 Task: Search one way flight ticket for 3 adults, 3 children in premium economy from Washington, D.c./dulles/chantilly: Washington Dulles International Airport to Rockford: Chicago Rockford International Airport(was Northwest Chicagoland Regional Airport At Rockford) on 5-1-2023. Choice of flights is Sun country airlines. Outbound departure time preference is 4:15.
Action: Mouse moved to (258, 373)
Screenshot: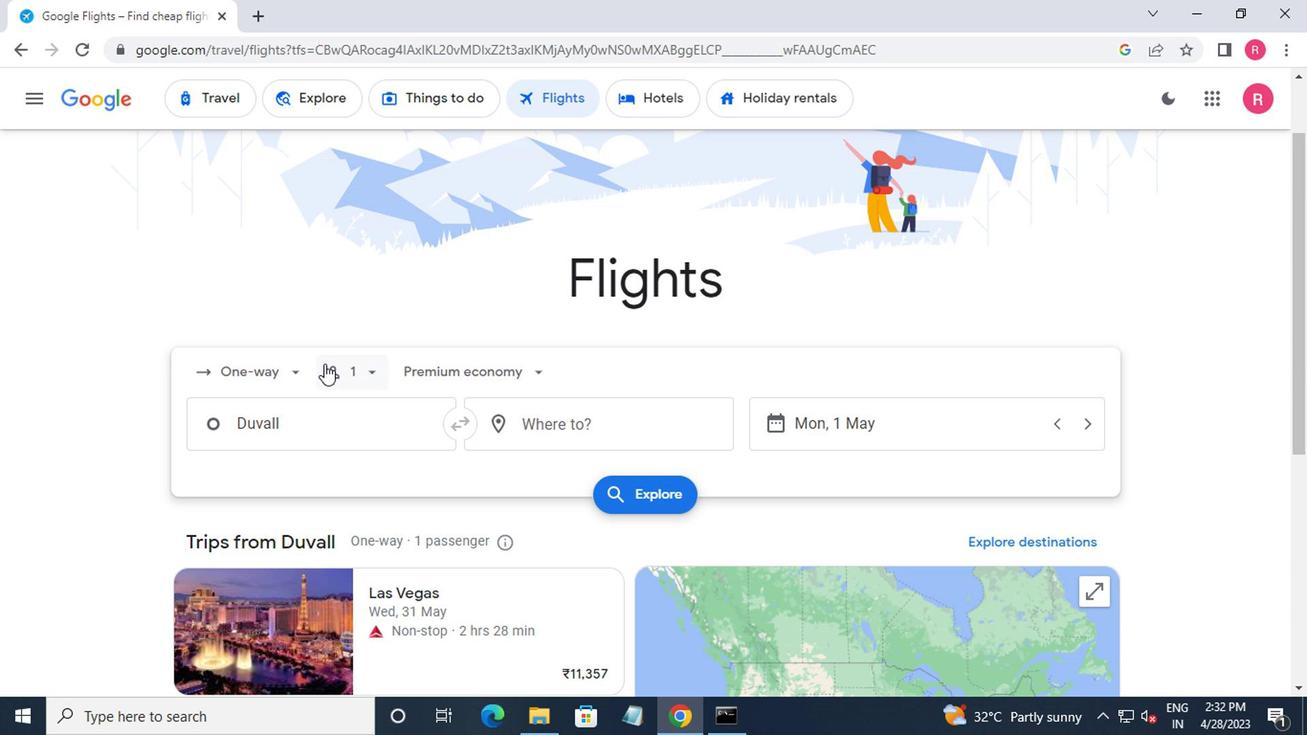 
Action: Mouse pressed left at (258, 373)
Screenshot: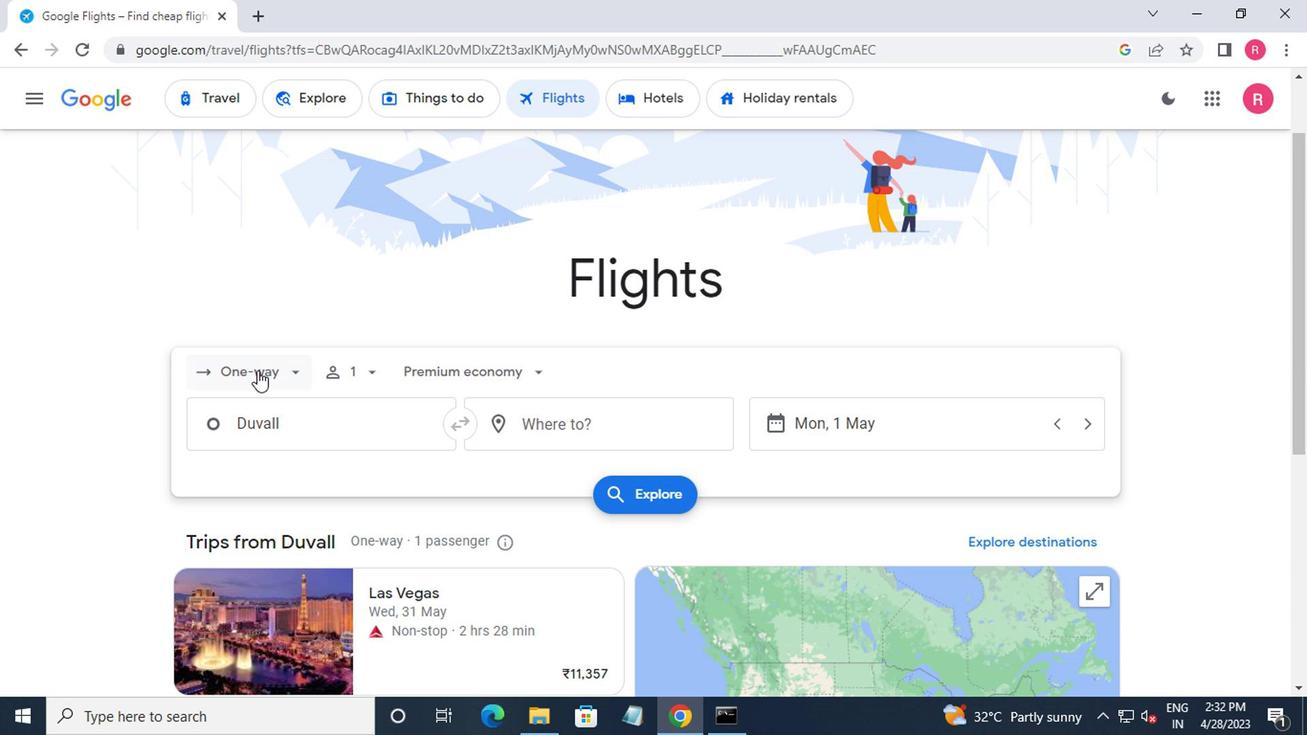 
Action: Mouse moved to (262, 465)
Screenshot: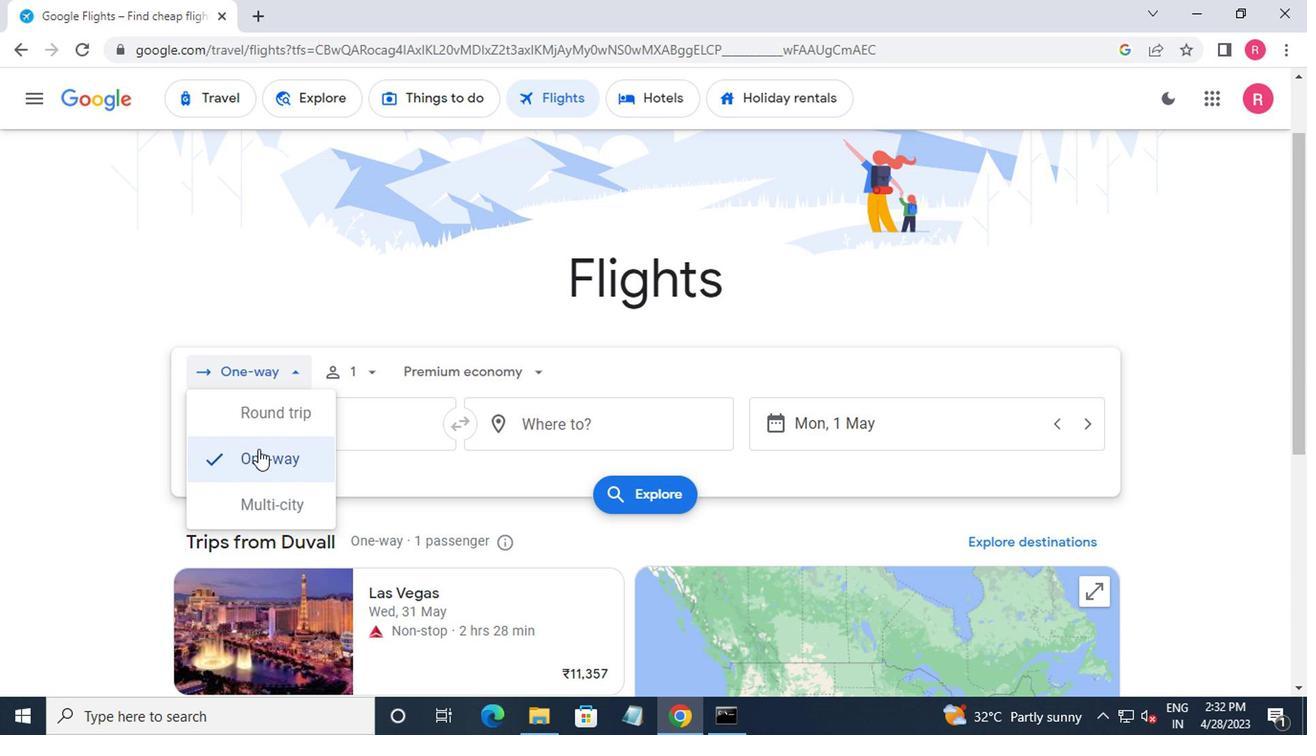 
Action: Mouse pressed left at (262, 465)
Screenshot: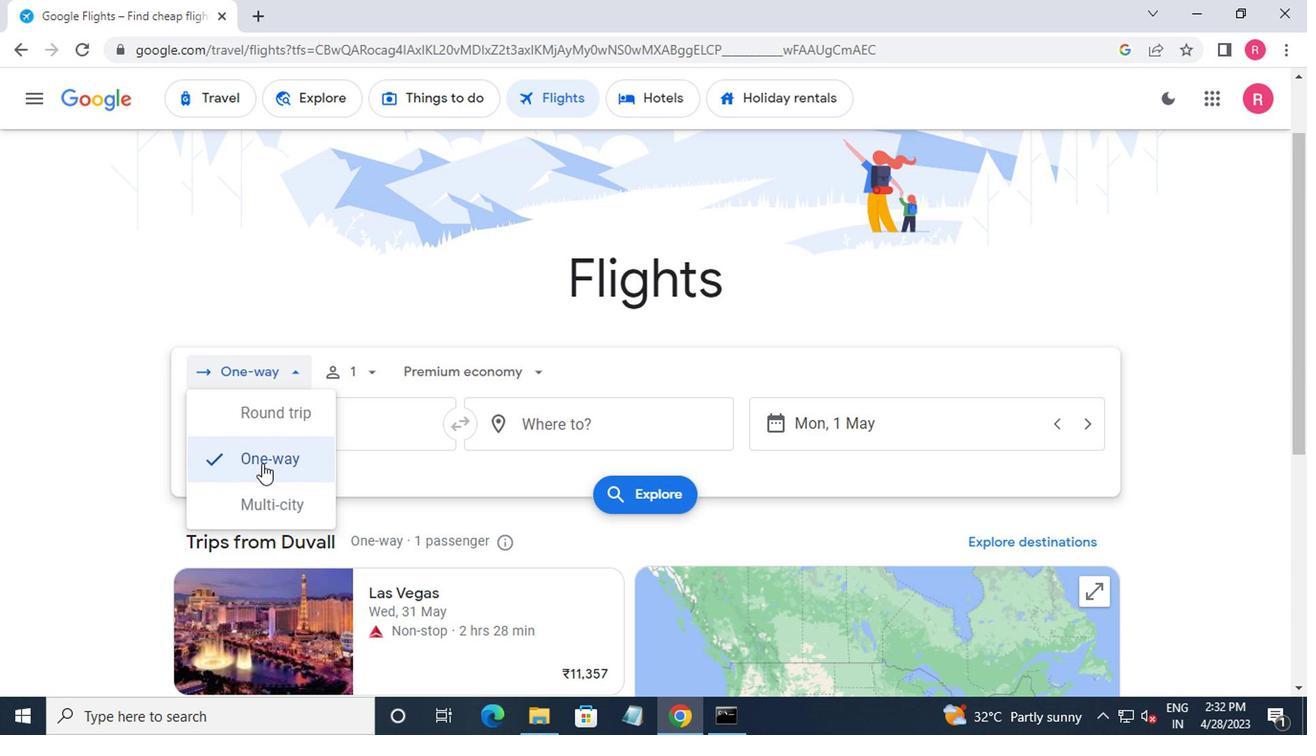 
Action: Mouse moved to (380, 388)
Screenshot: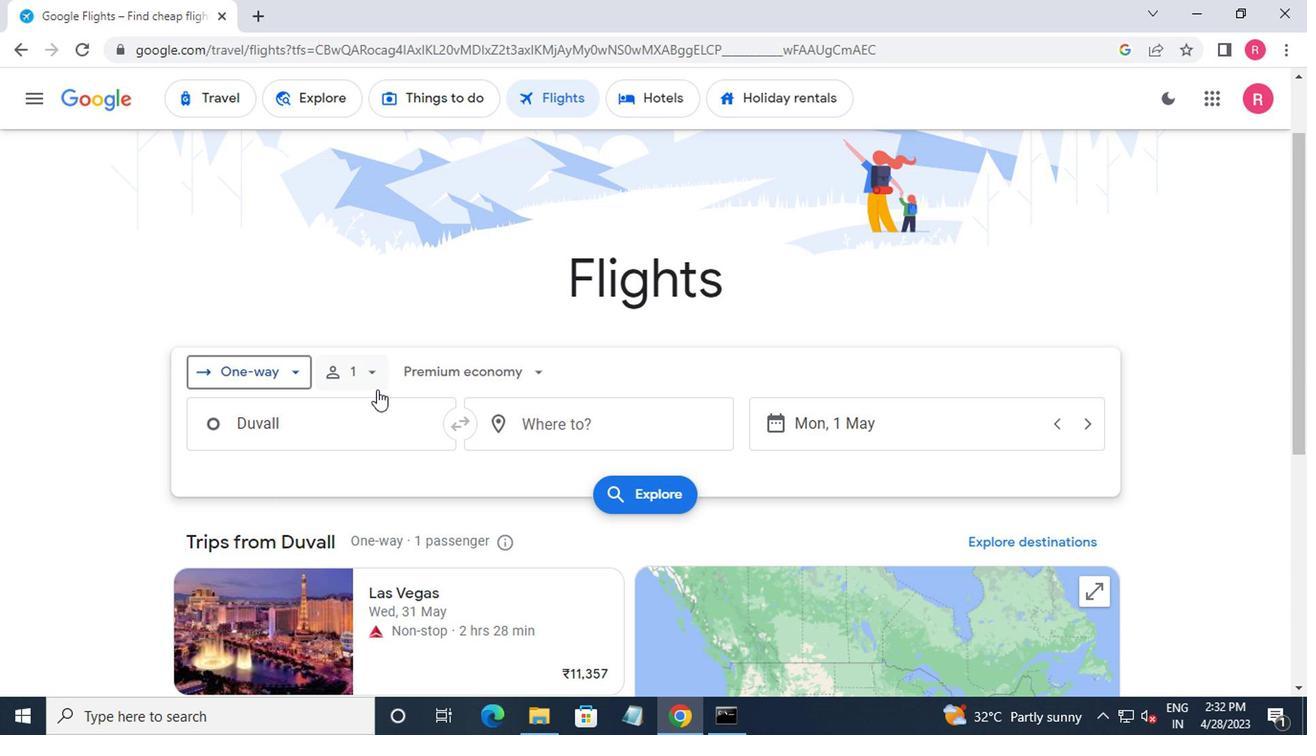 
Action: Mouse pressed left at (380, 388)
Screenshot: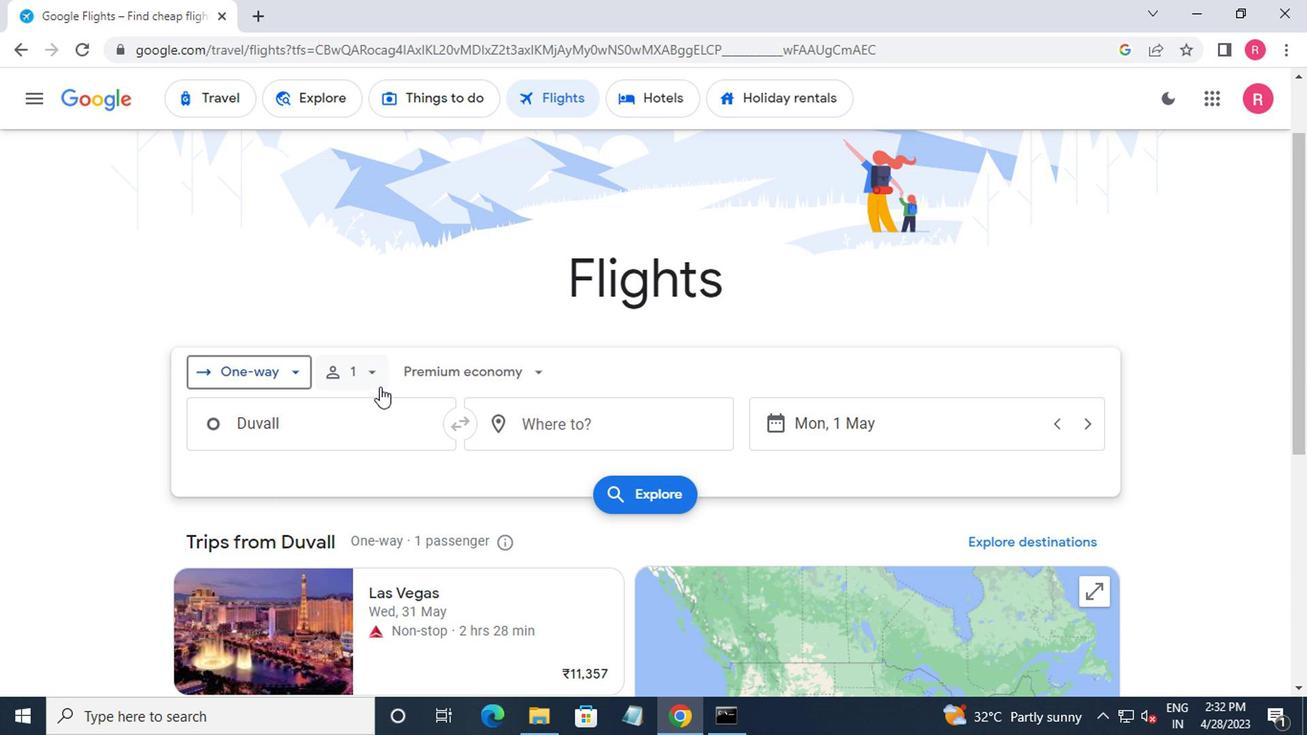 
Action: Mouse moved to (503, 431)
Screenshot: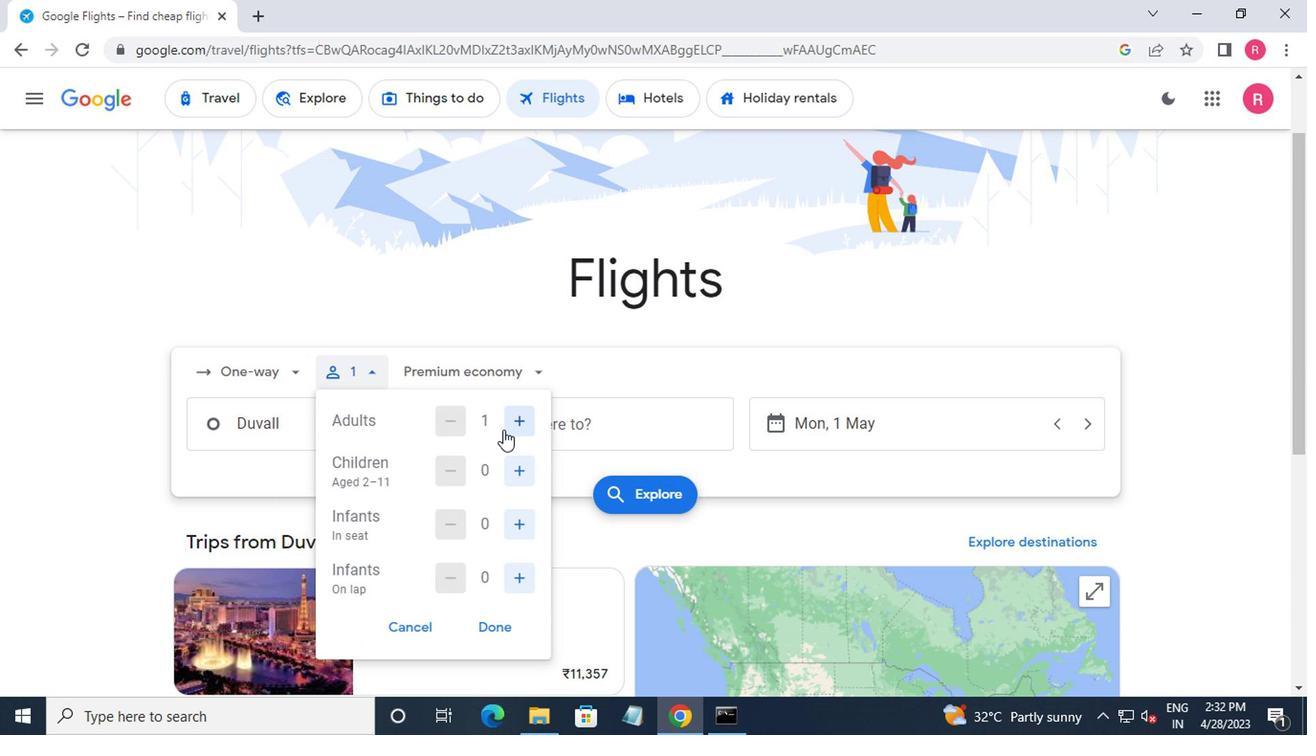 
Action: Mouse pressed left at (503, 431)
Screenshot: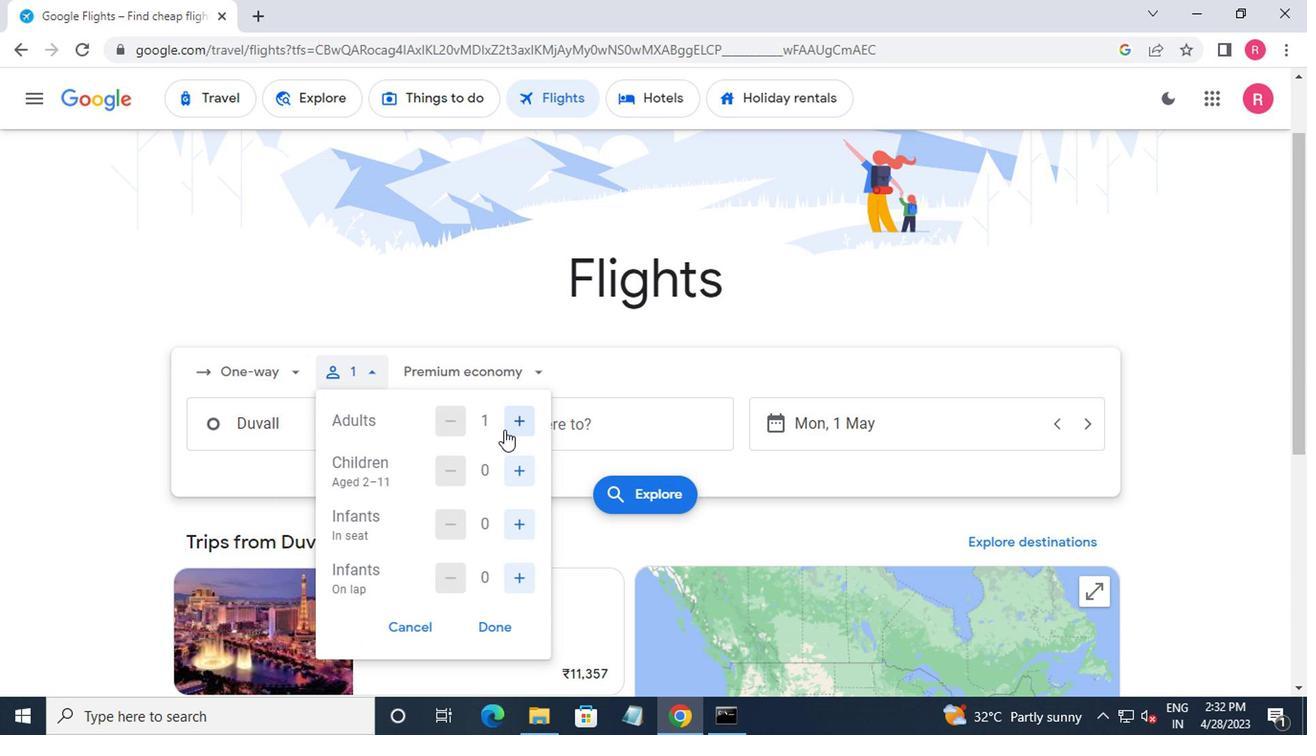 
Action: Mouse pressed left at (503, 431)
Screenshot: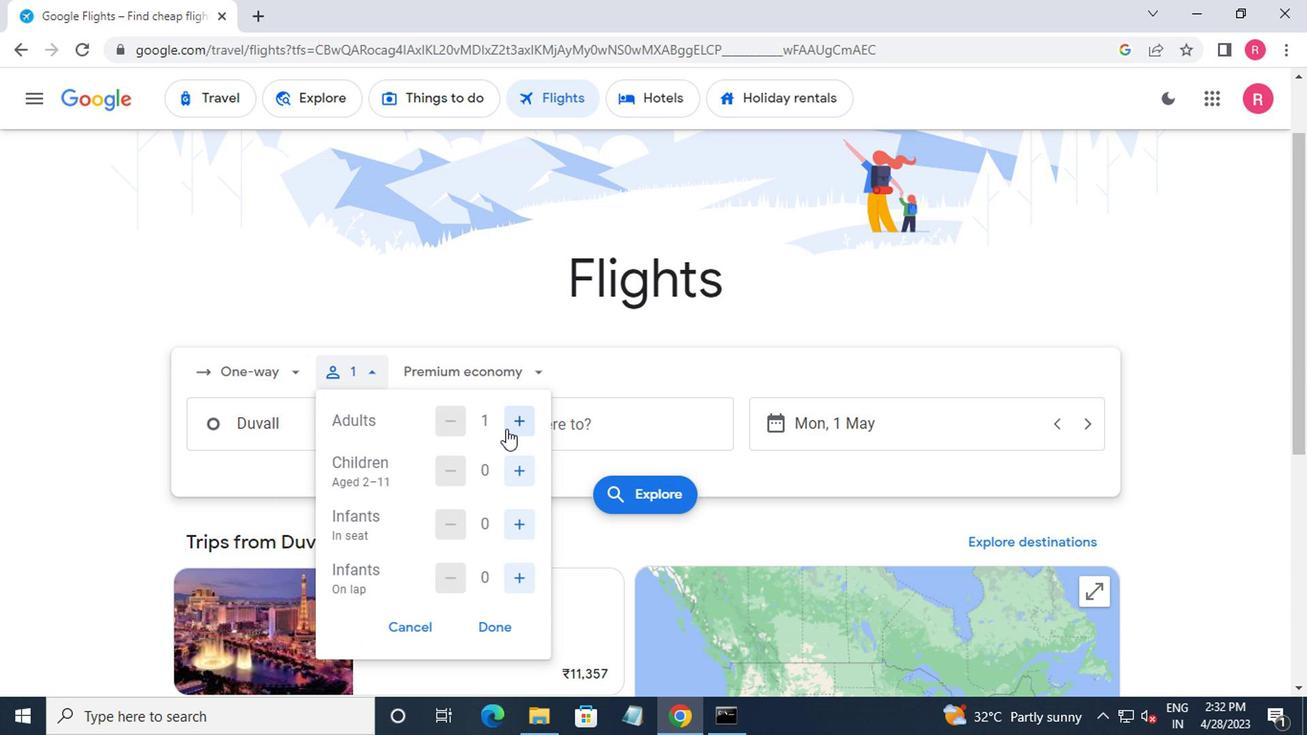 
Action: Mouse pressed left at (503, 431)
Screenshot: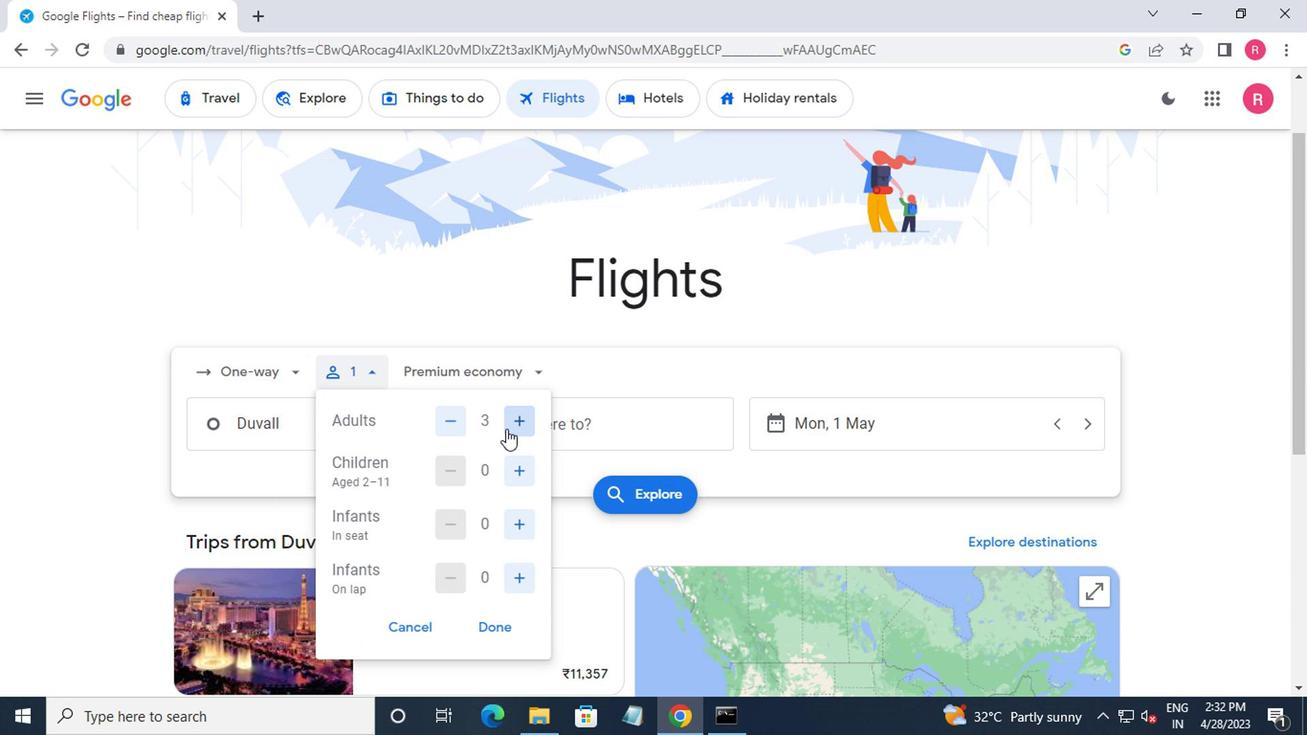 
Action: Mouse moved to (518, 467)
Screenshot: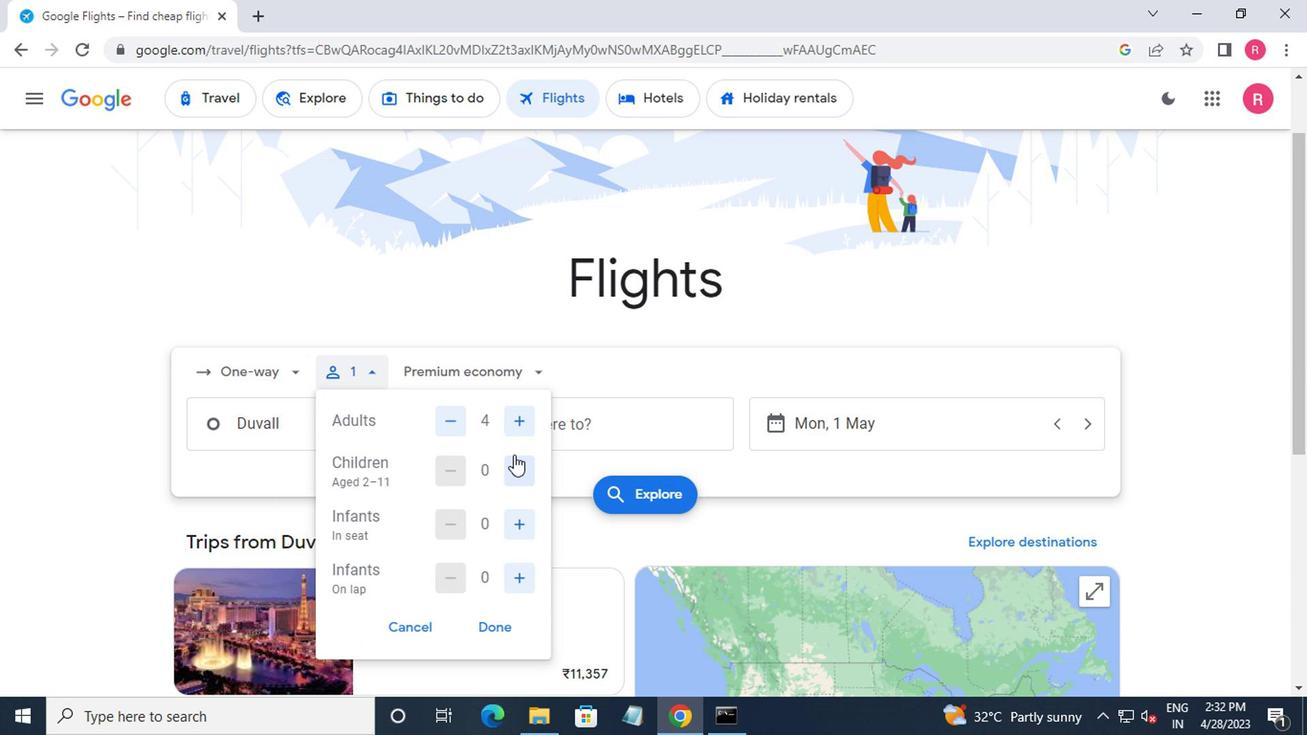
Action: Mouse pressed left at (518, 467)
Screenshot: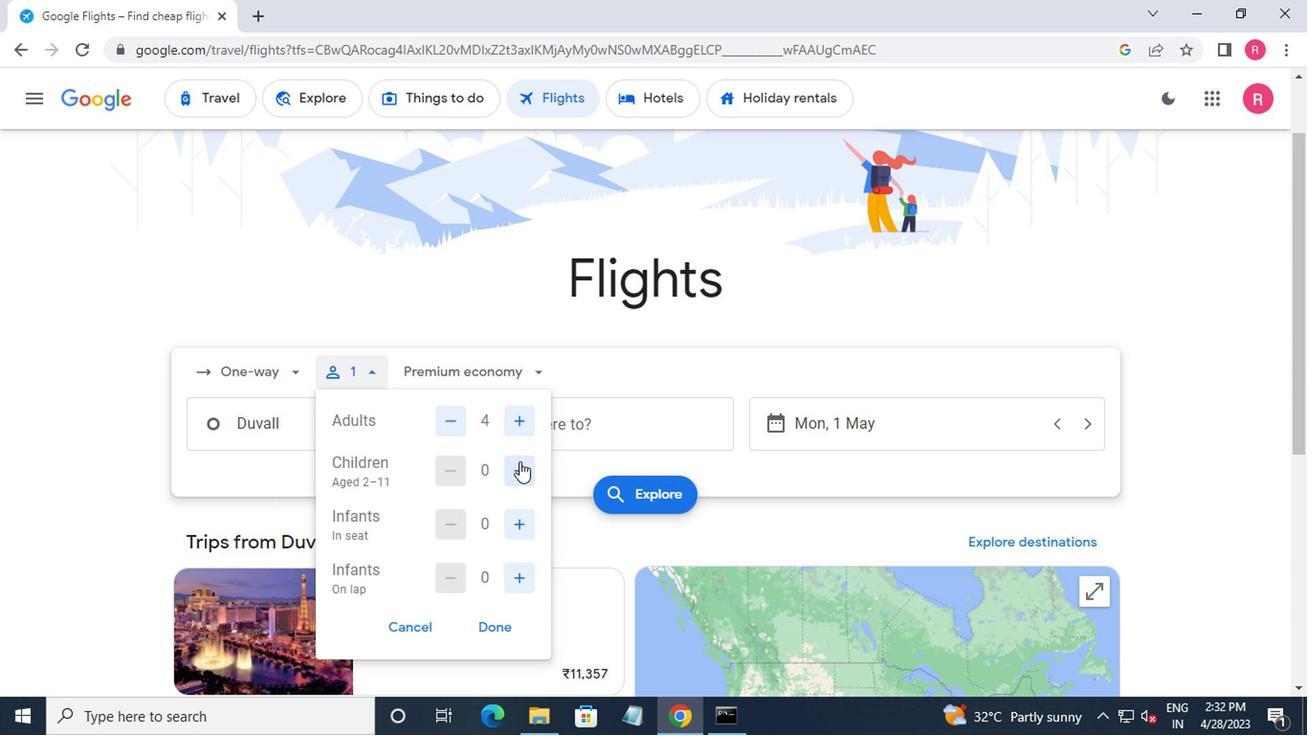 
Action: Mouse pressed left at (518, 467)
Screenshot: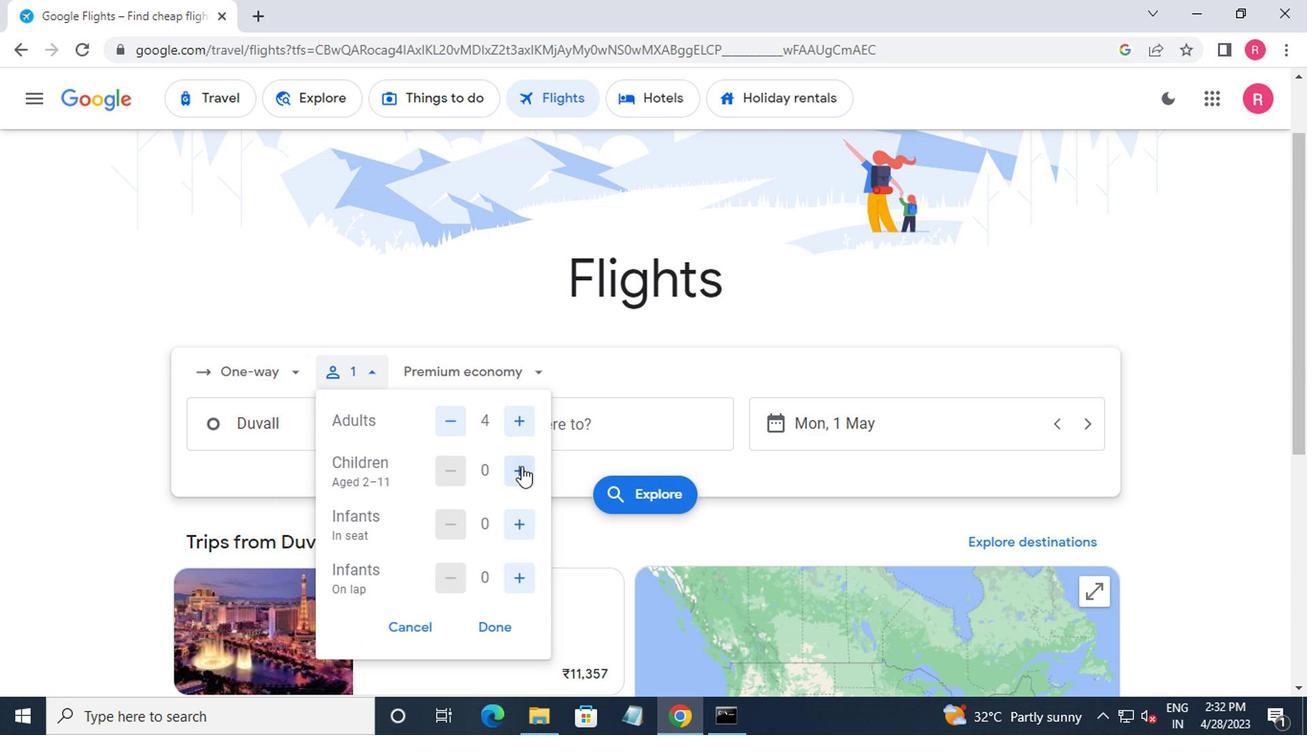 
Action: Mouse moved to (523, 522)
Screenshot: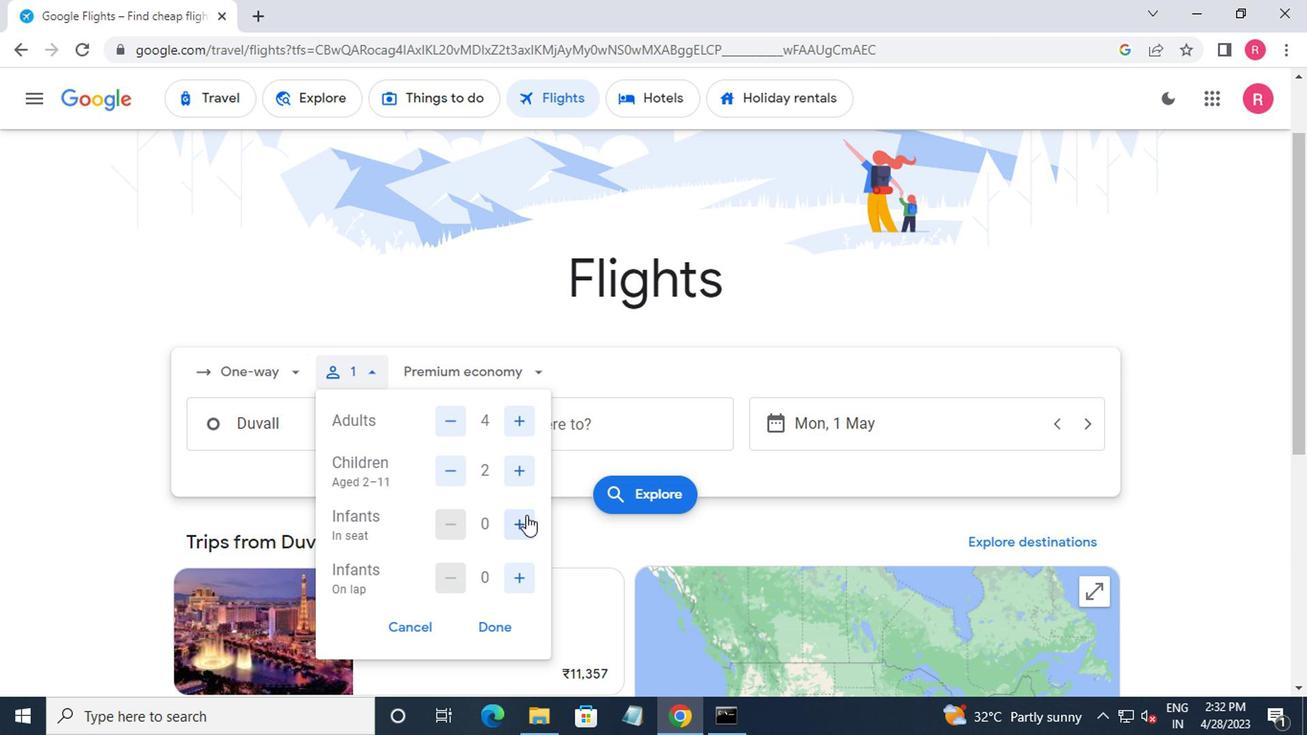 
Action: Mouse pressed left at (523, 522)
Screenshot: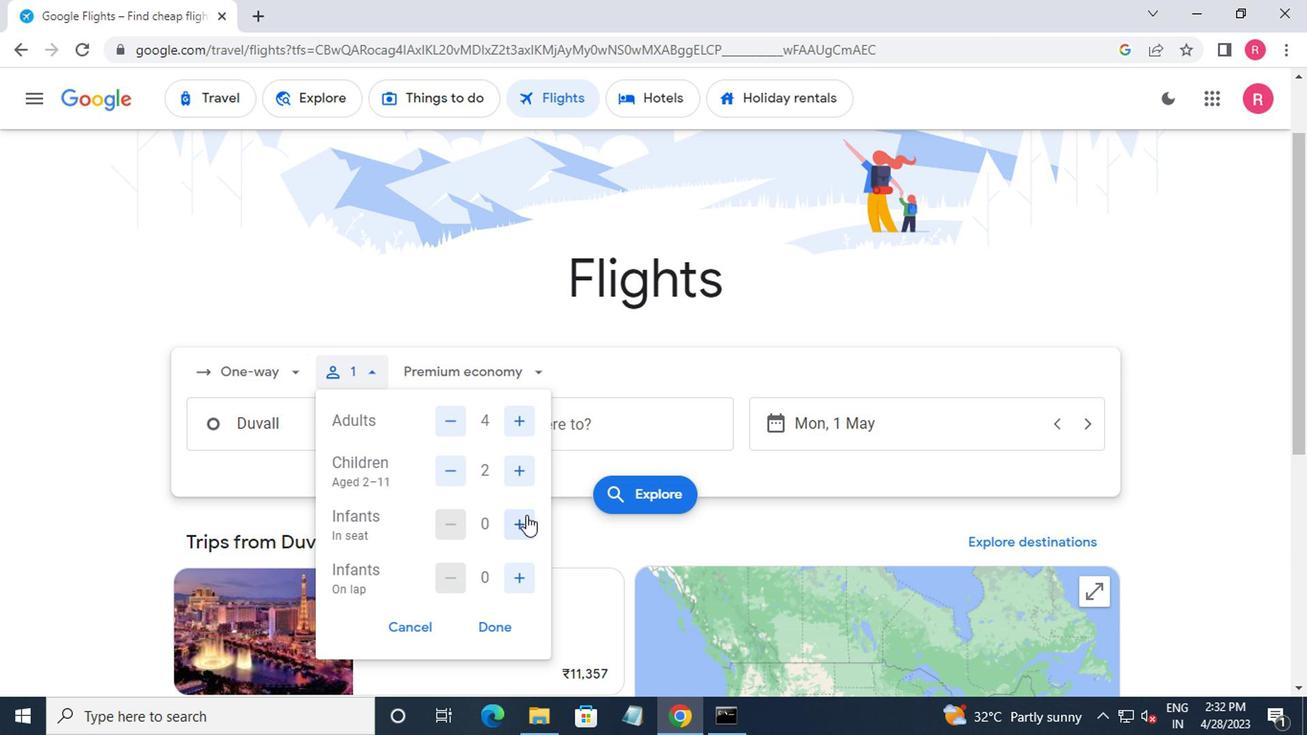 
Action: Mouse moved to (524, 522)
Screenshot: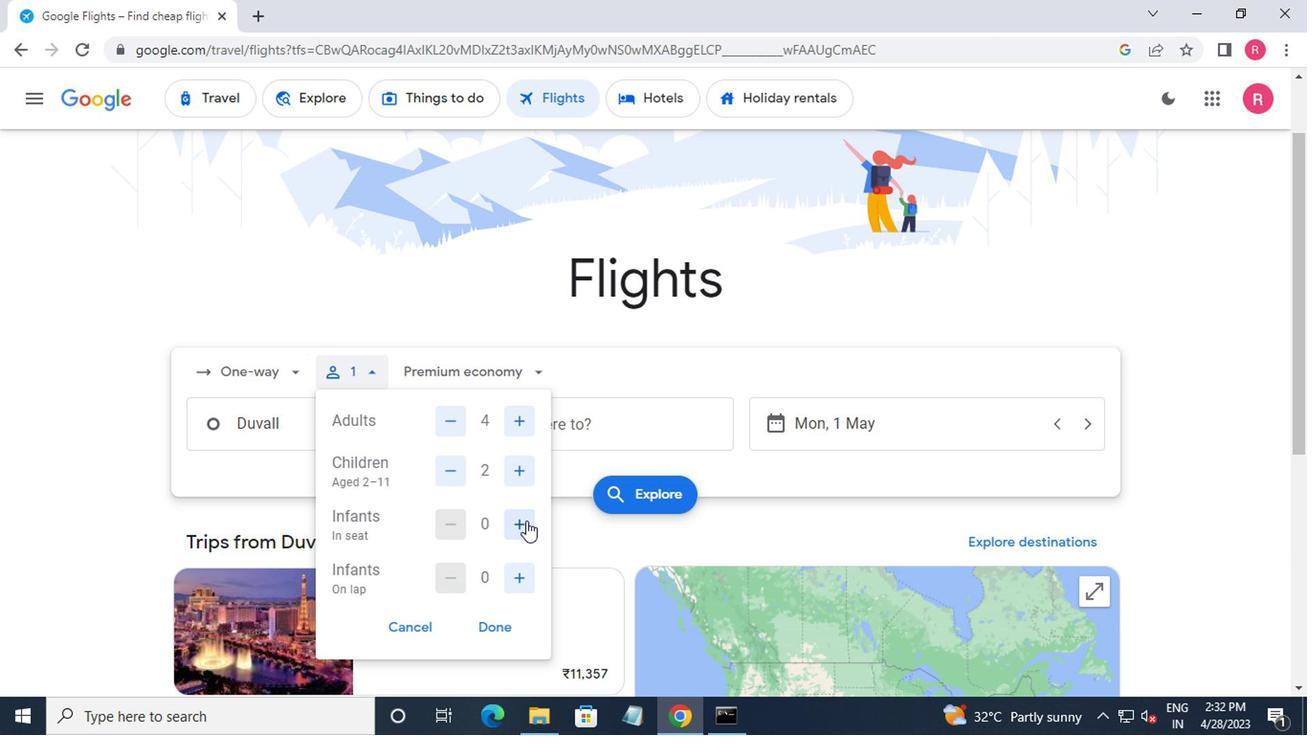 
Action: Mouse pressed left at (524, 522)
Screenshot: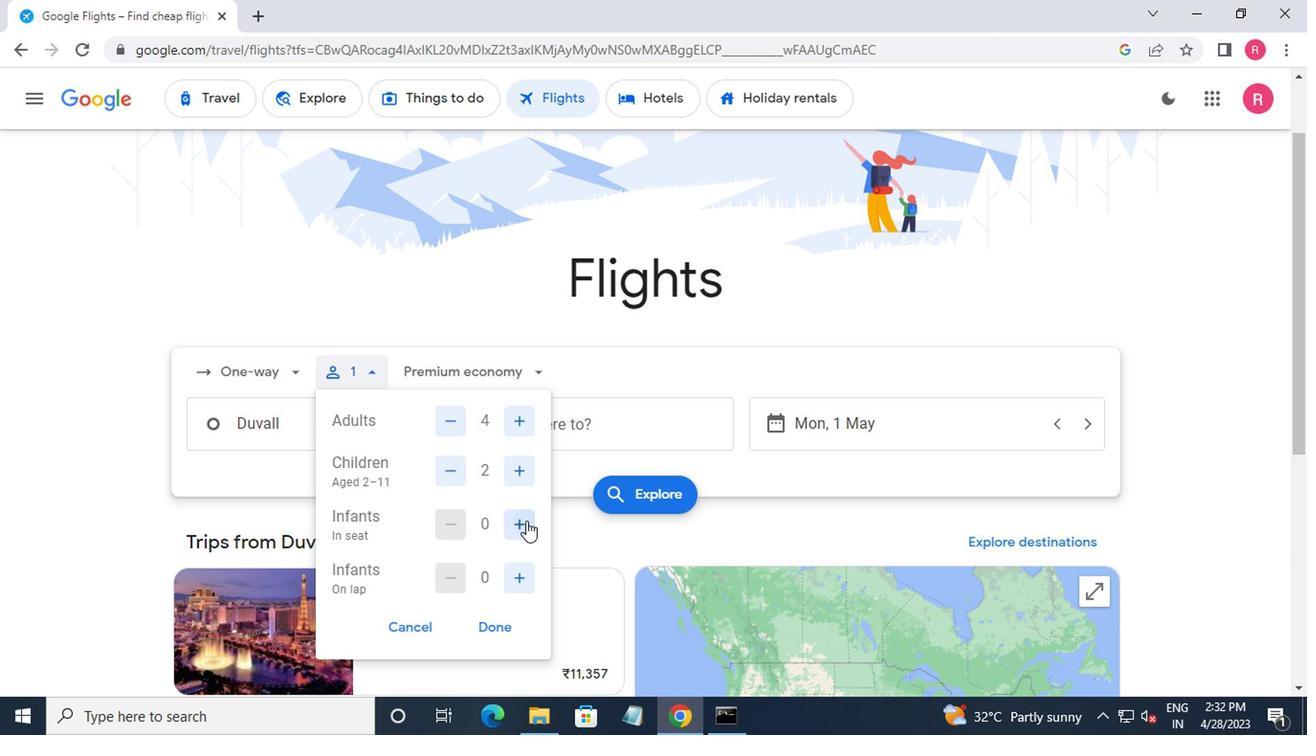 
Action: Mouse moved to (512, 580)
Screenshot: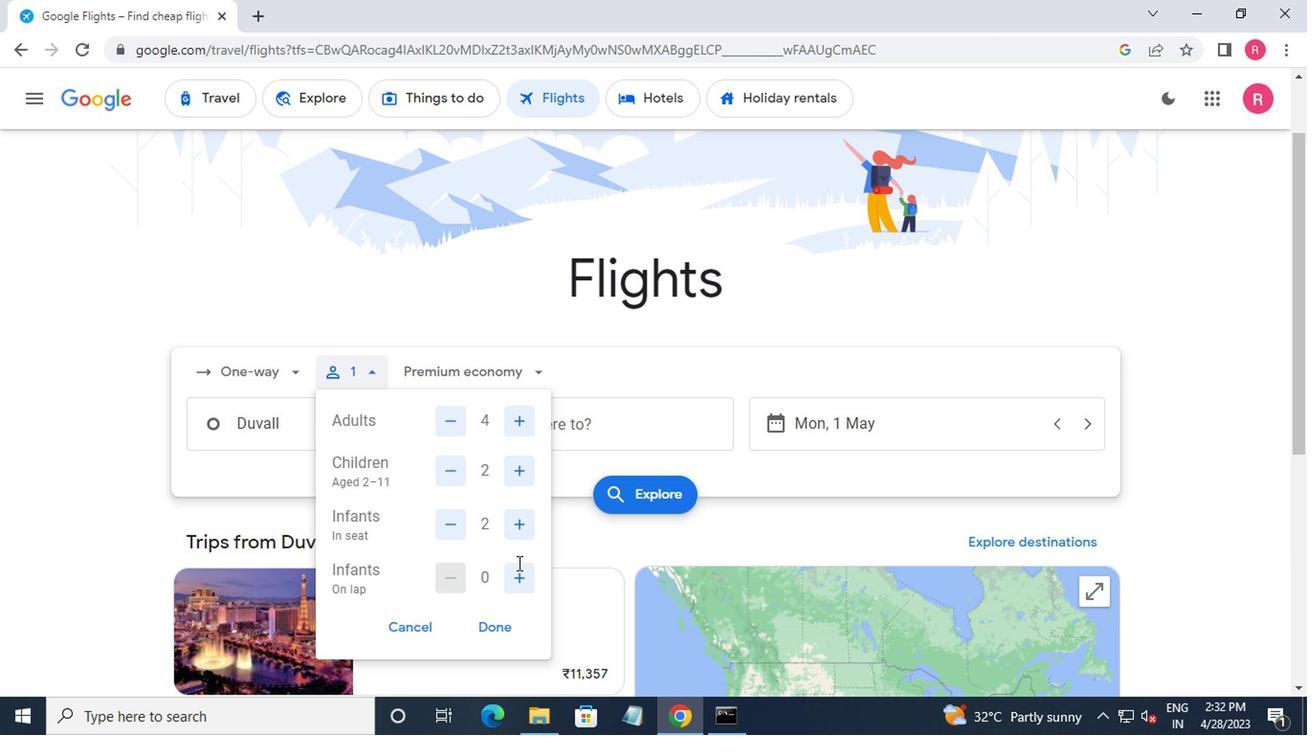 
Action: Mouse pressed left at (512, 580)
Screenshot: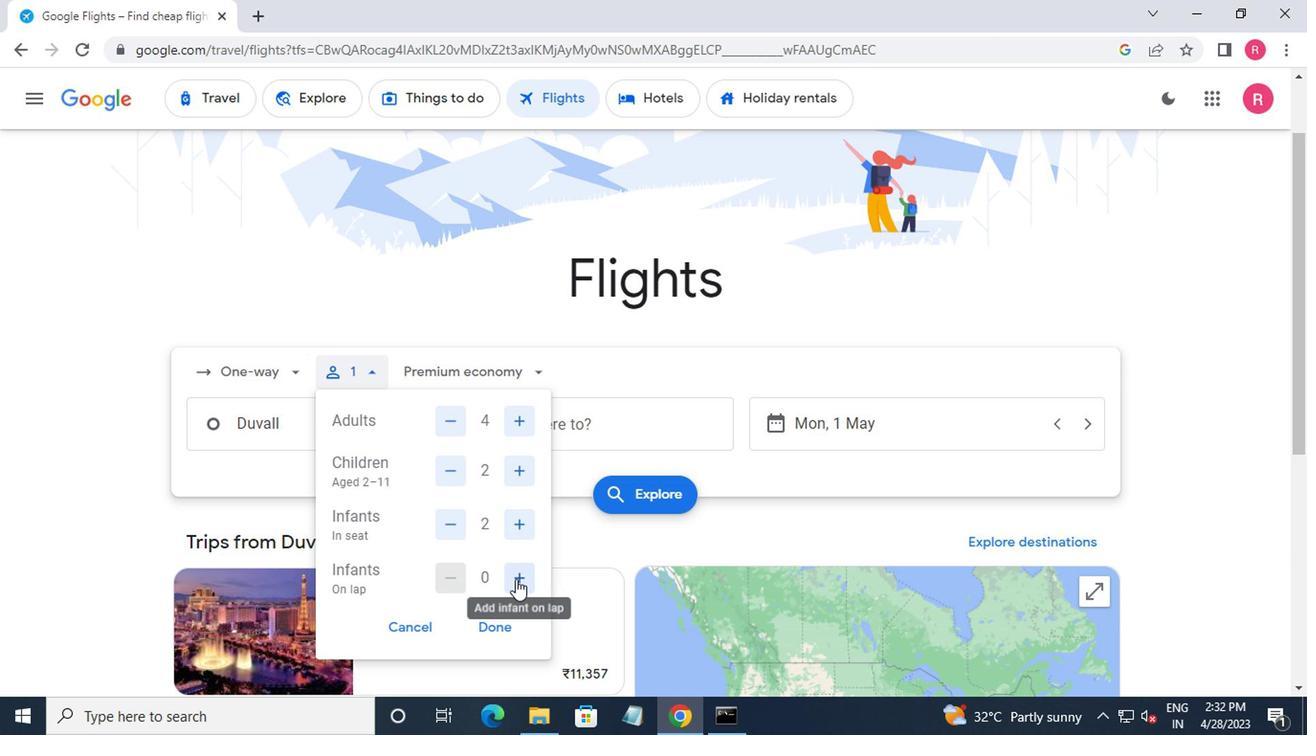 
Action: Mouse moved to (502, 621)
Screenshot: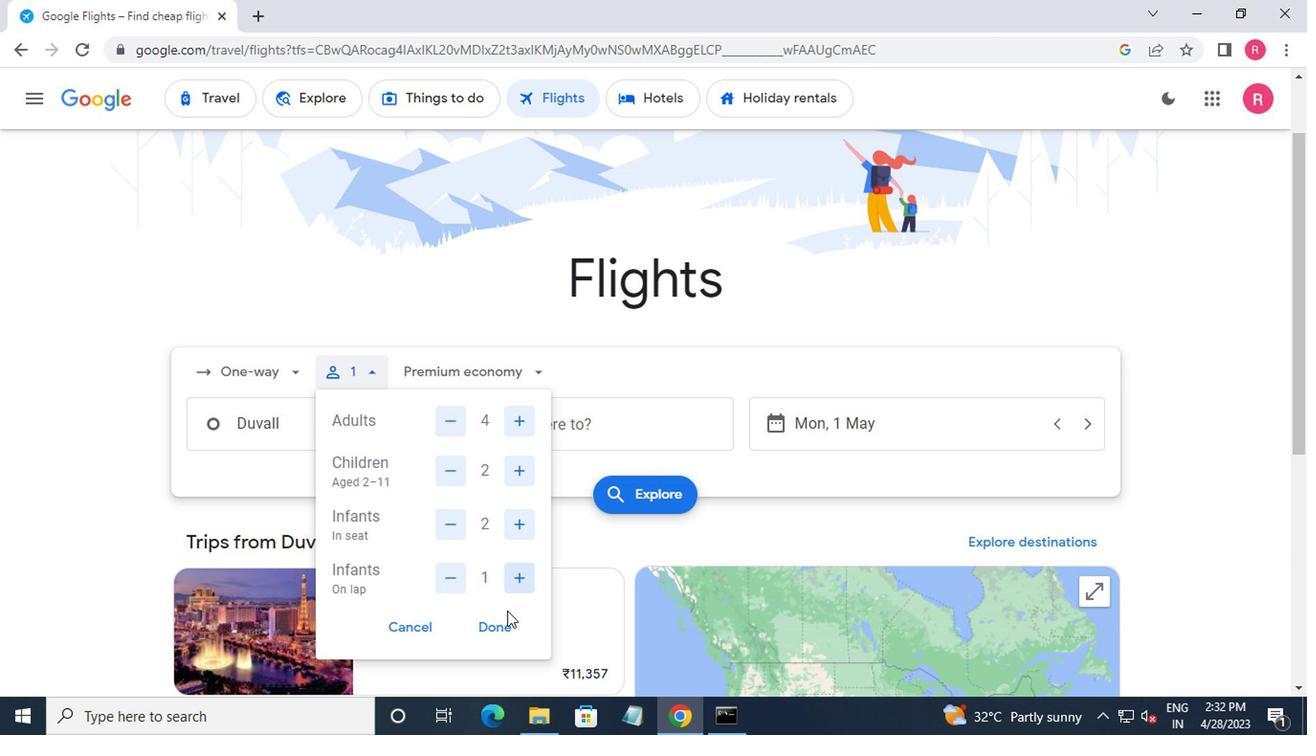 
Action: Mouse pressed left at (502, 621)
Screenshot: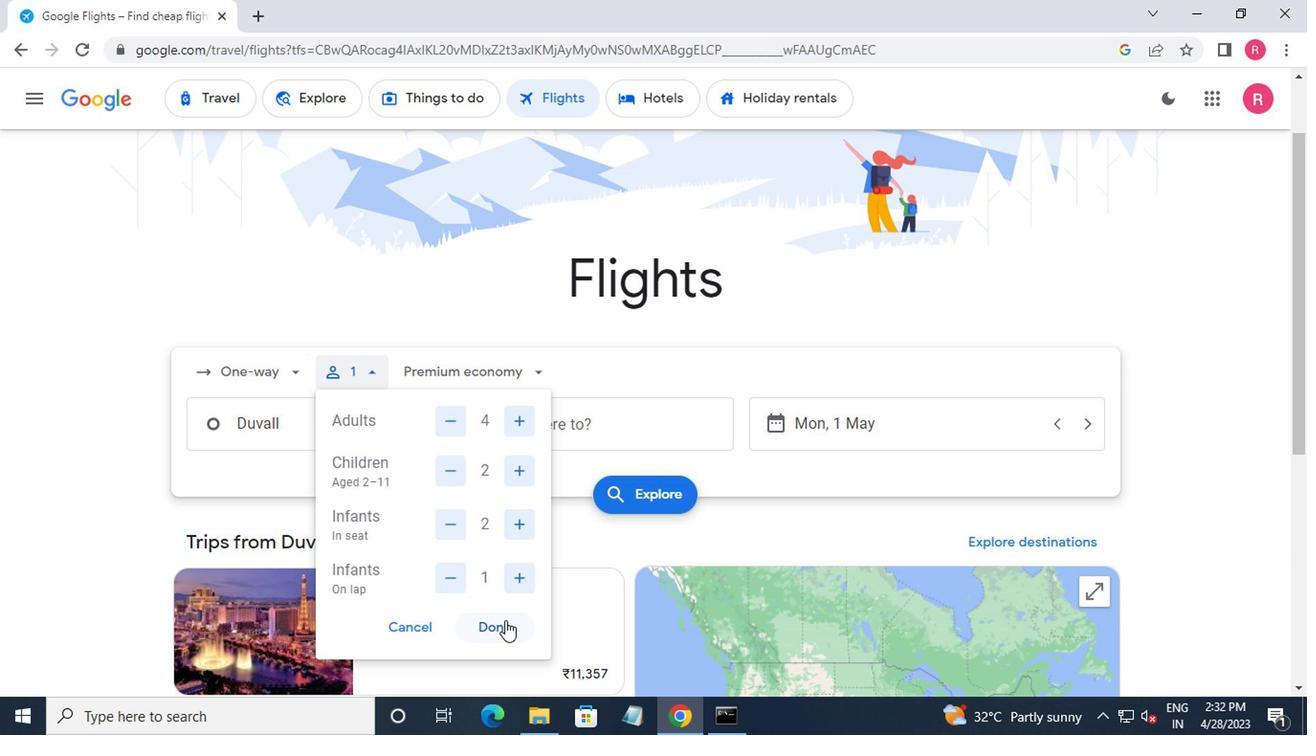 
Action: Mouse moved to (474, 382)
Screenshot: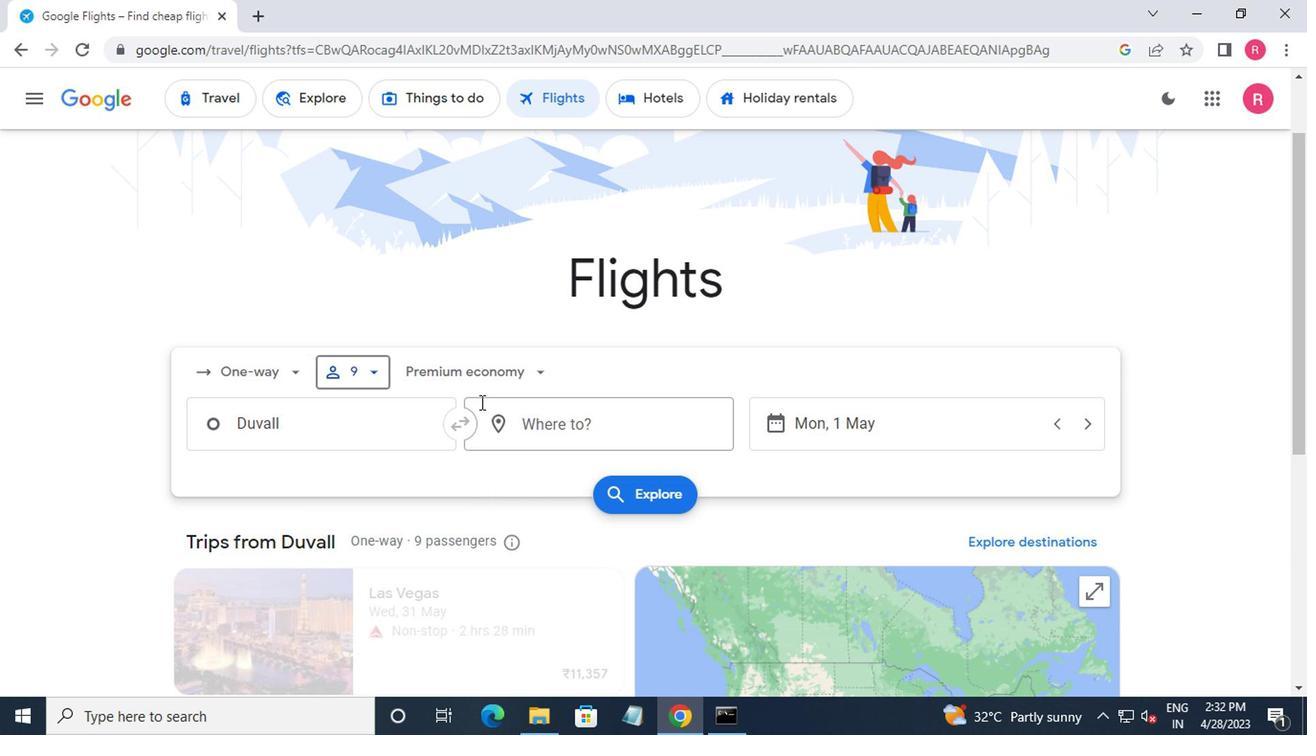 
Action: Mouse pressed left at (474, 382)
Screenshot: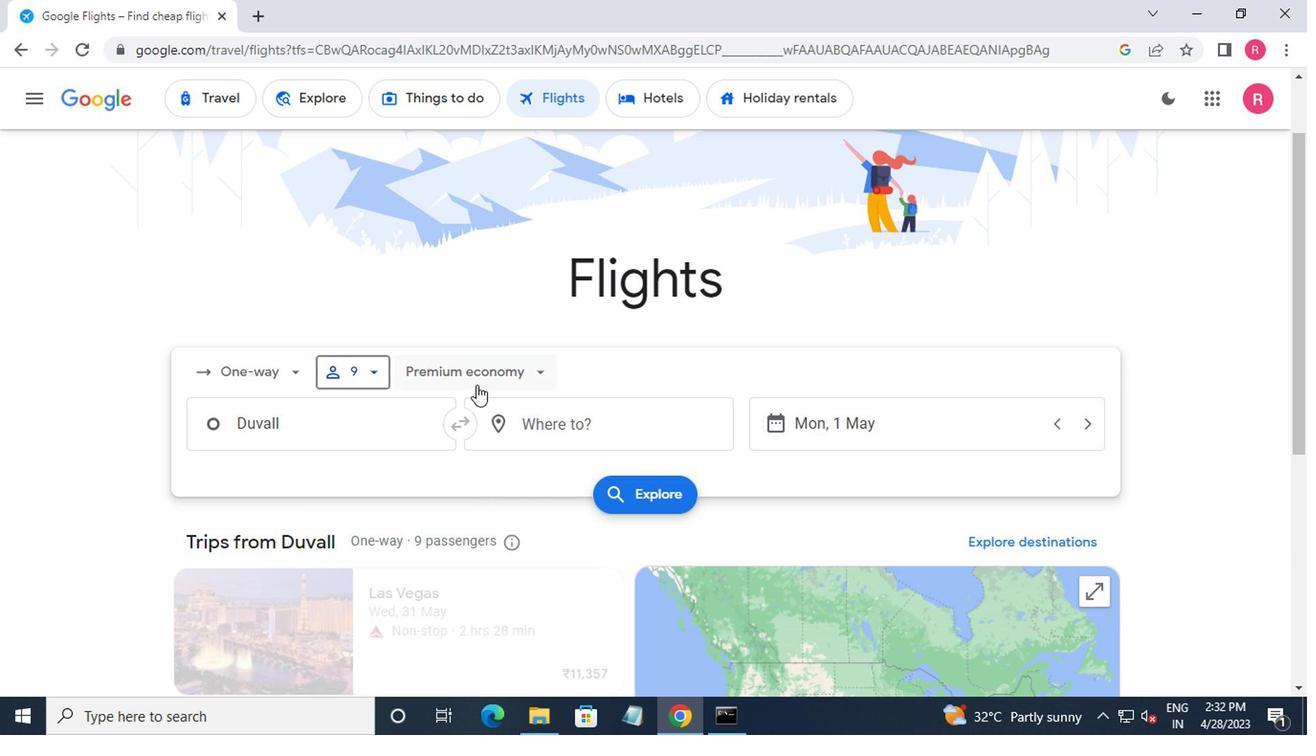 
Action: Mouse moved to (495, 419)
Screenshot: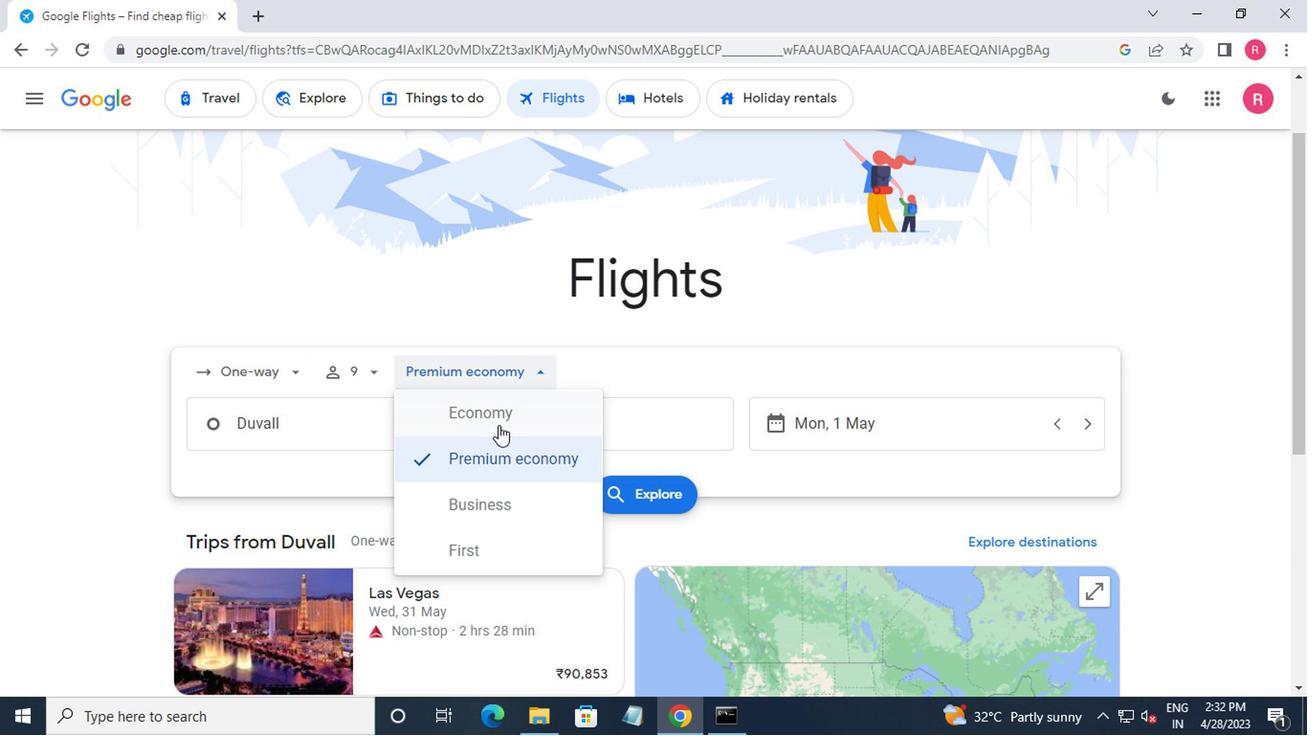 
Action: Mouse pressed left at (495, 419)
Screenshot: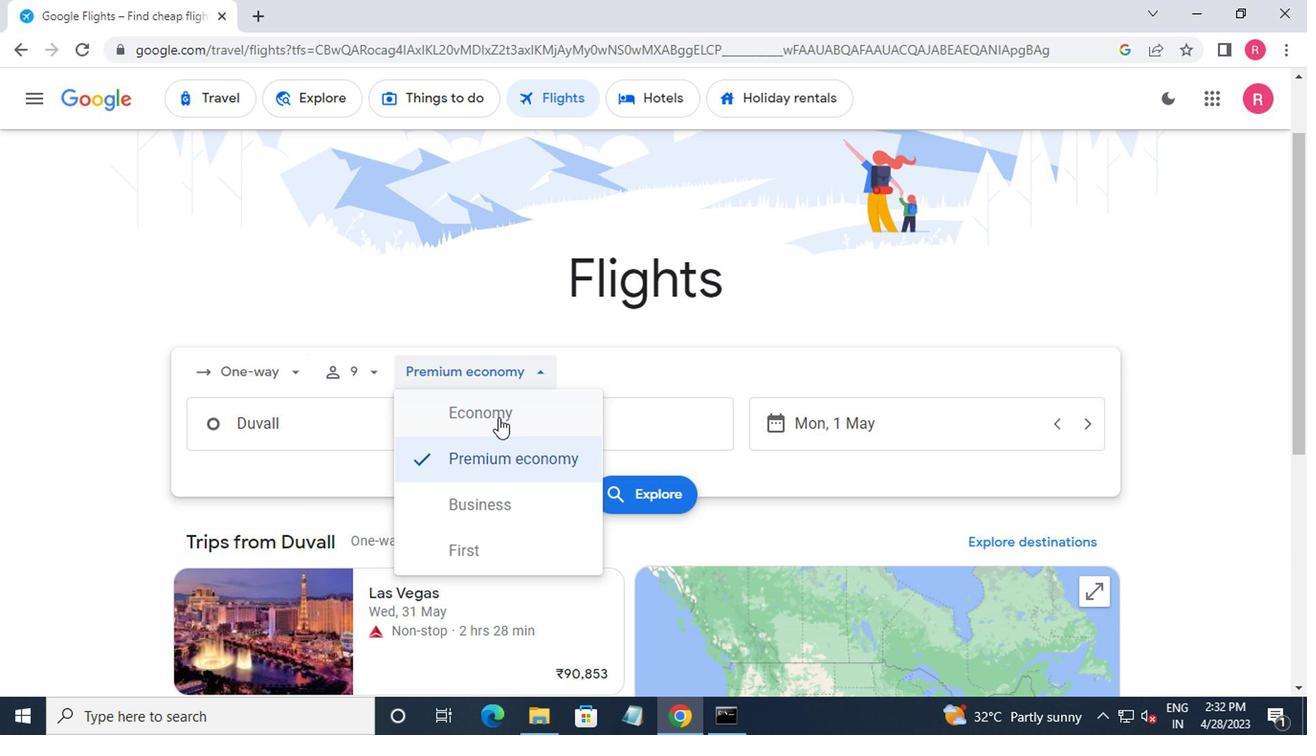 
Action: Mouse moved to (370, 439)
Screenshot: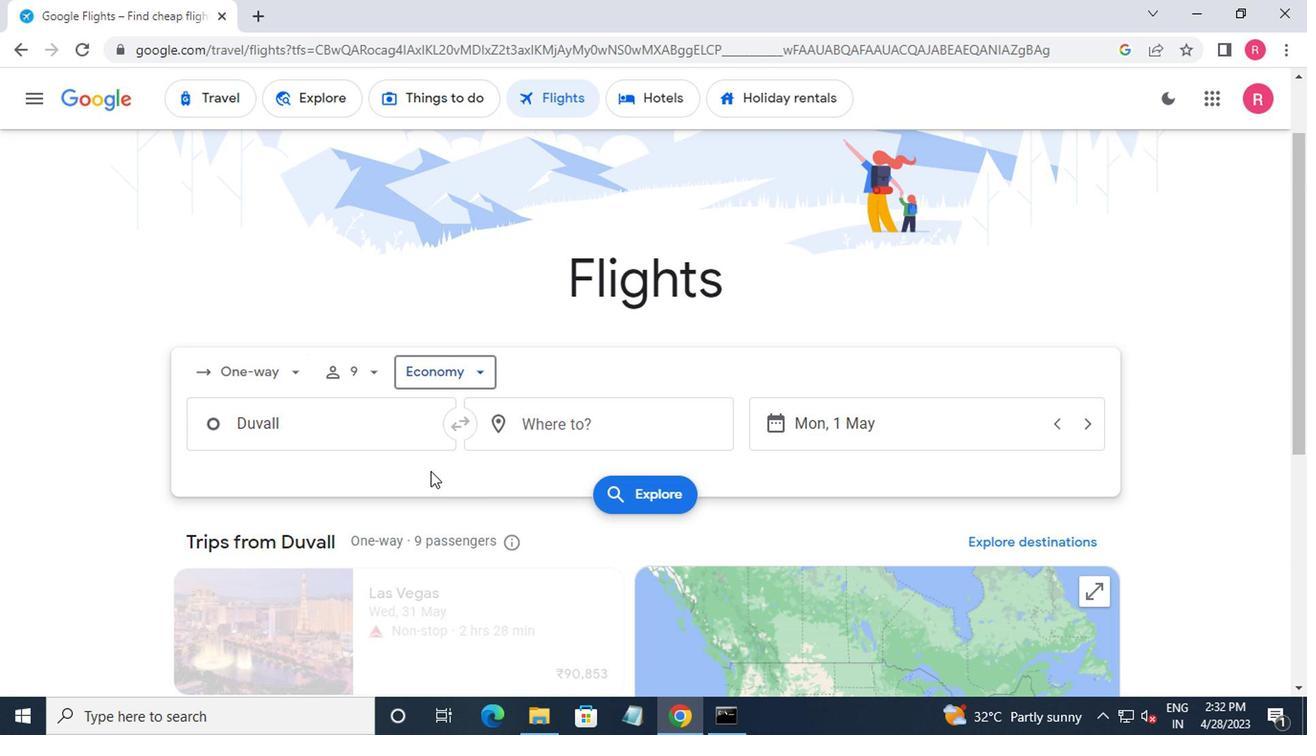 
Action: Mouse pressed left at (370, 439)
Screenshot: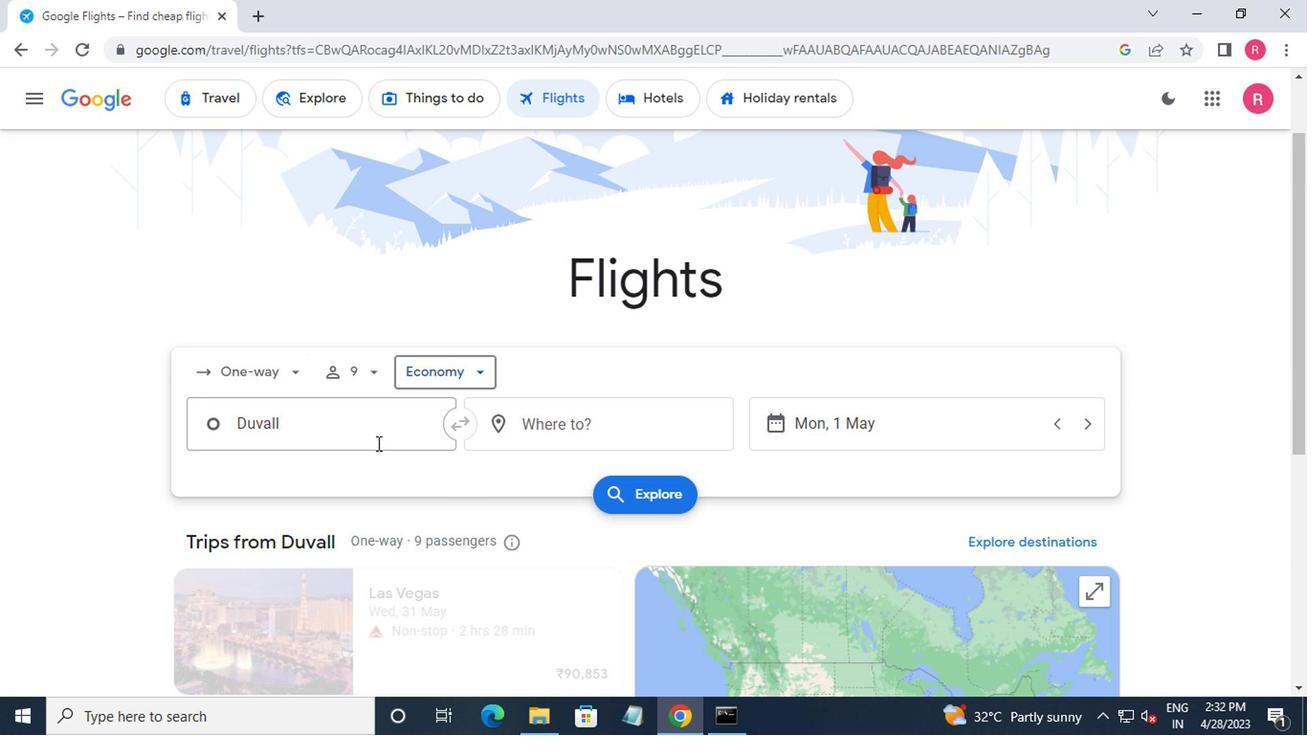 
Action: Mouse moved to (370, 493)
Screenshot: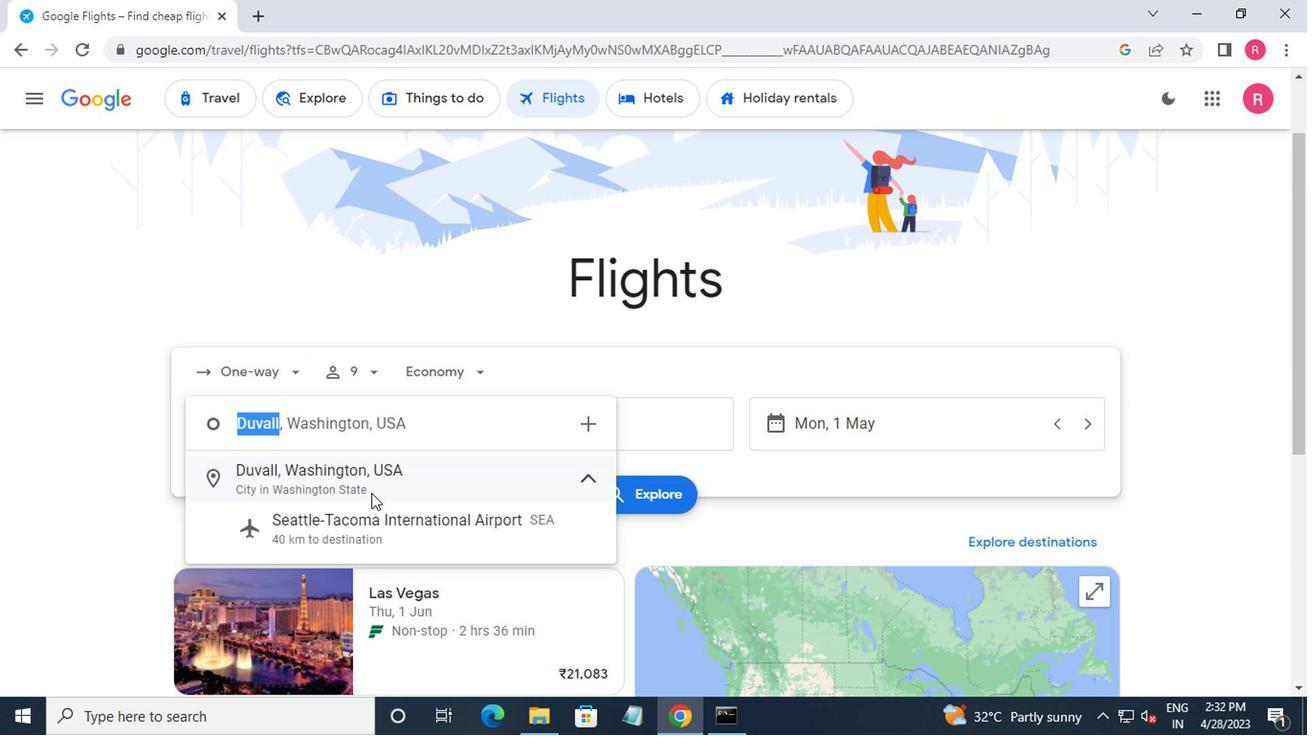 
Action: Mouse pressed left at (370, 493)
Screenshot: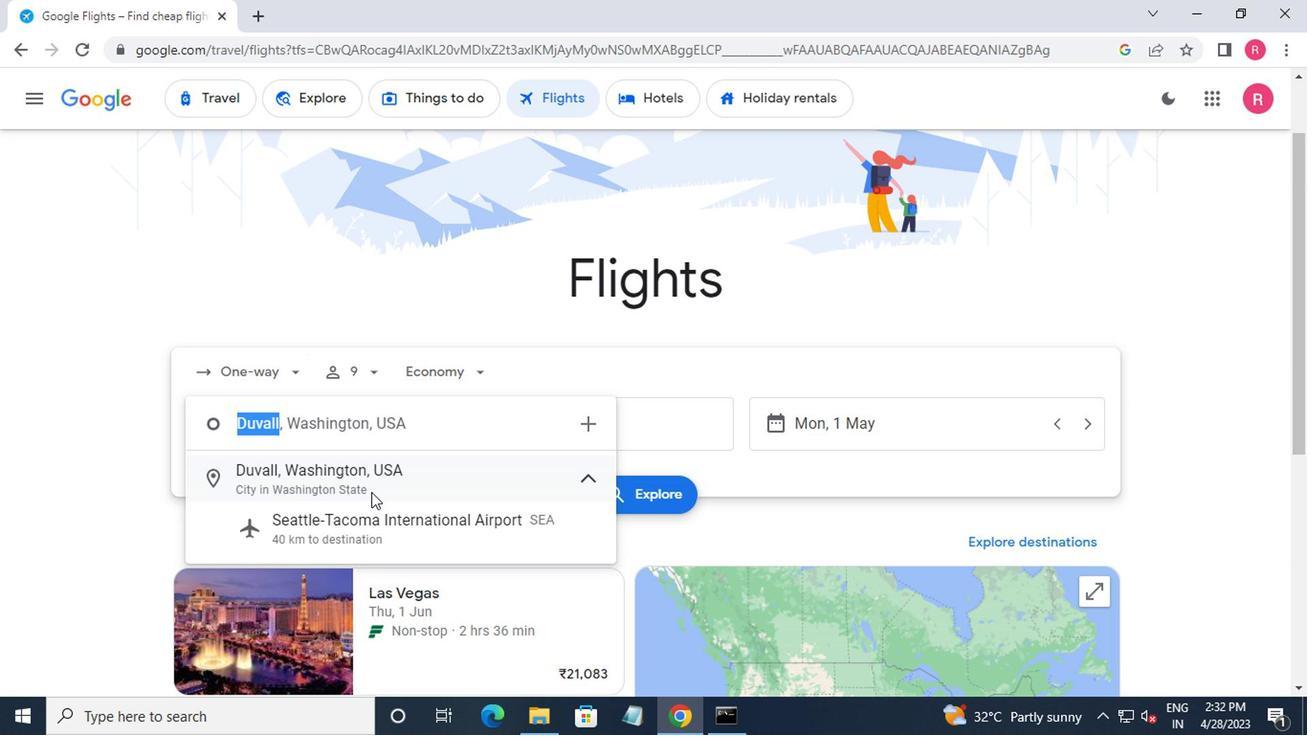 
Action: Mouse moved to (633, 424)
Screenshot: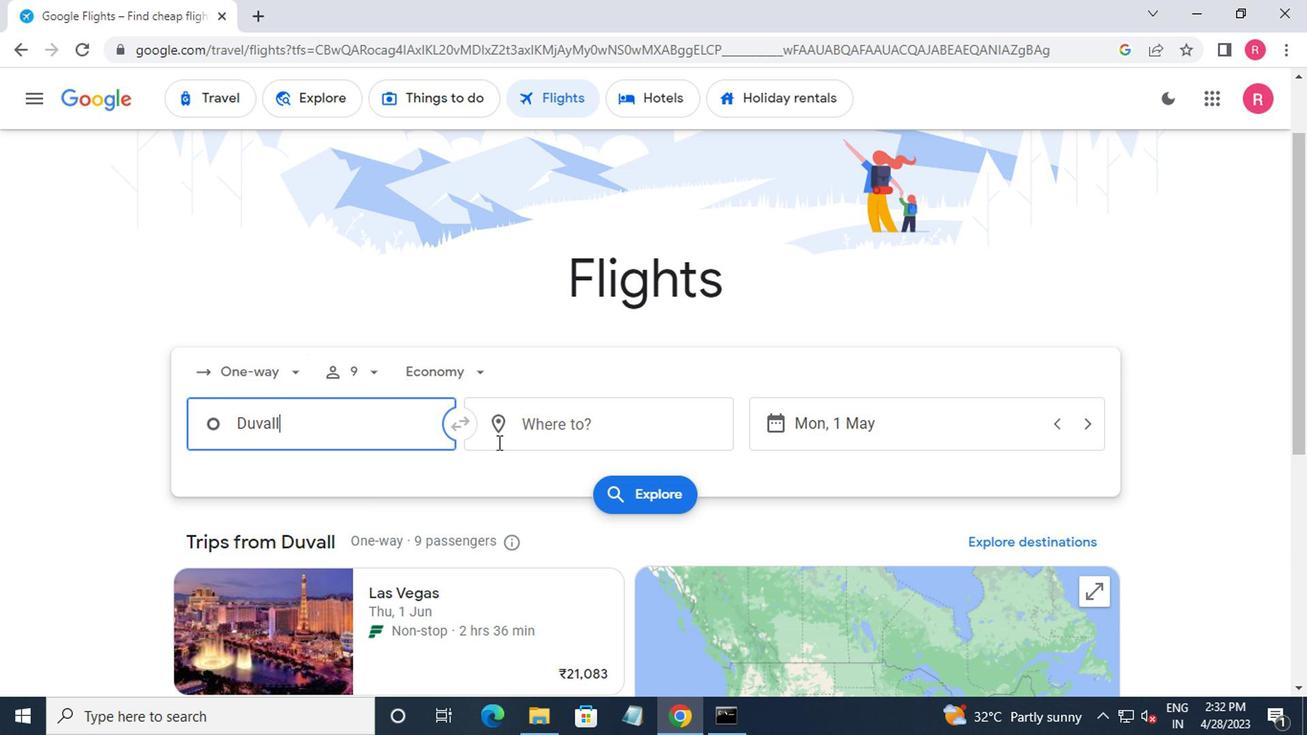
Action: Mouse pressed left at (633, 424)
Screenshot: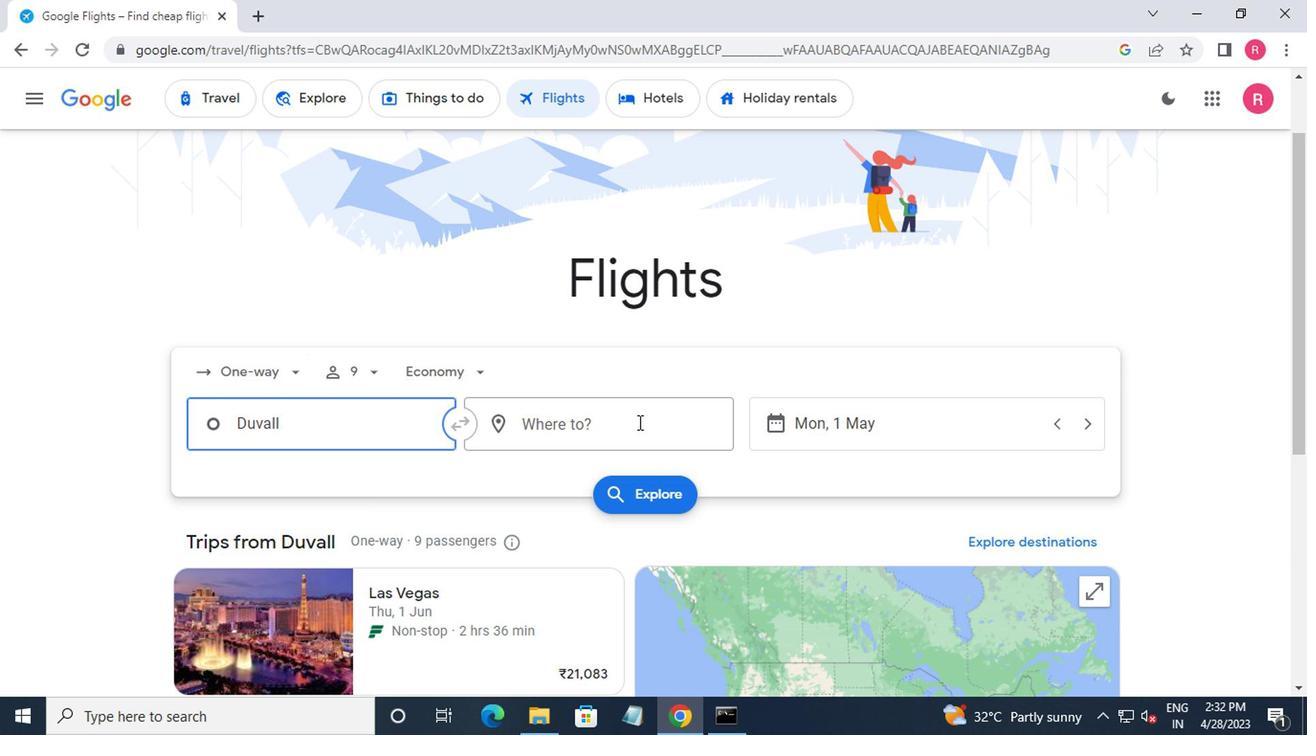 
Action: Mouse moved to (602, 610)
Screenshot: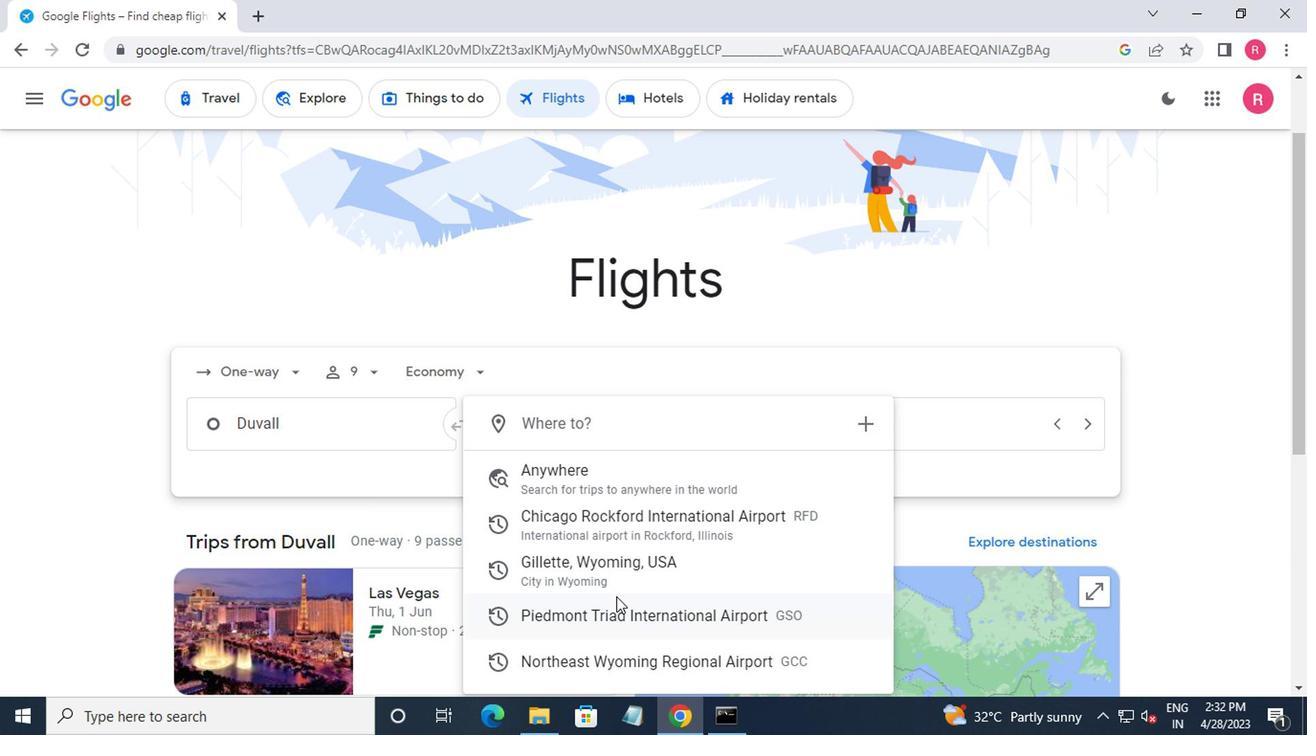 
Action: Mouse pressed left at (602, 610)
Screenshot: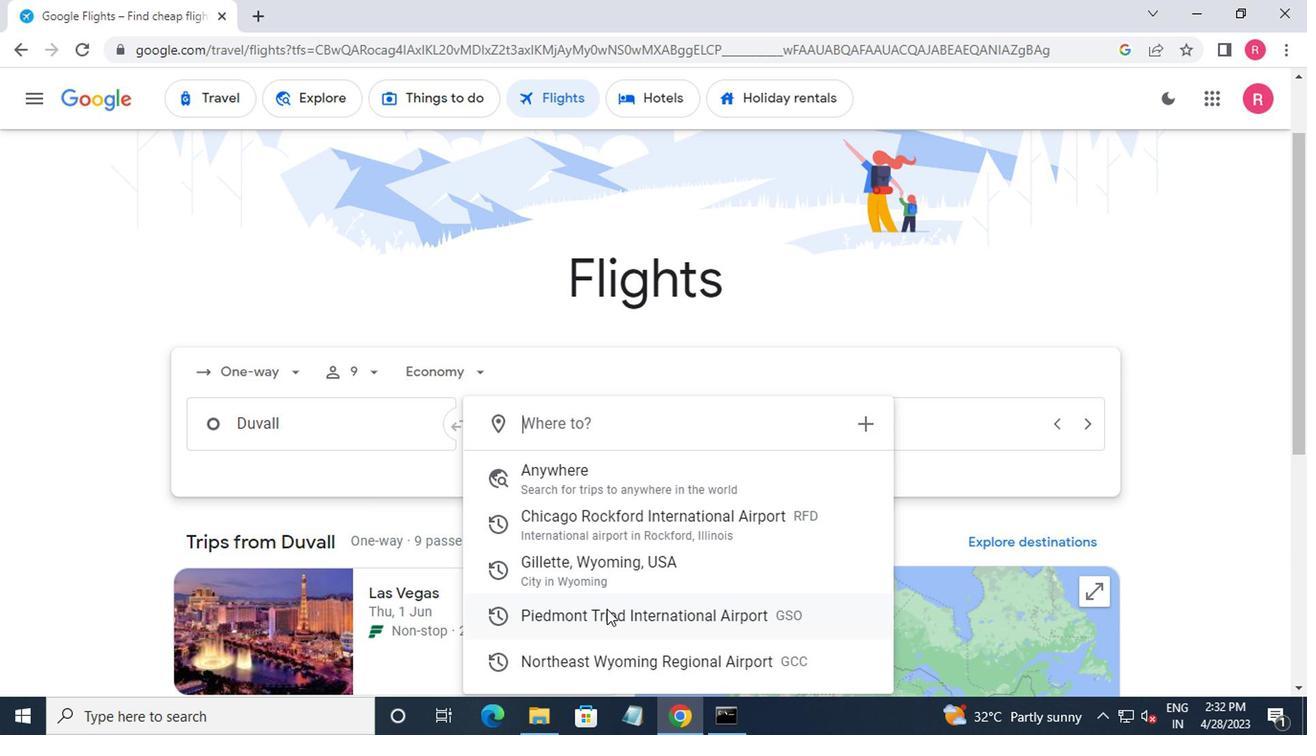 
Action: Mouse moved to (895, 440)
Screenshot: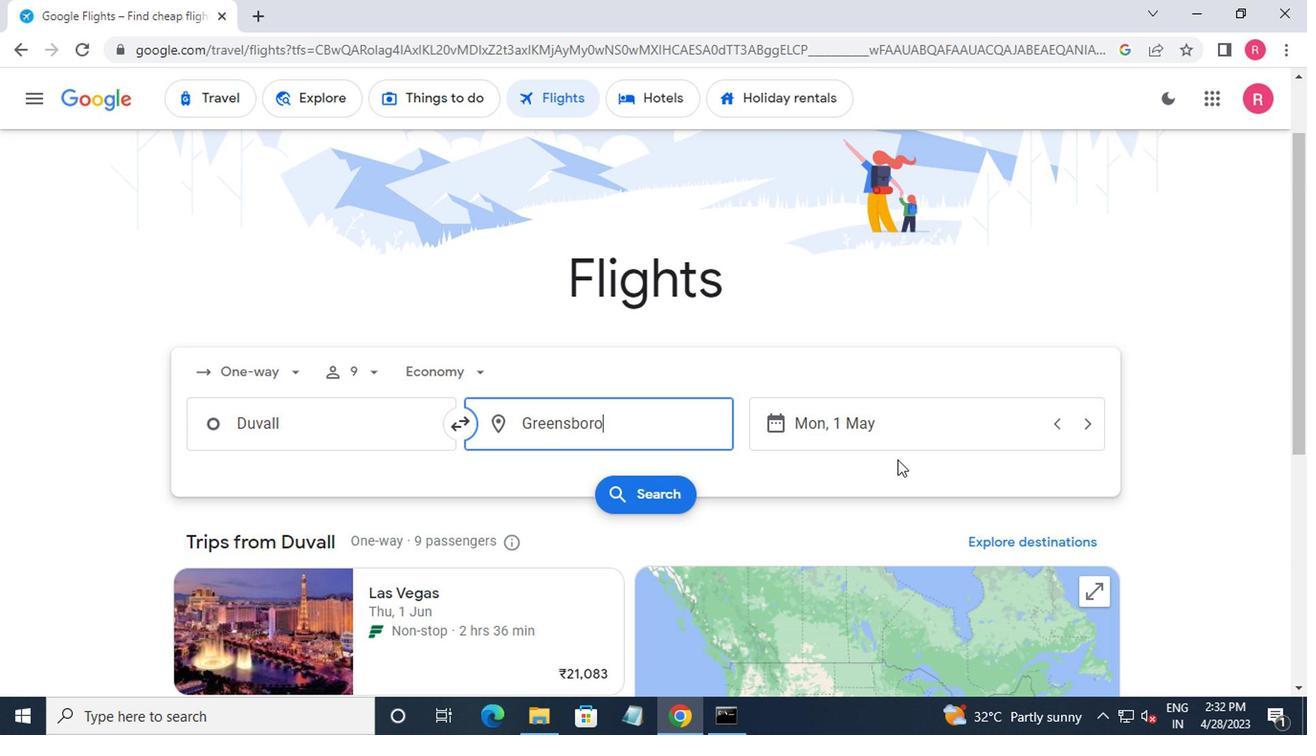 
Action: Mouse pressed left at (895, 440)
Screenshot: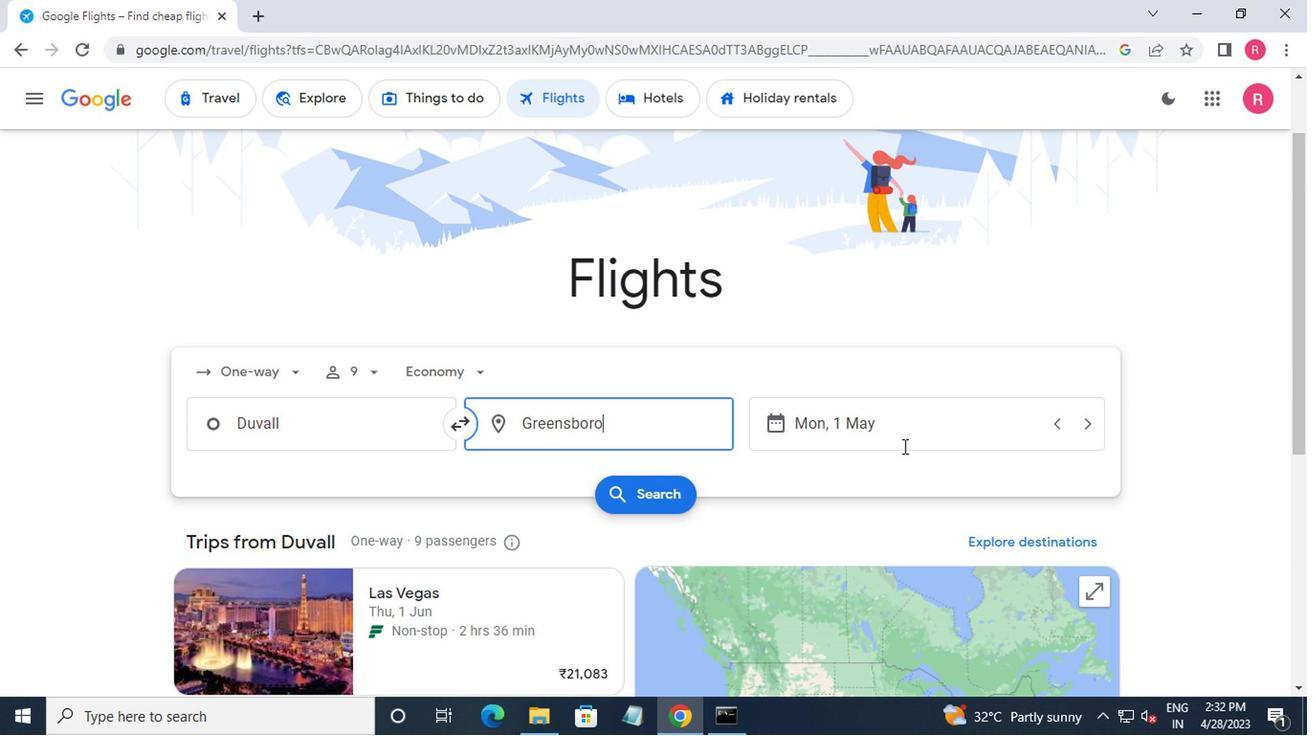 
Action: Mouse moved to (843, 352)
Screenshot: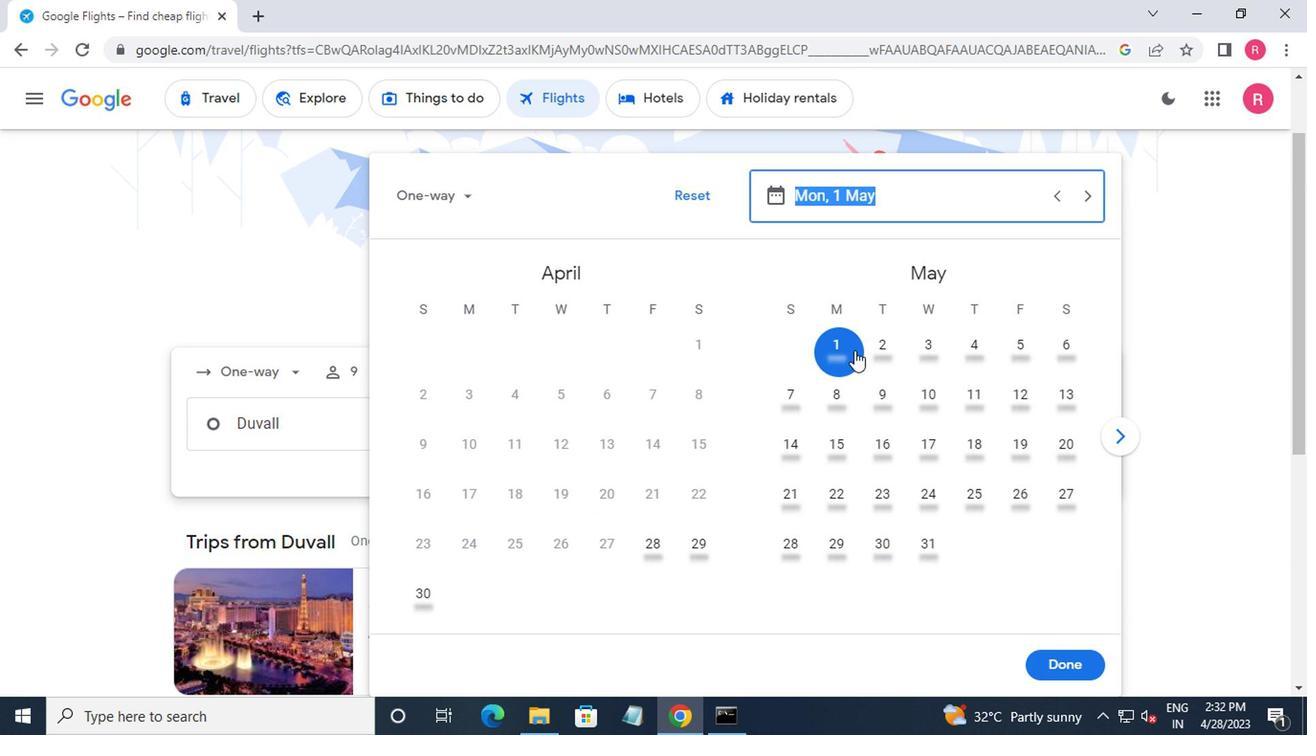 
Action: Mouse pressed left at (843, 352)
Screenshot: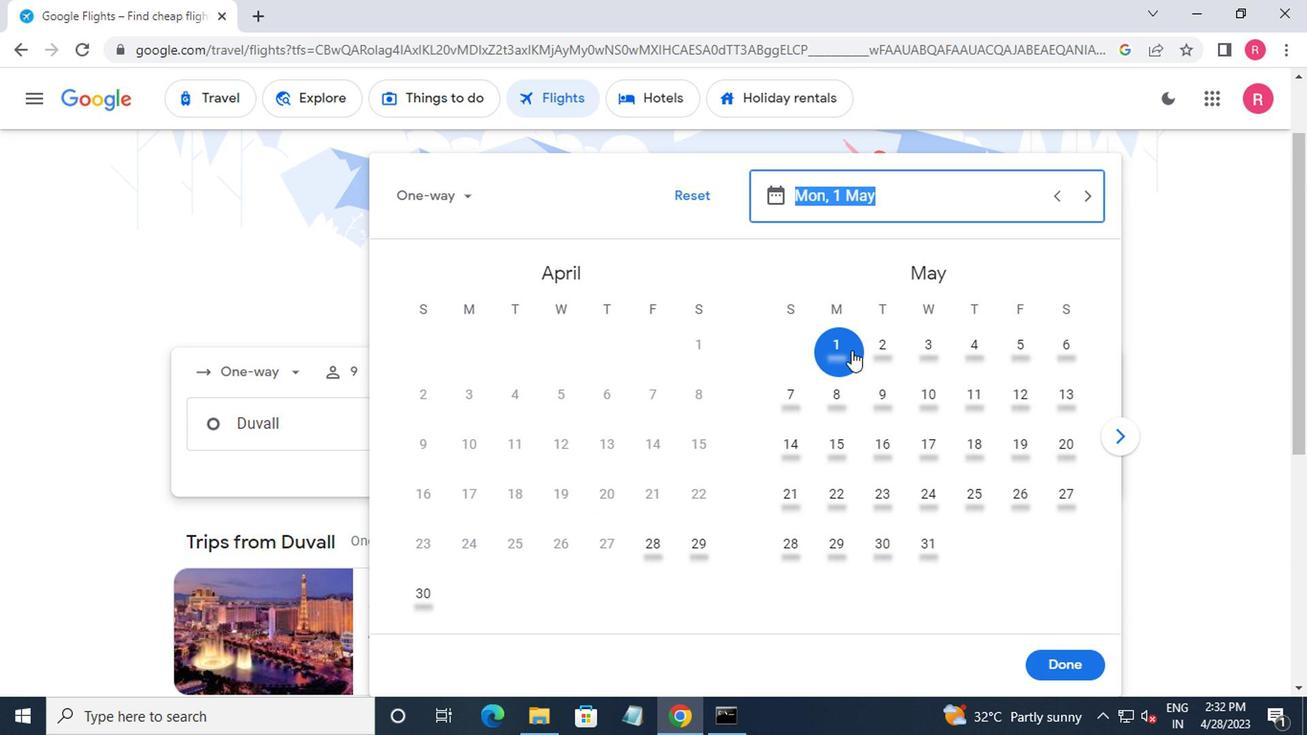 
Action: Mouse moved to (1061, 667)
Screenshot: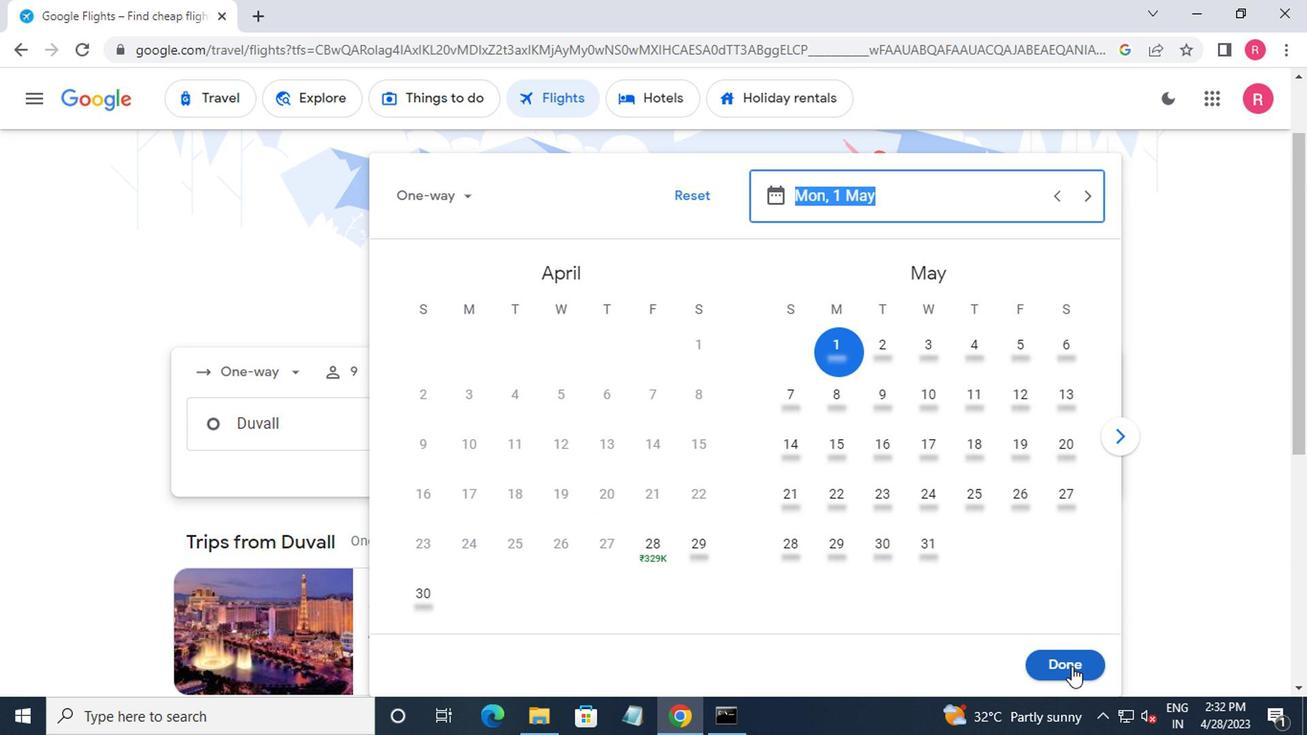
Action: Mouse pressed left at (1061, 667)
Screenshot: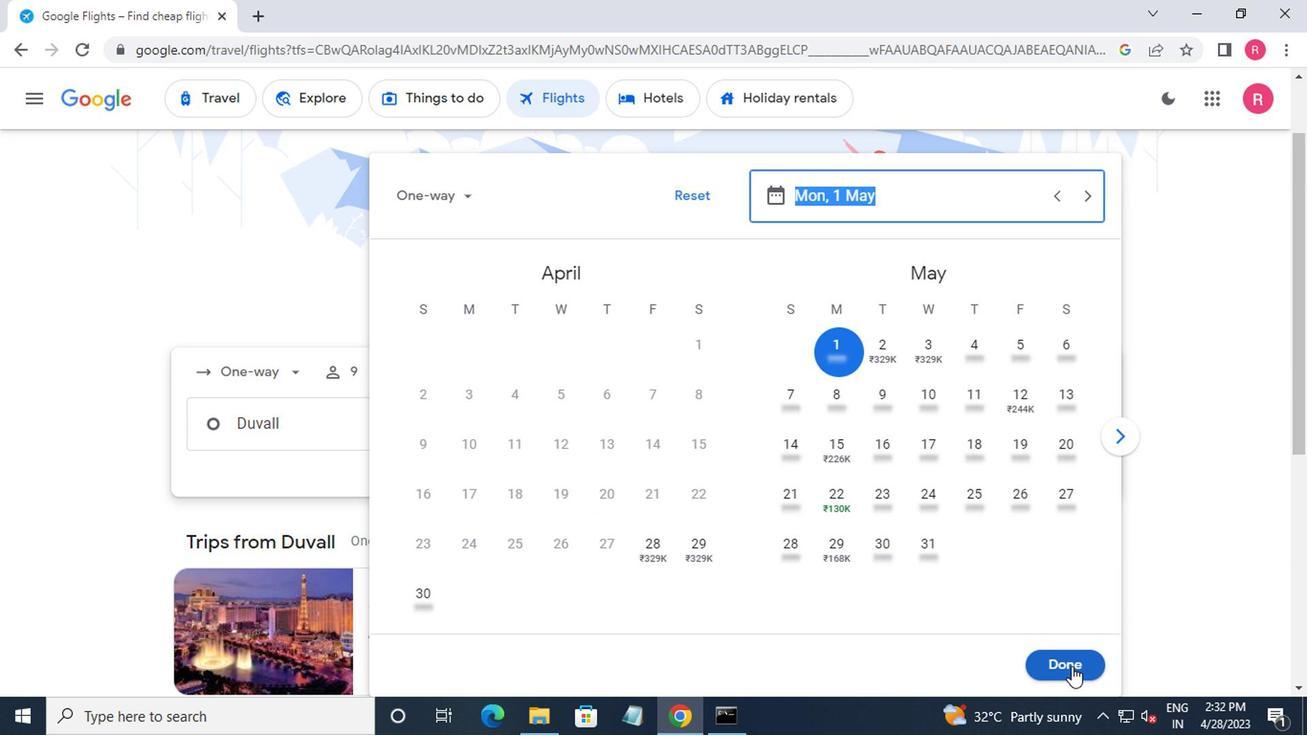 
Action: Mouse moved to (635, 512)
Screenshot: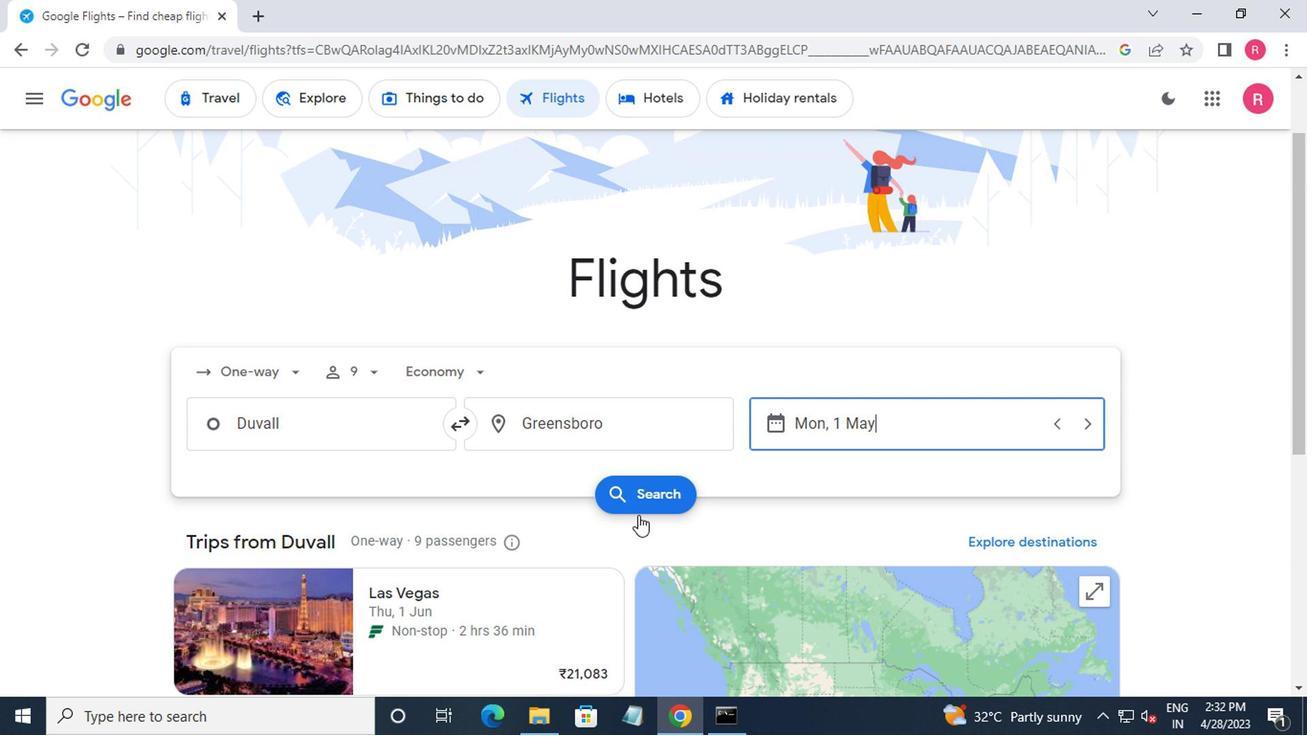 
Action: Mouse pressed left at (635, 512)
Screenshot: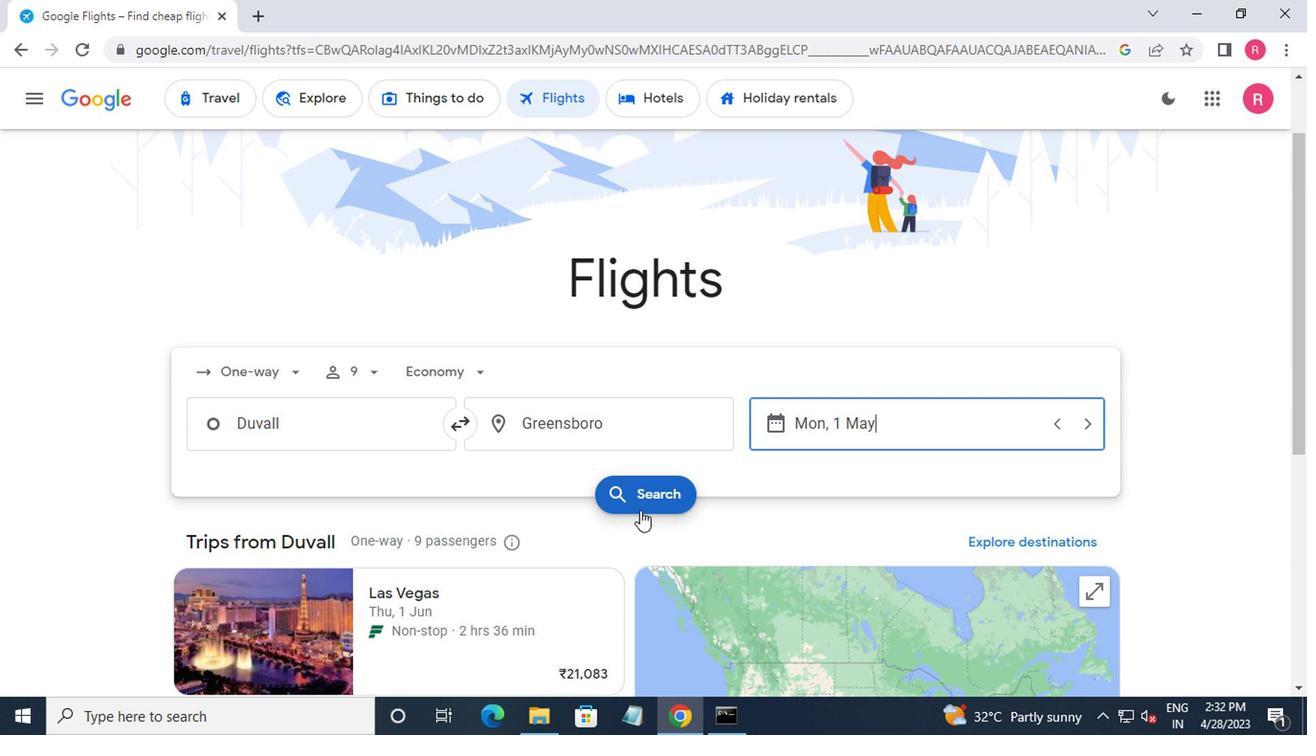 
Action: Mouse moved to (192, 290)
Screenshot: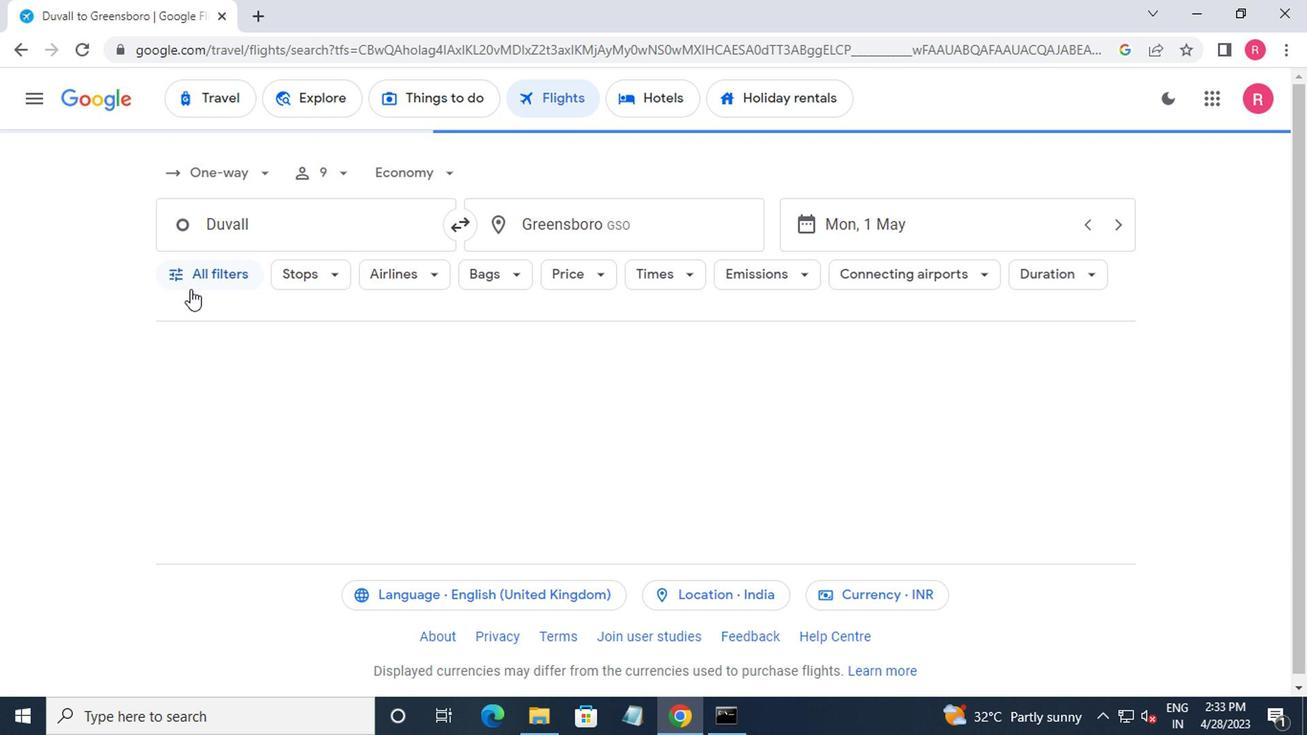 
Action: Mouse pressed left at (192, 290)
Screenshot: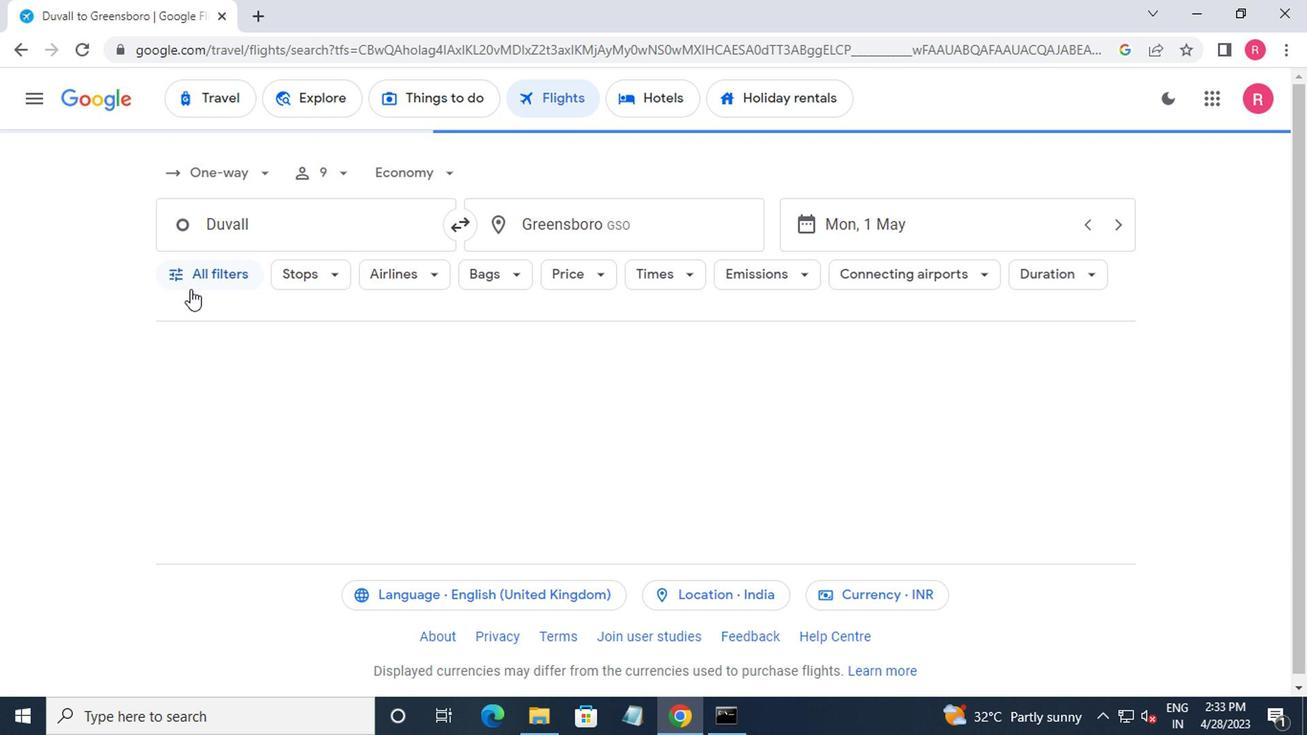 
Action: Mouse moved to (226, 335)
Screenshot: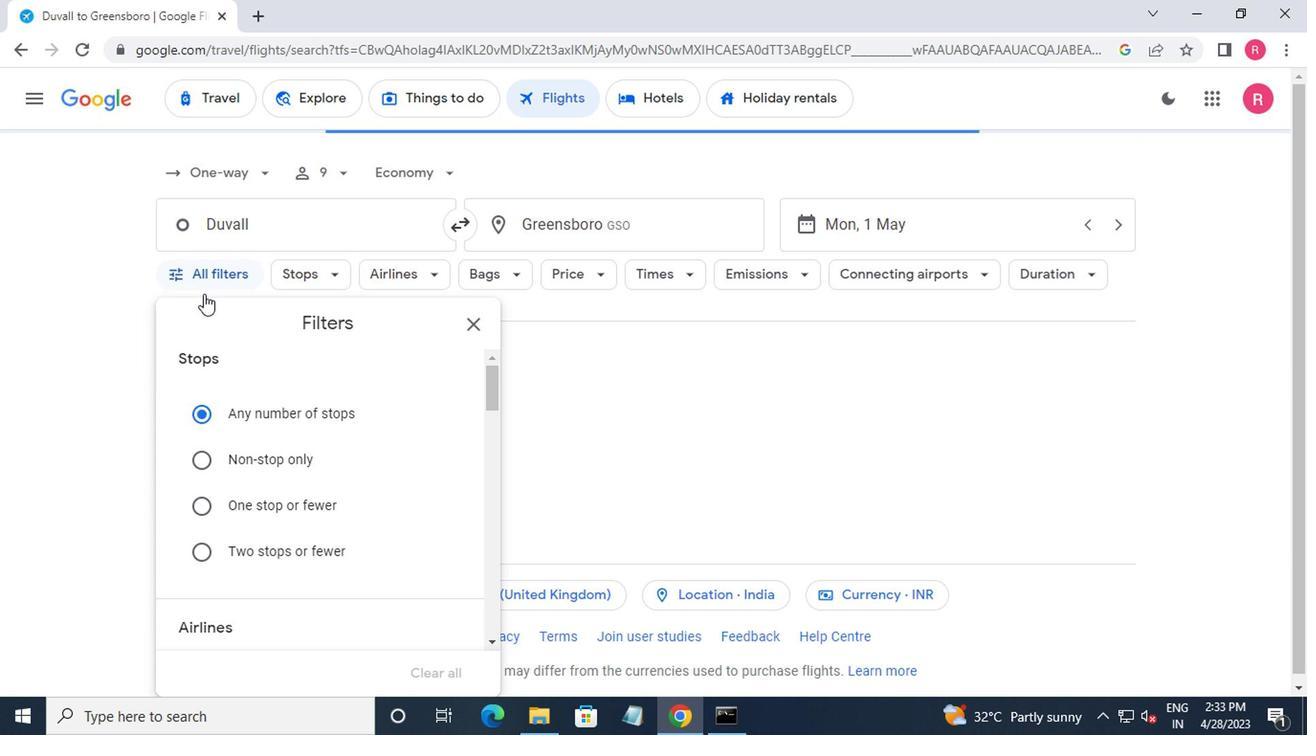 
Action: Mouse scrolled (226, 333) with delta (0, -1)
Screenshot: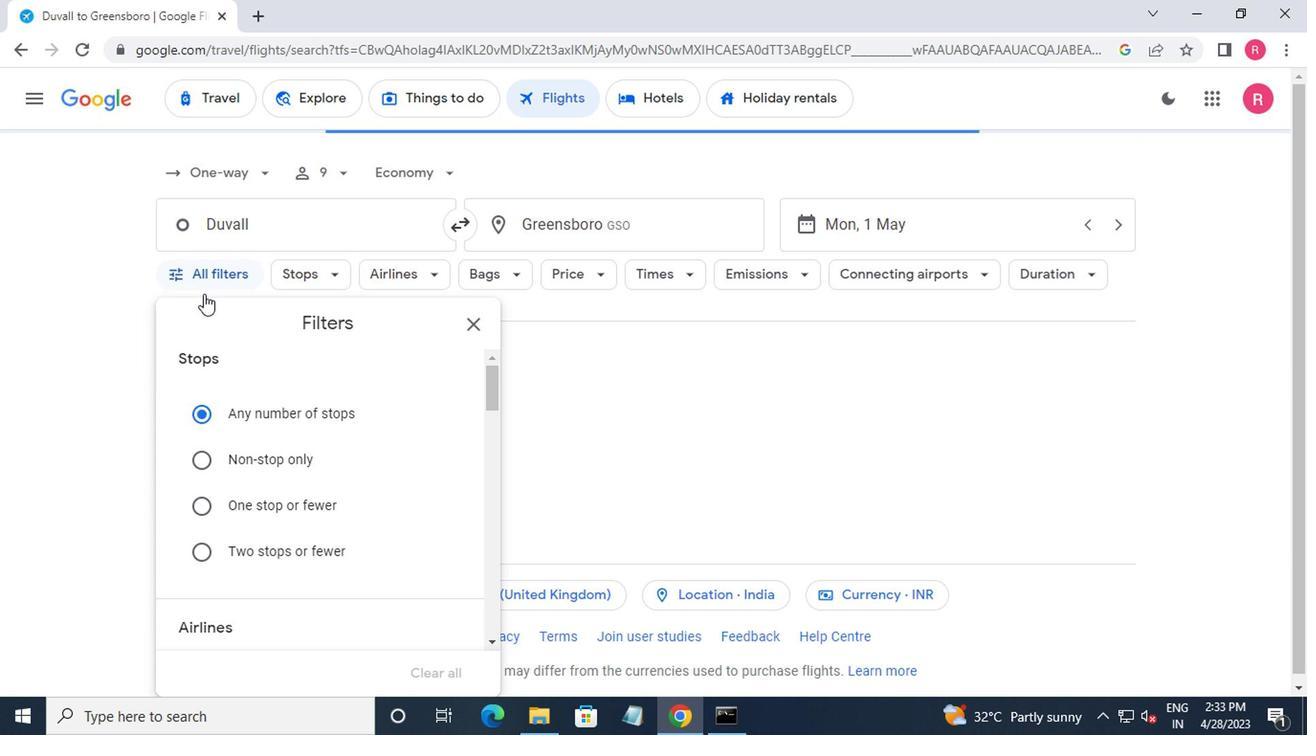 
Action: Mouse moved to (251, 392)
Screenshot: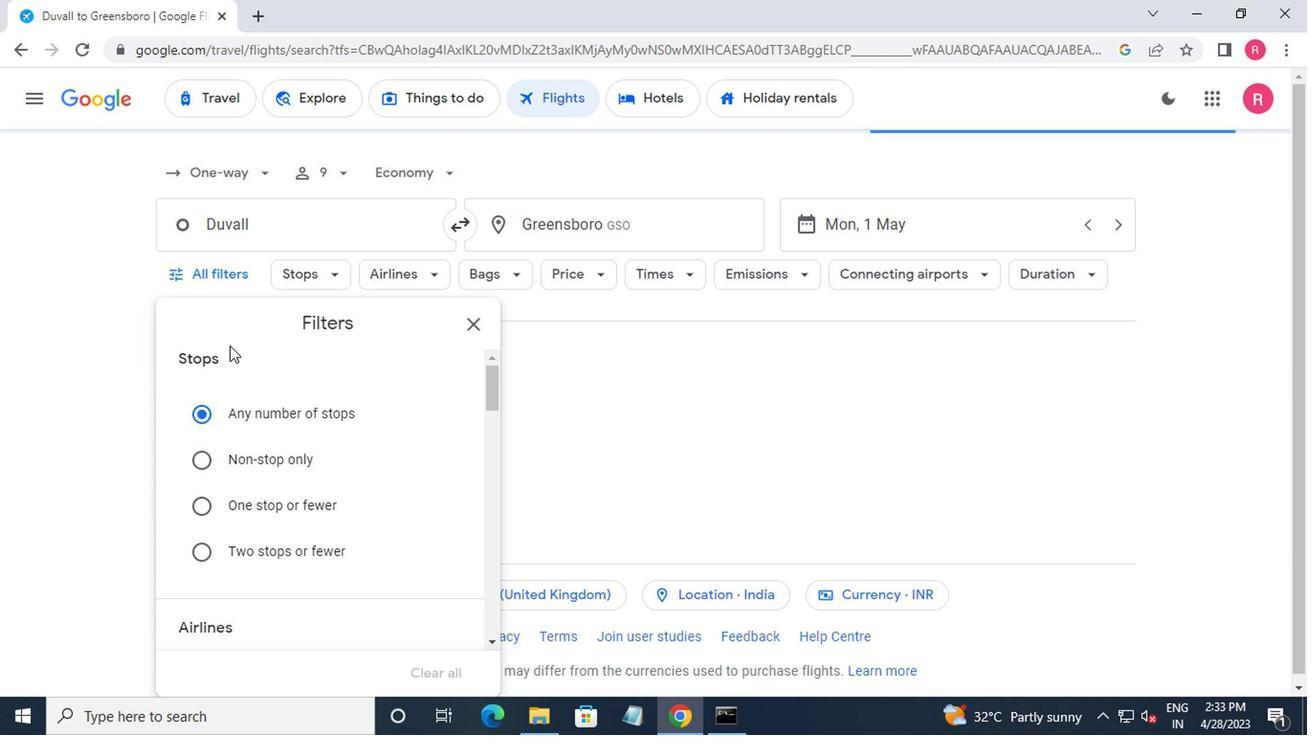 
Action: Mouse scrolled (251, 392) with delta (0, 0)
Screenshot: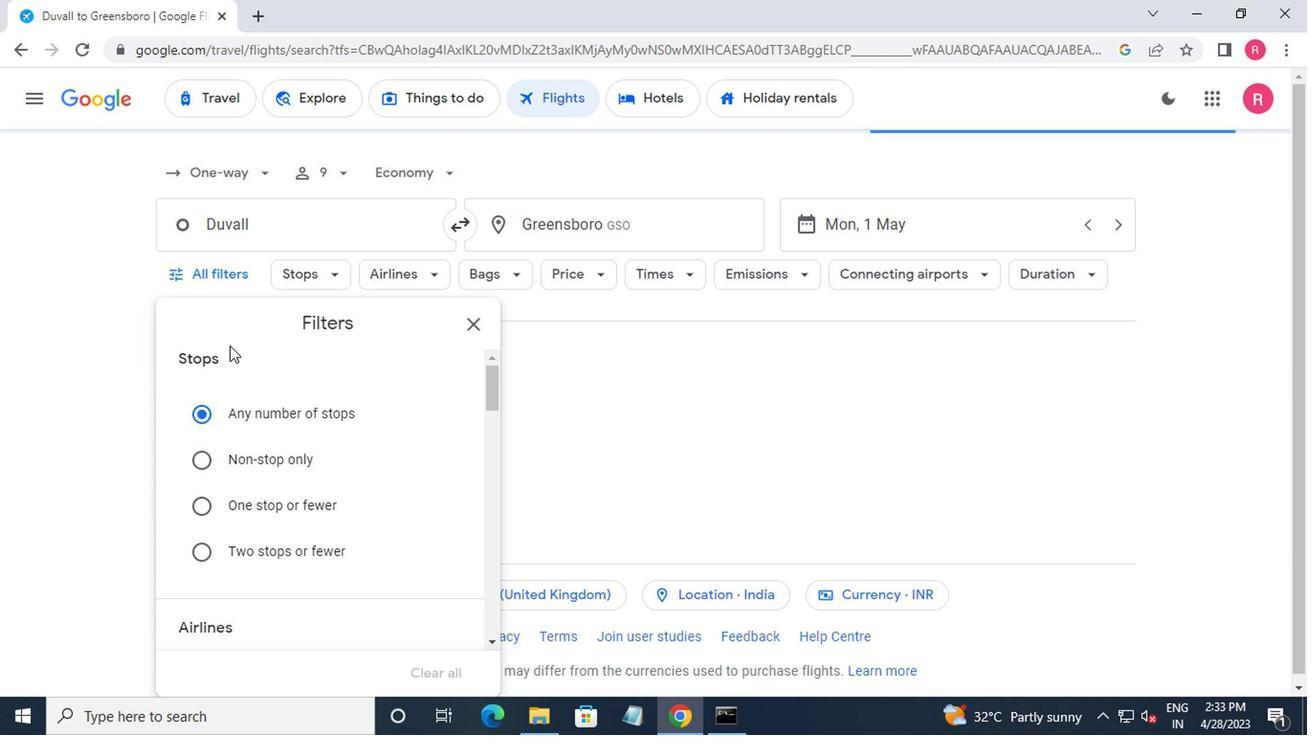 
Action: Mouse moved to (255, 406)
Screenshot: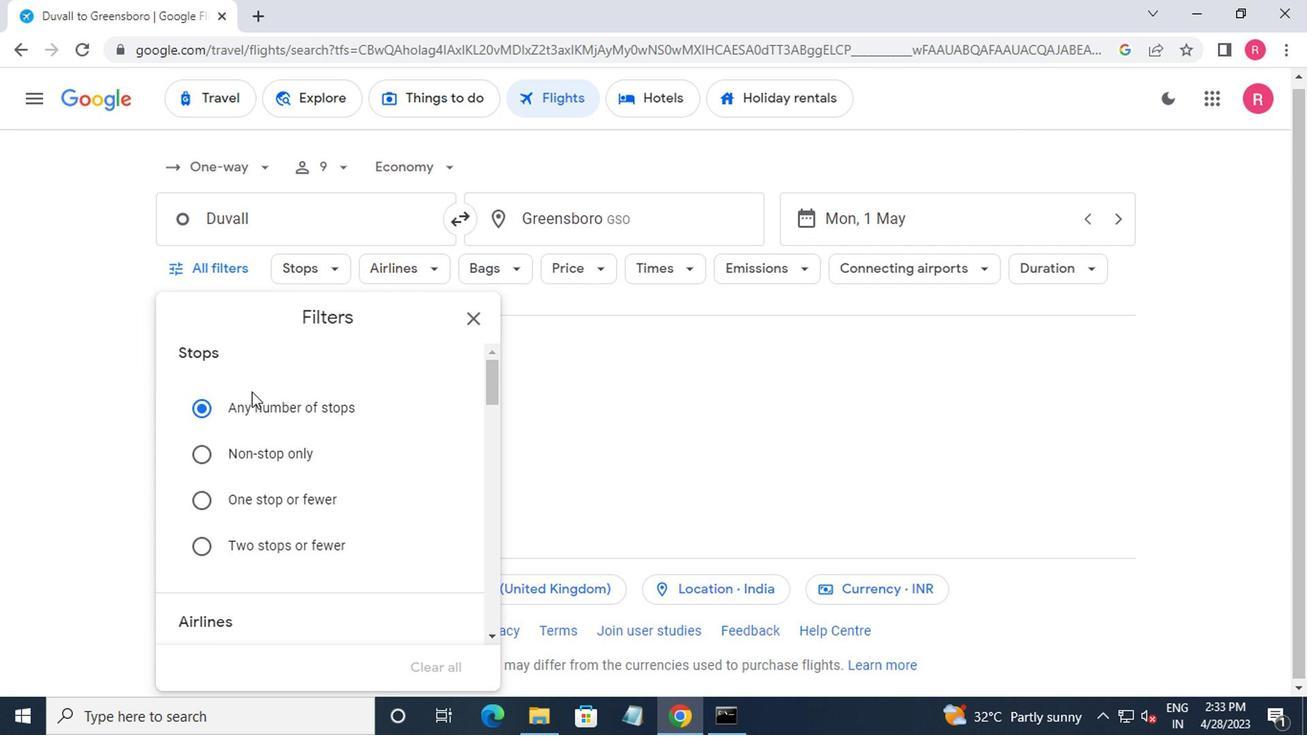 
Action: Mouse scrolled (255, 405) with delta (0, -1)
Screenshot: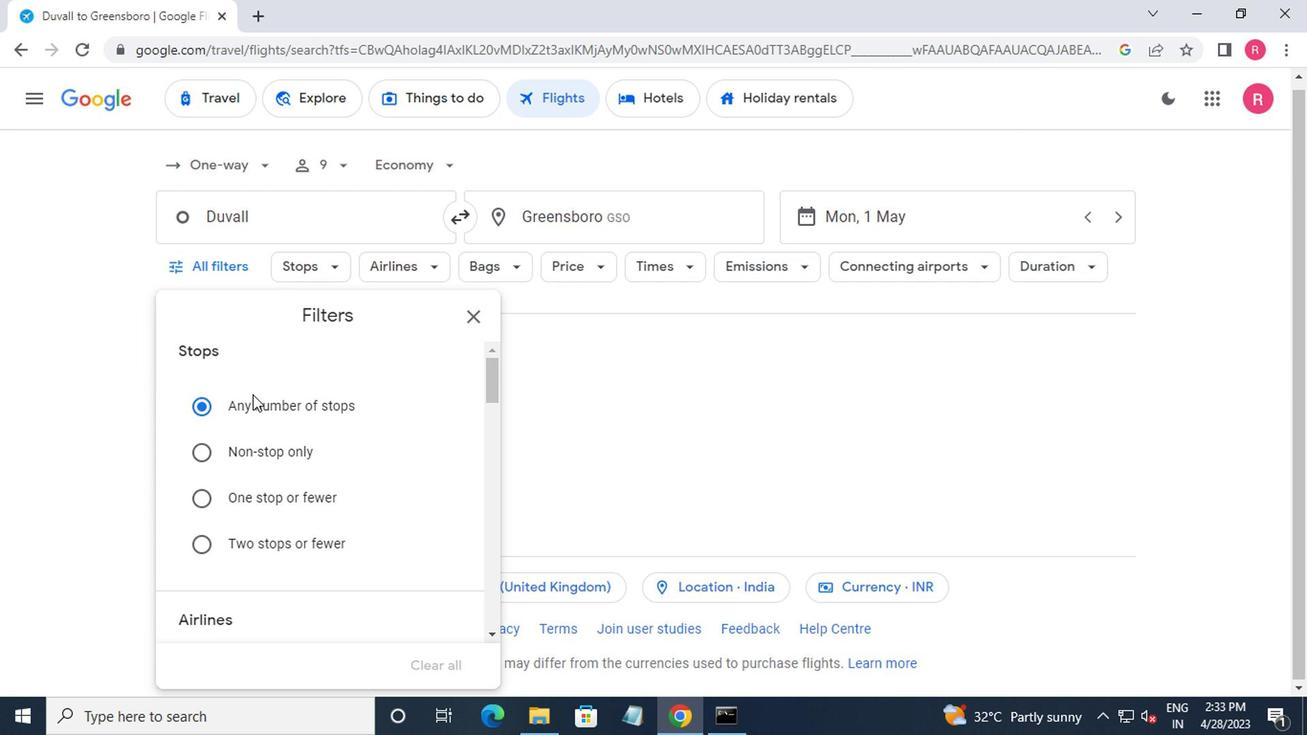 
Action: Mouse moved to (258, 409)
Screenshot: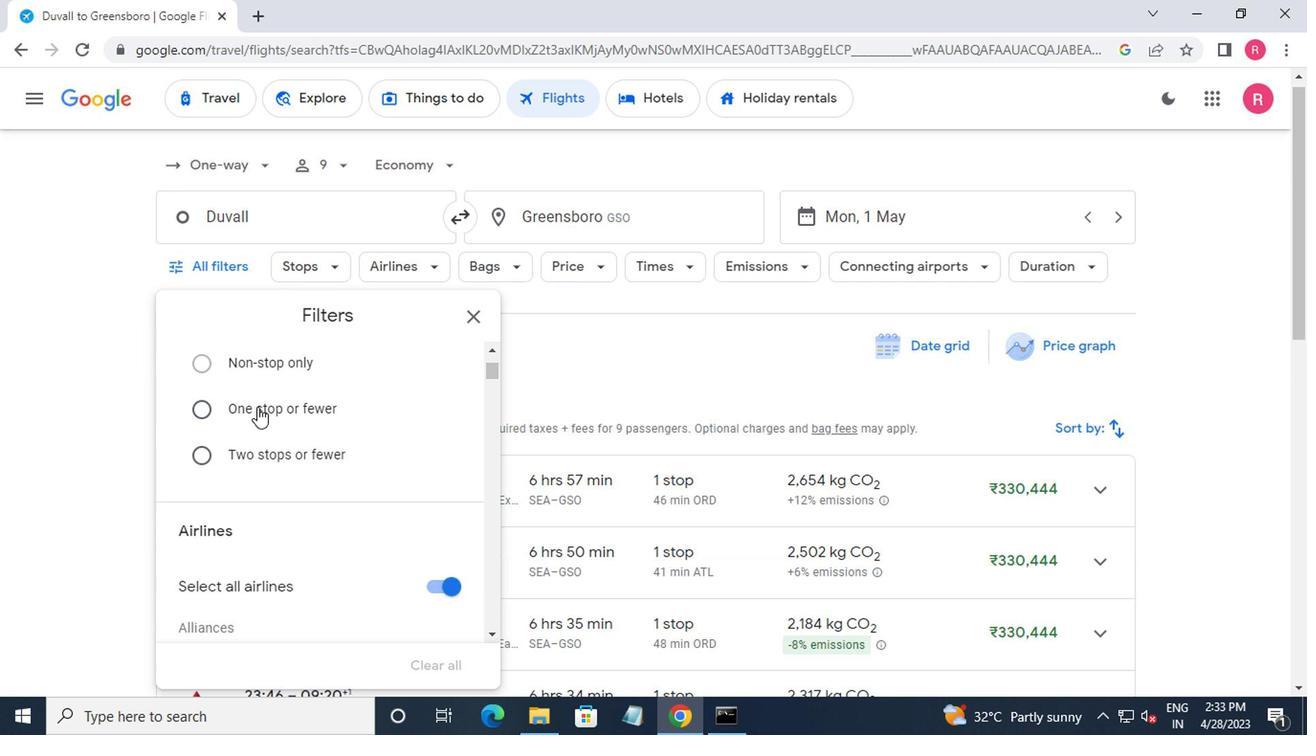 
Action: Mouse scrolled (258, 407) with delta (0, -1)
Screenshot: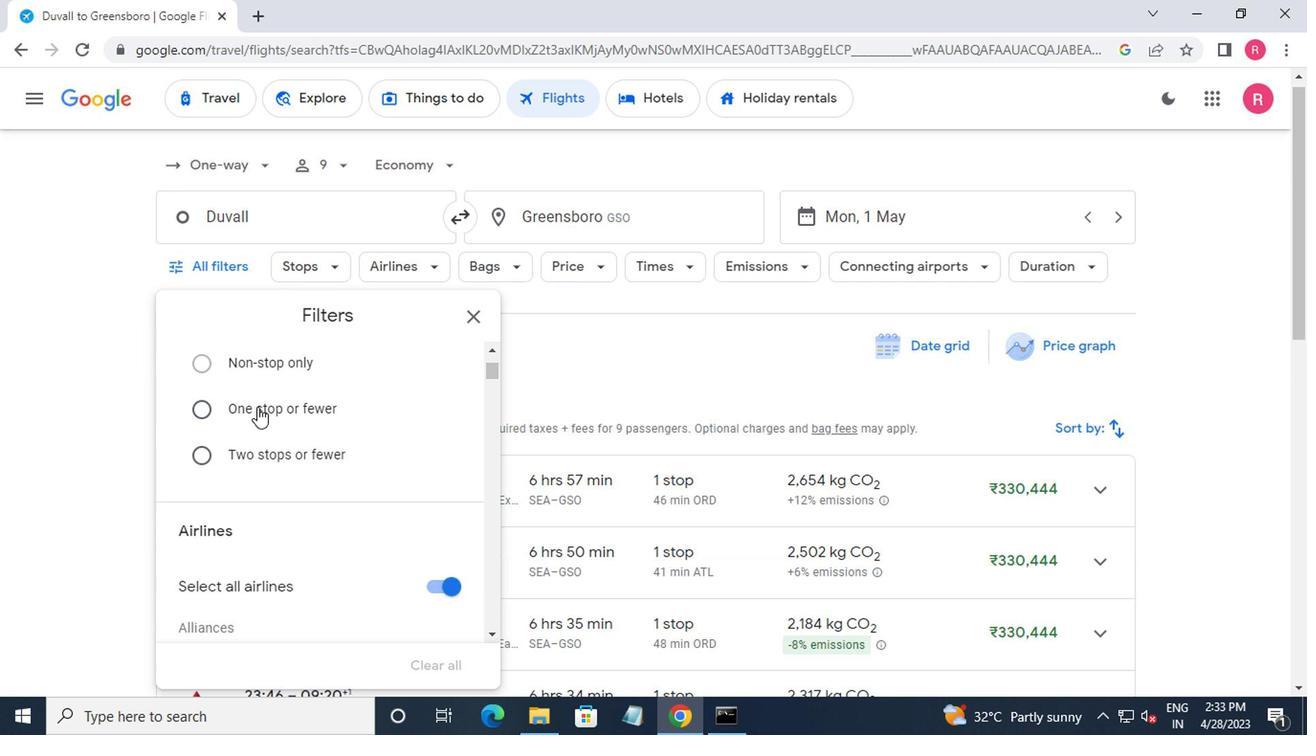 
Action: Mouse moved to (260, 412)
Screenshot: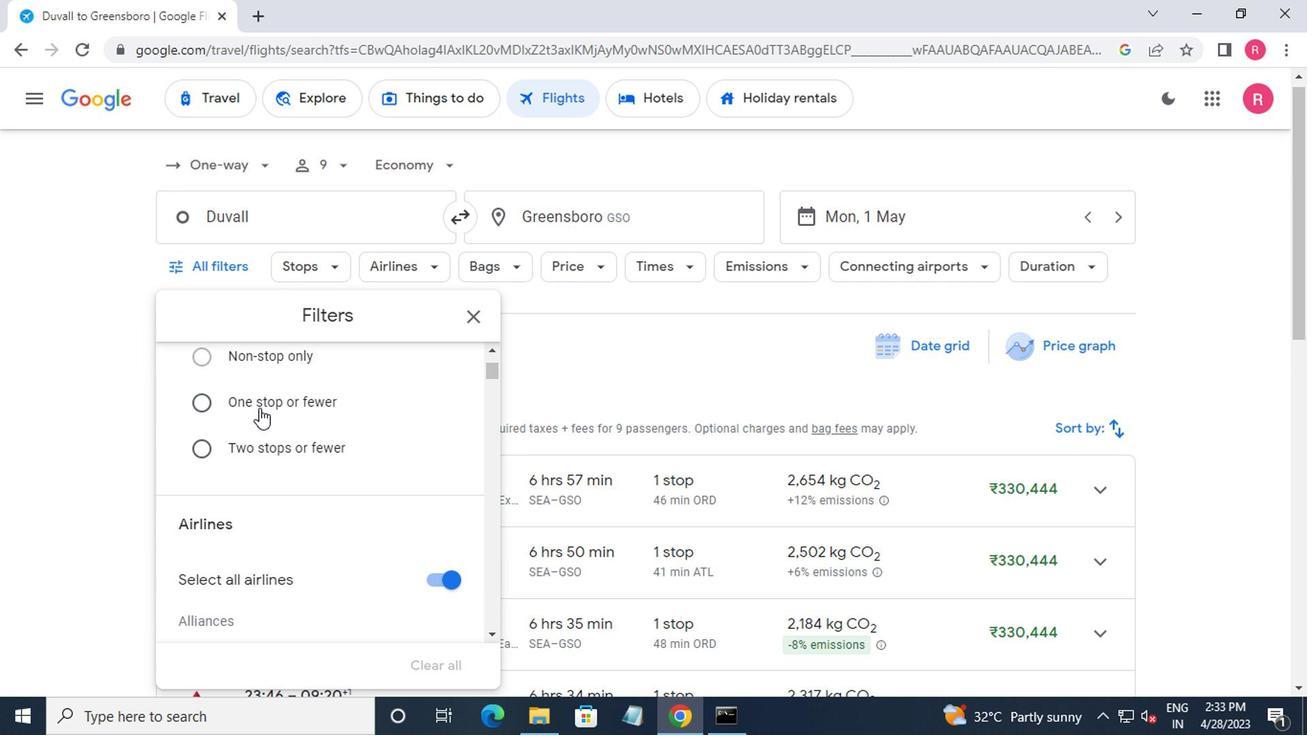 
Action: Mouse scrolled (260, 412) with delta (0, 0)
Screenshot: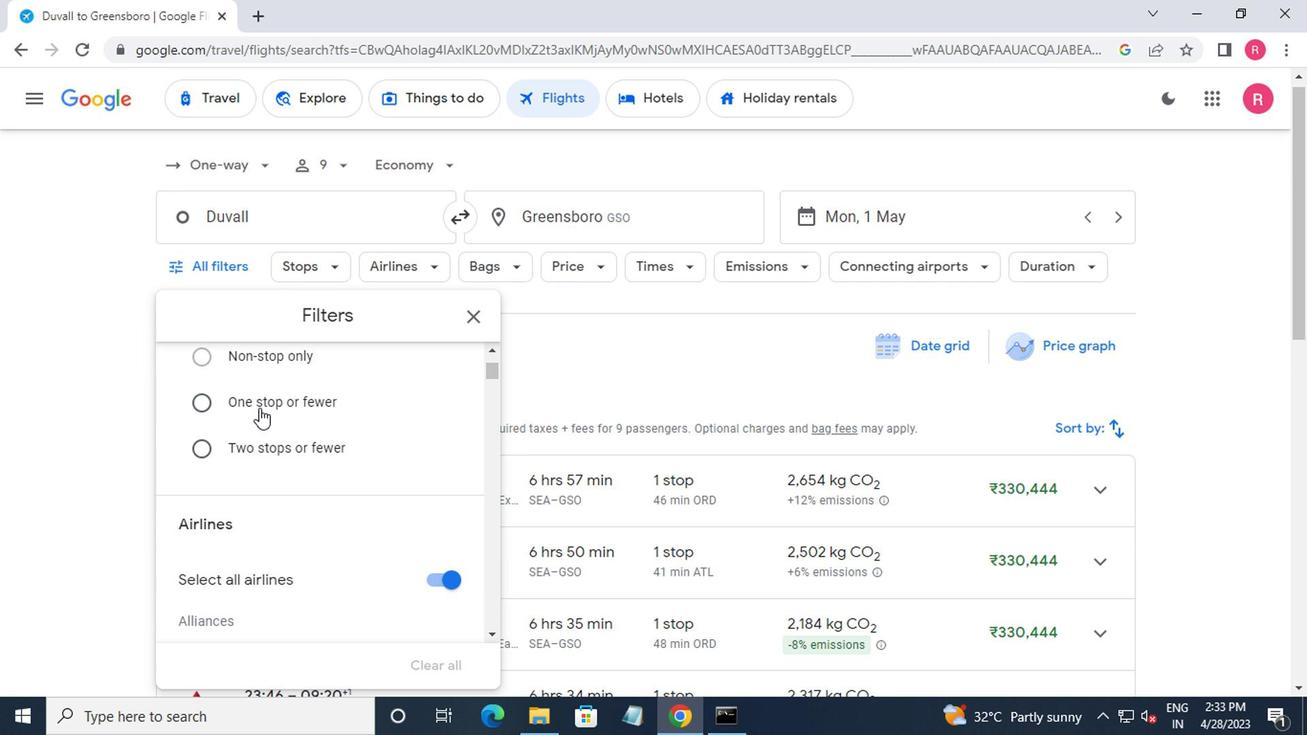 
Action: Mouse moved to (260, 414)
Screenshot: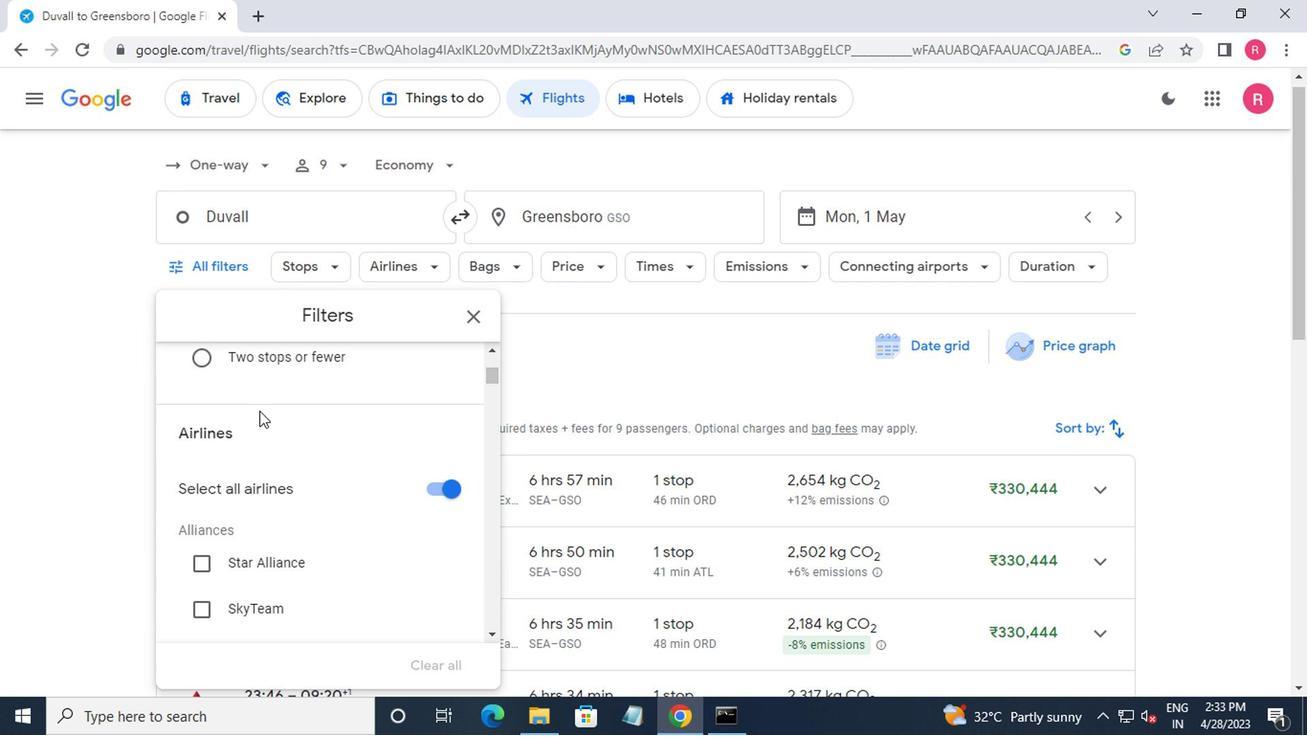 
Action: Mouse scrolled (260, 412) with delta (0, -1)
Screenshot: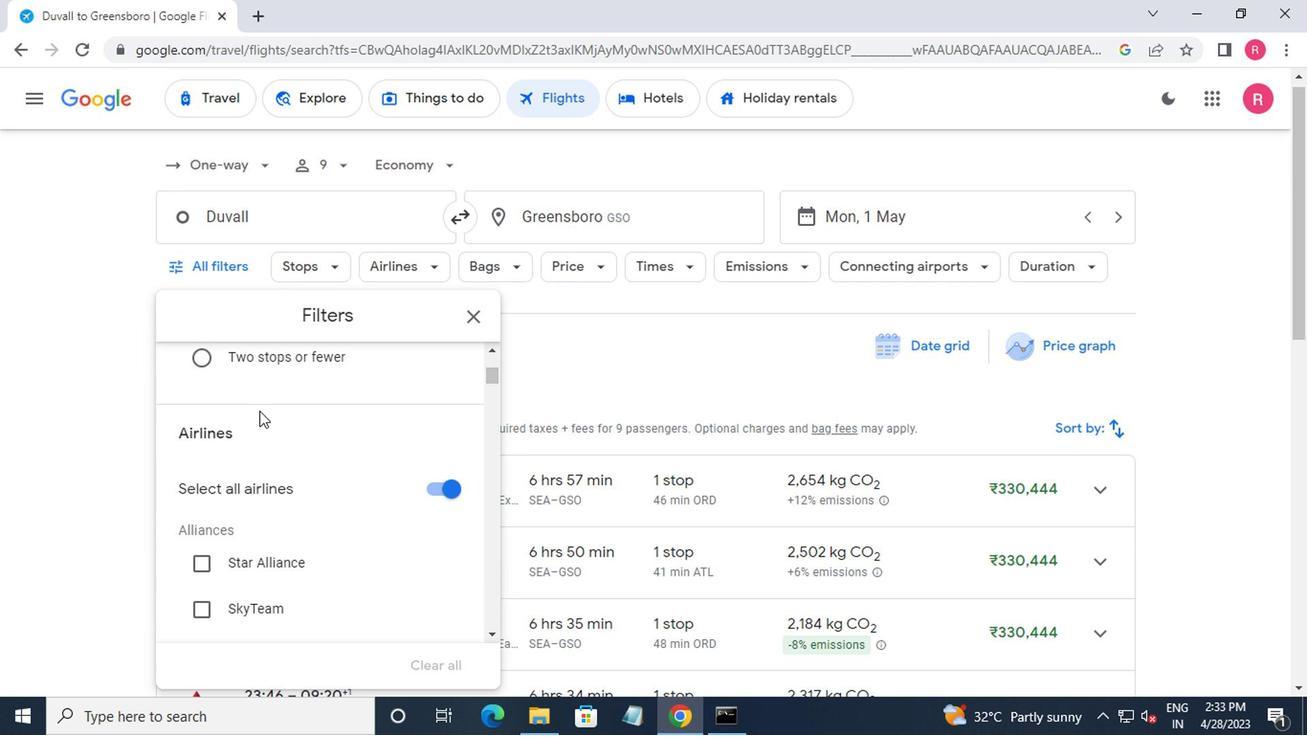 
Action: Mouse scrolled (260, 412) with delta (0, -1)
Screenshot: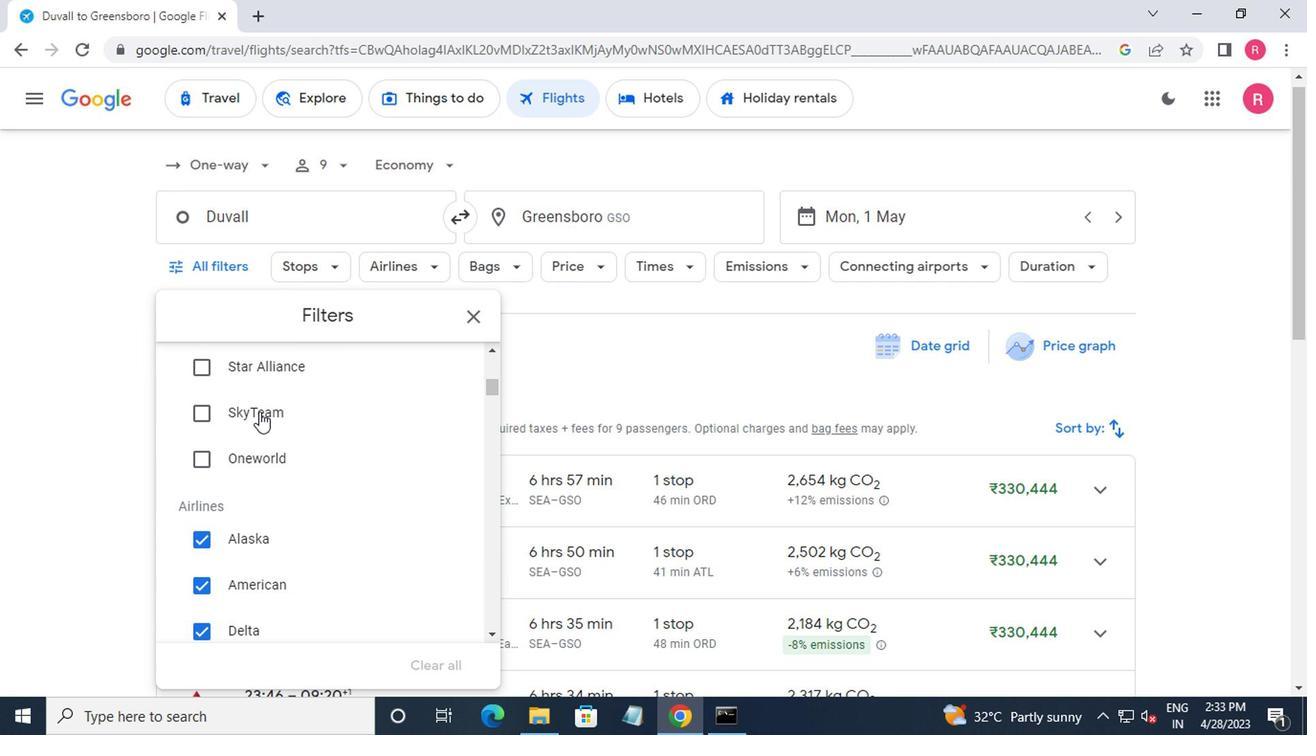 
Action: Mouse scrolled (260, 412) with delta (0, -1)
Screenshot: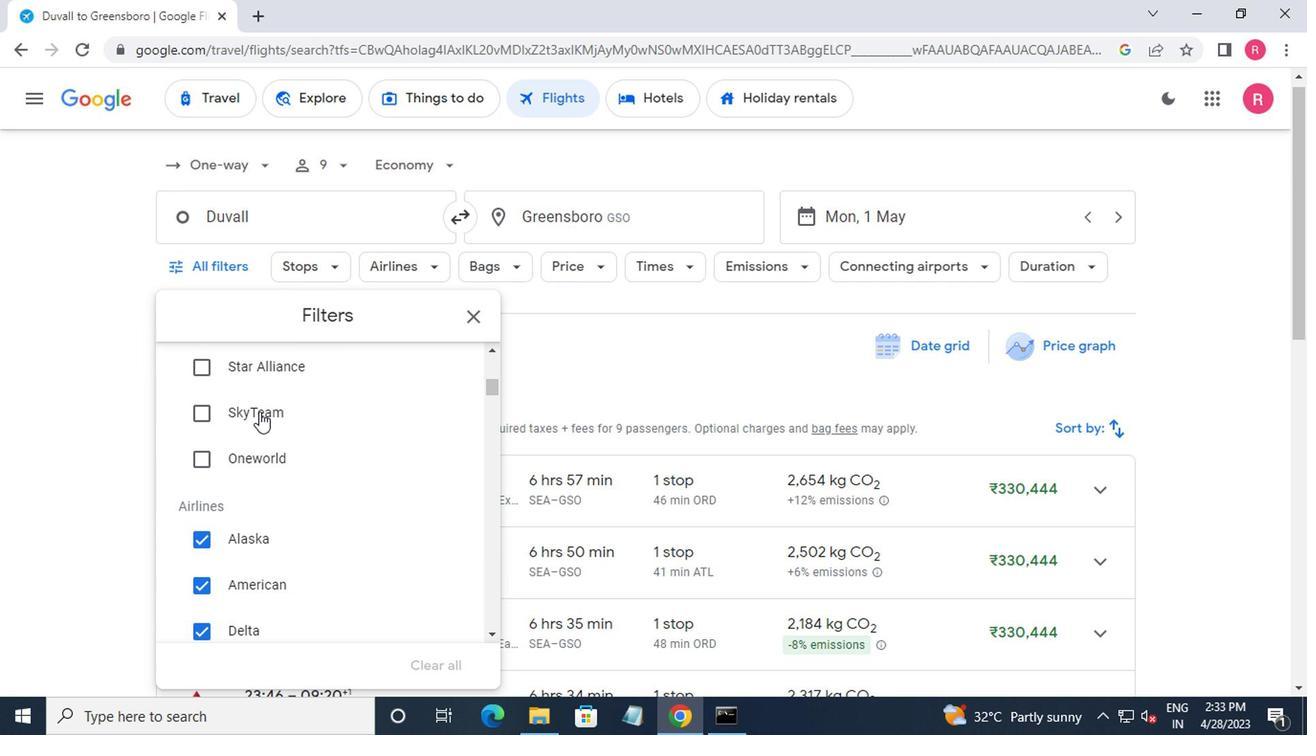 
Action: Mouse scrolled (260, 412) with delta (0, -1)
Screenshot: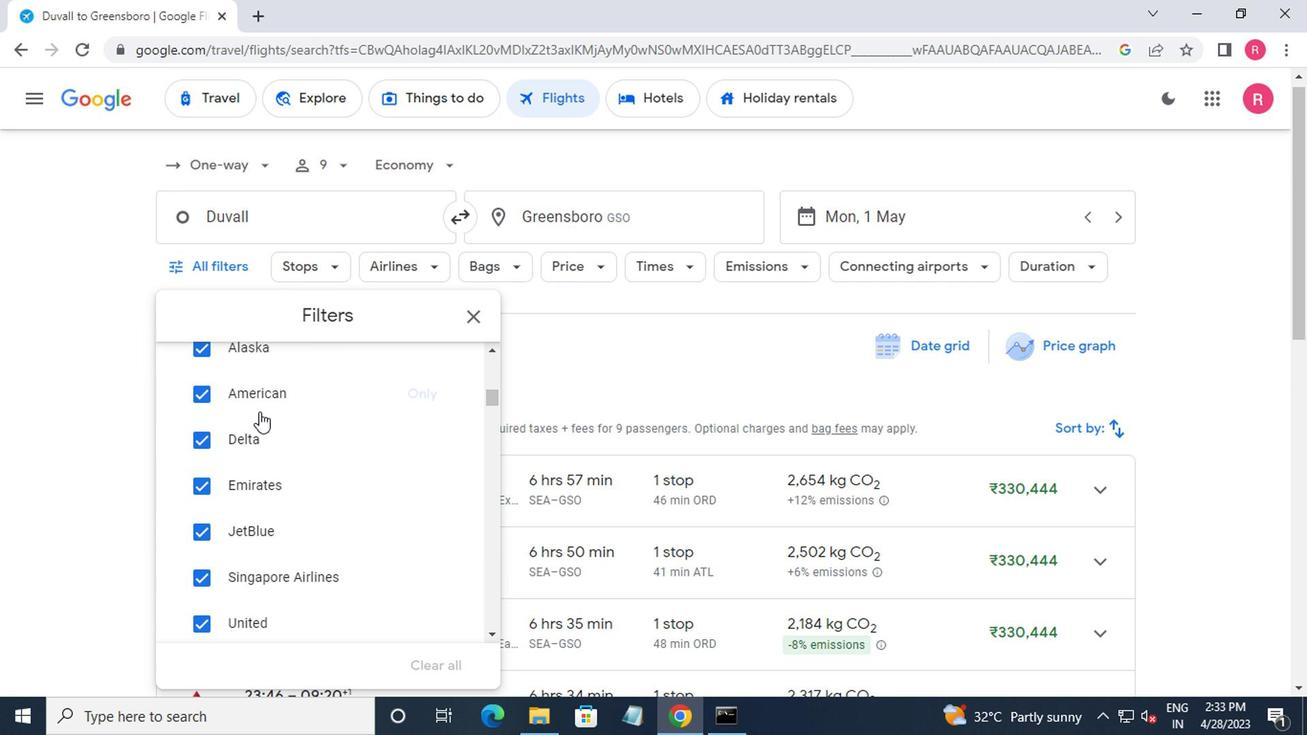 
Action: Mouse moved to (260, 414)
Screenshot: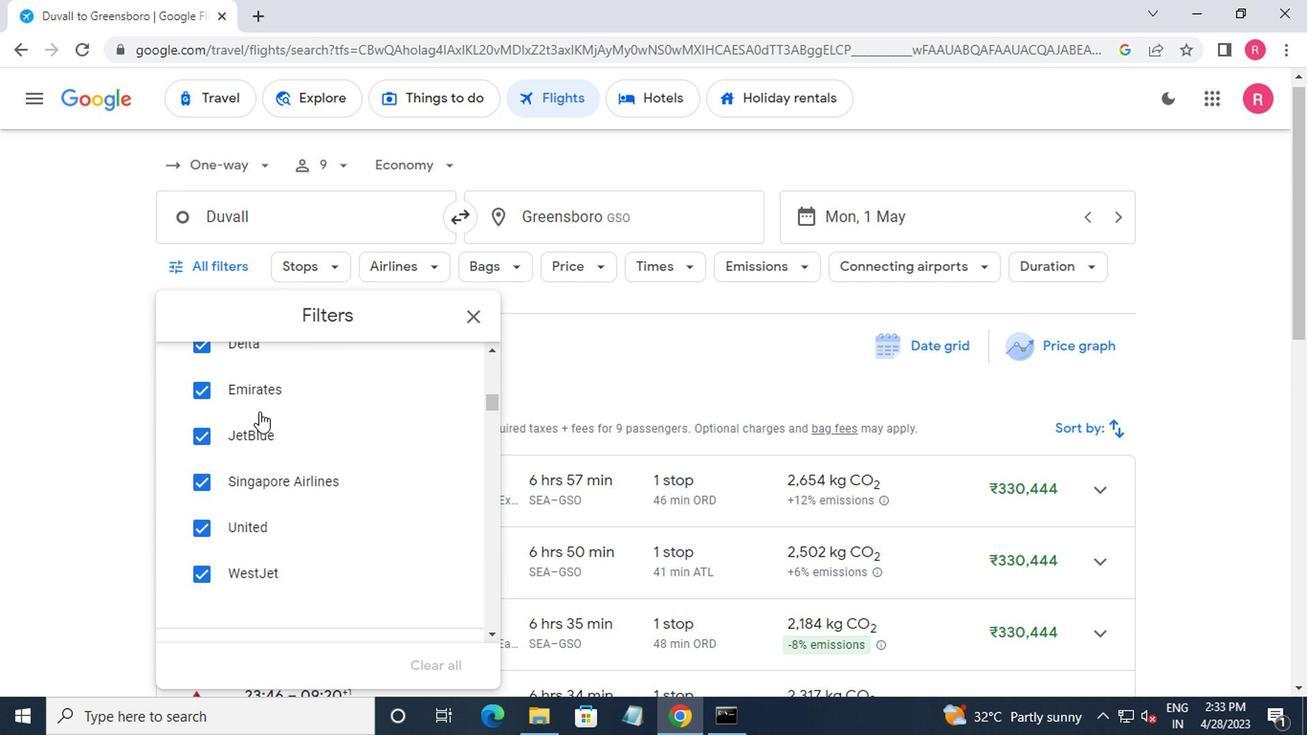 
Action: Mouse scrolled (260, 412) with delta (0, -1)
Screenshot: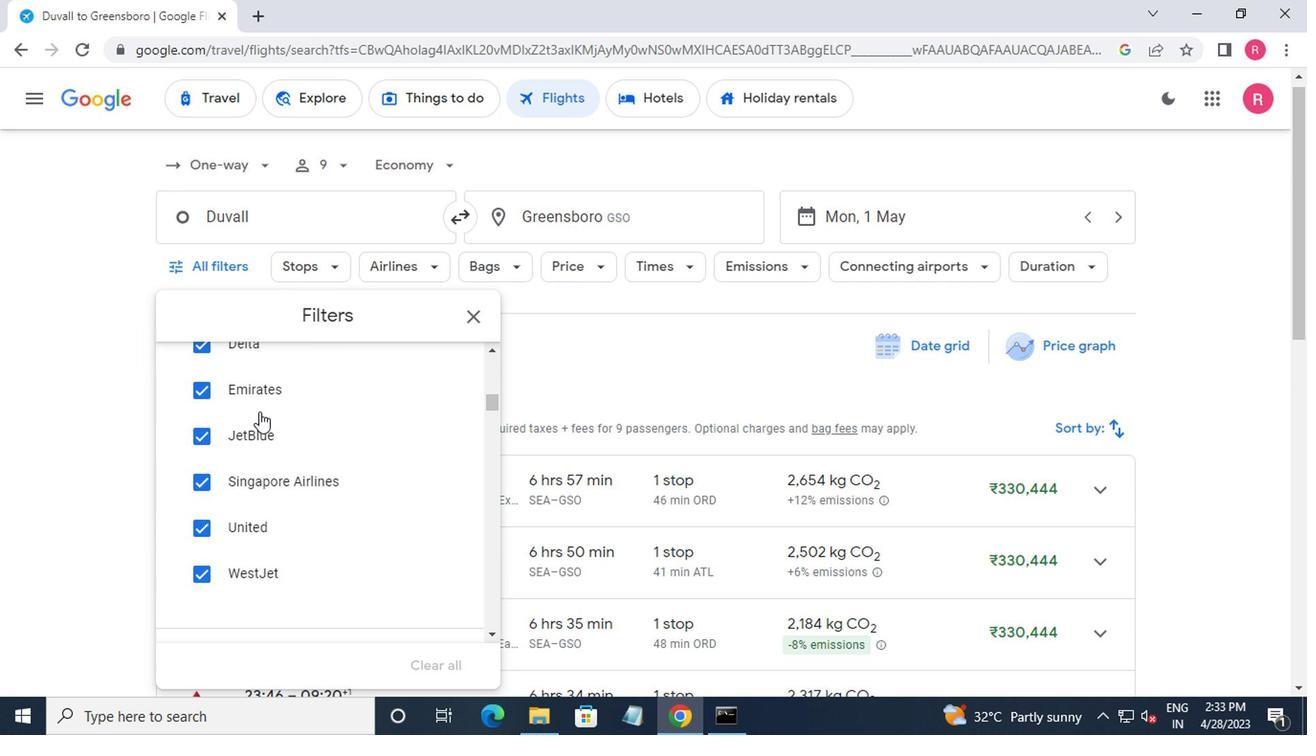 
Action: Mouse scrolled (260, 414) with delta (0, 0)
Screenshot: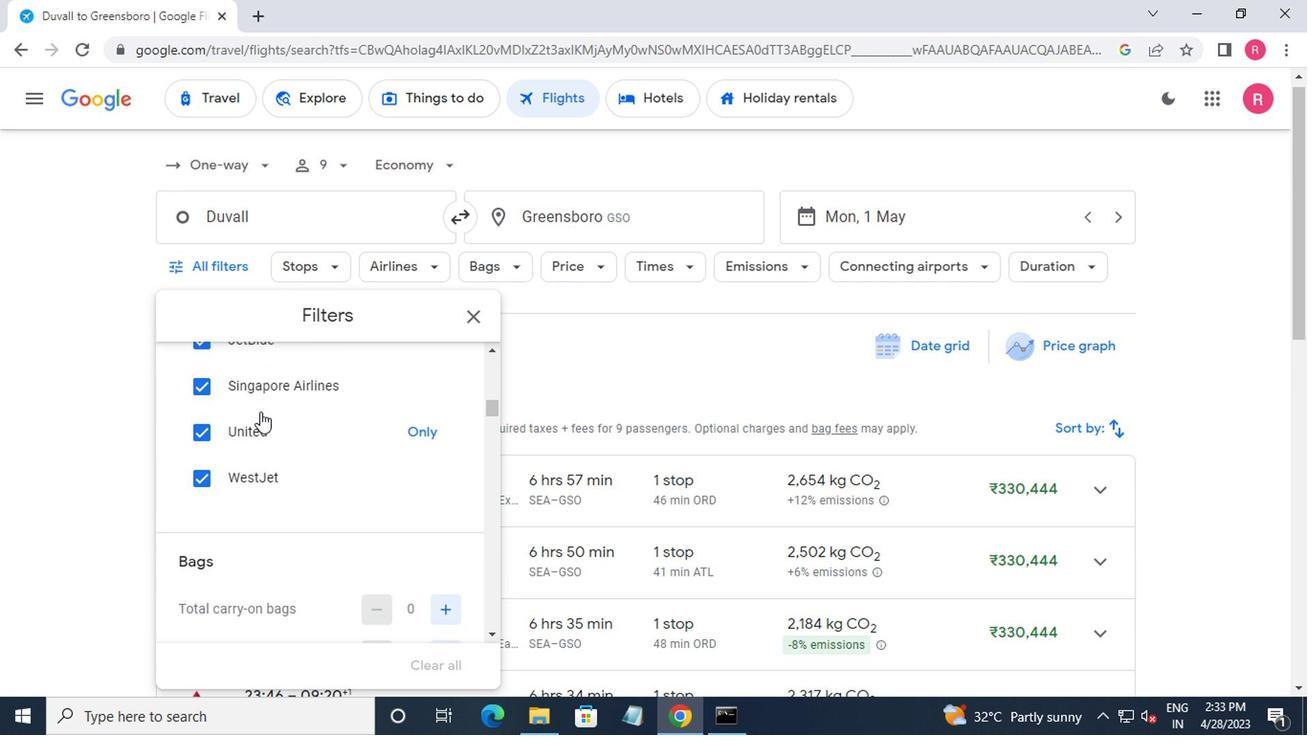 
Action: Mouse moved to (273, 471)
Screenshot: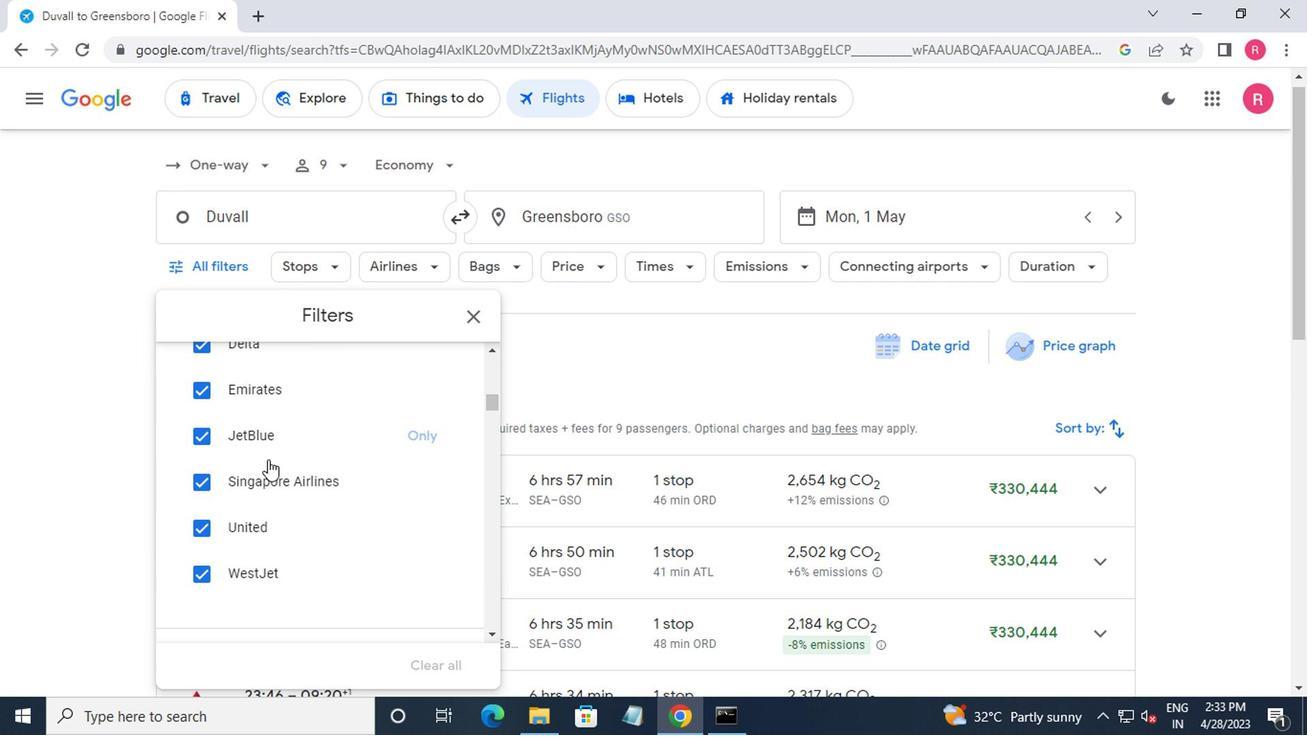 
Action: Mouse scrolled (273, 472) with delta (0, 0)
Screenshot: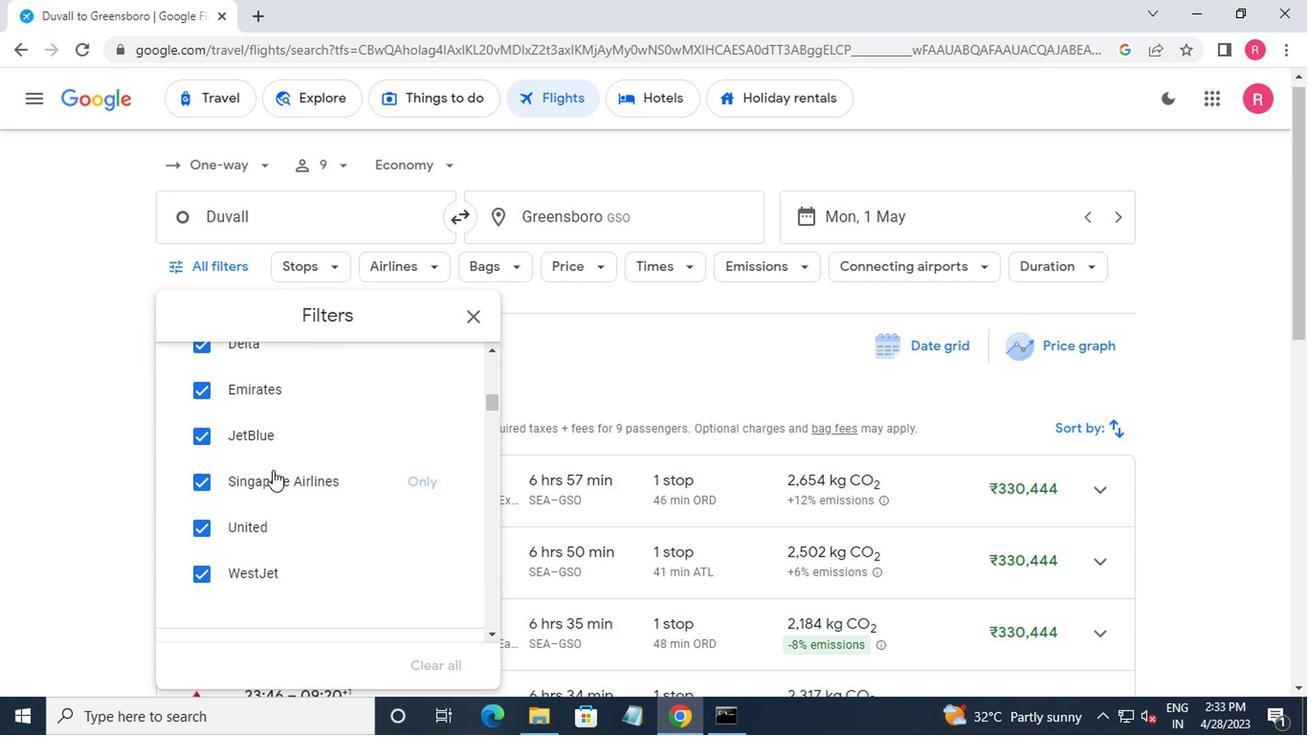 
Action: Mouse moved to (273, 471)
Screenshot: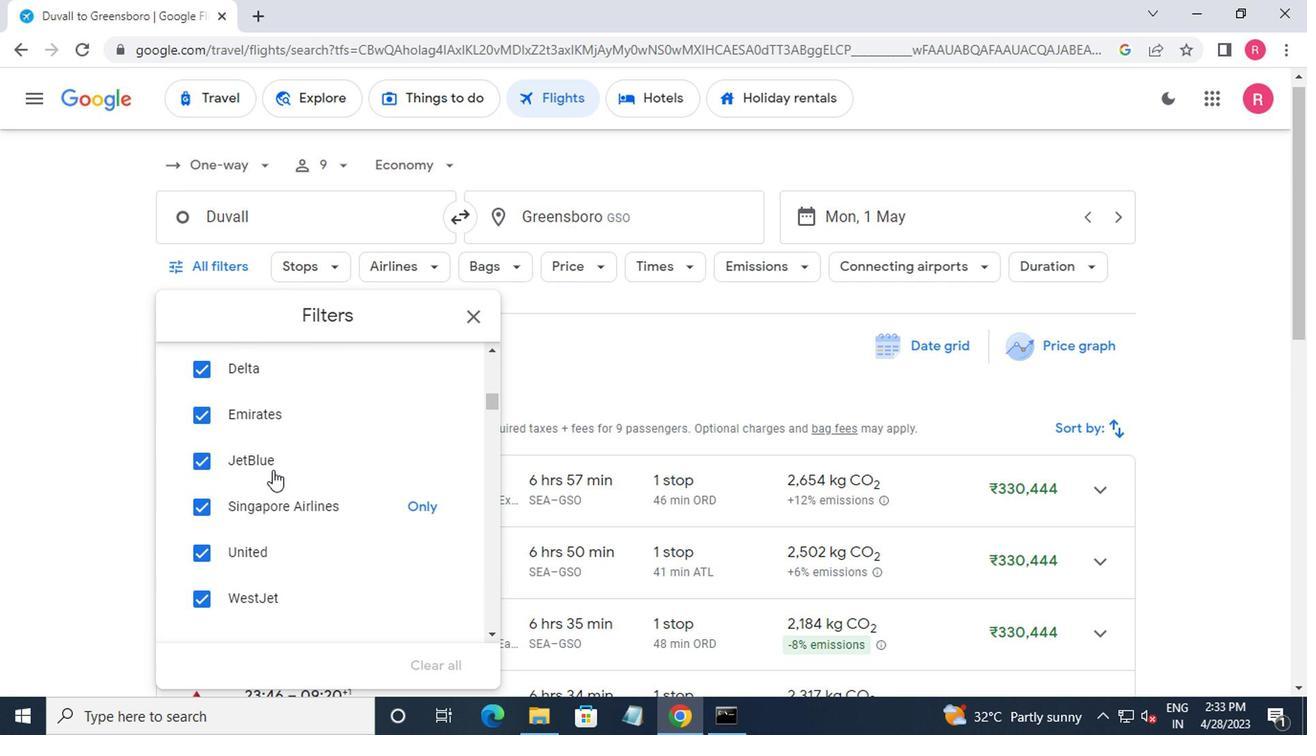 
Action: Mouse scrolled (273, 472) with delta (0, 0)
Screenshot: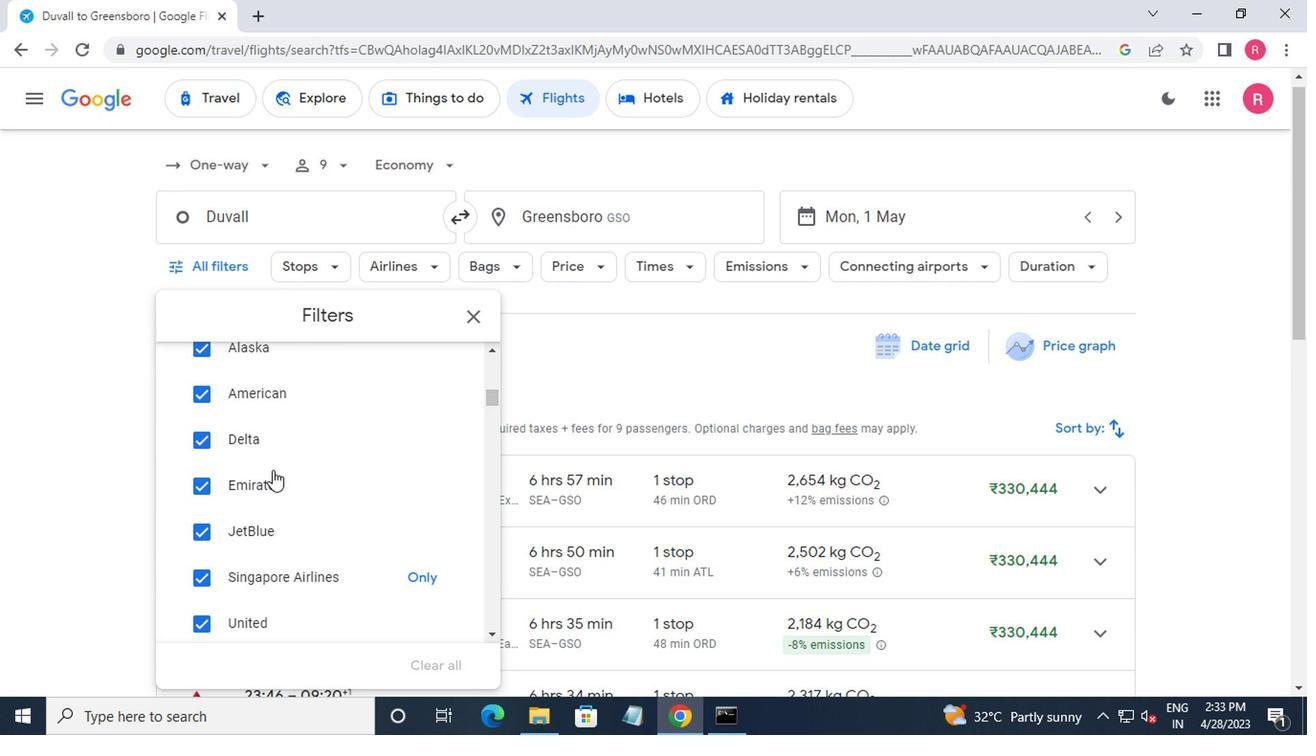 
Action: Mouse scrolled (273, 472) with delta (0, 0)
Screenshot: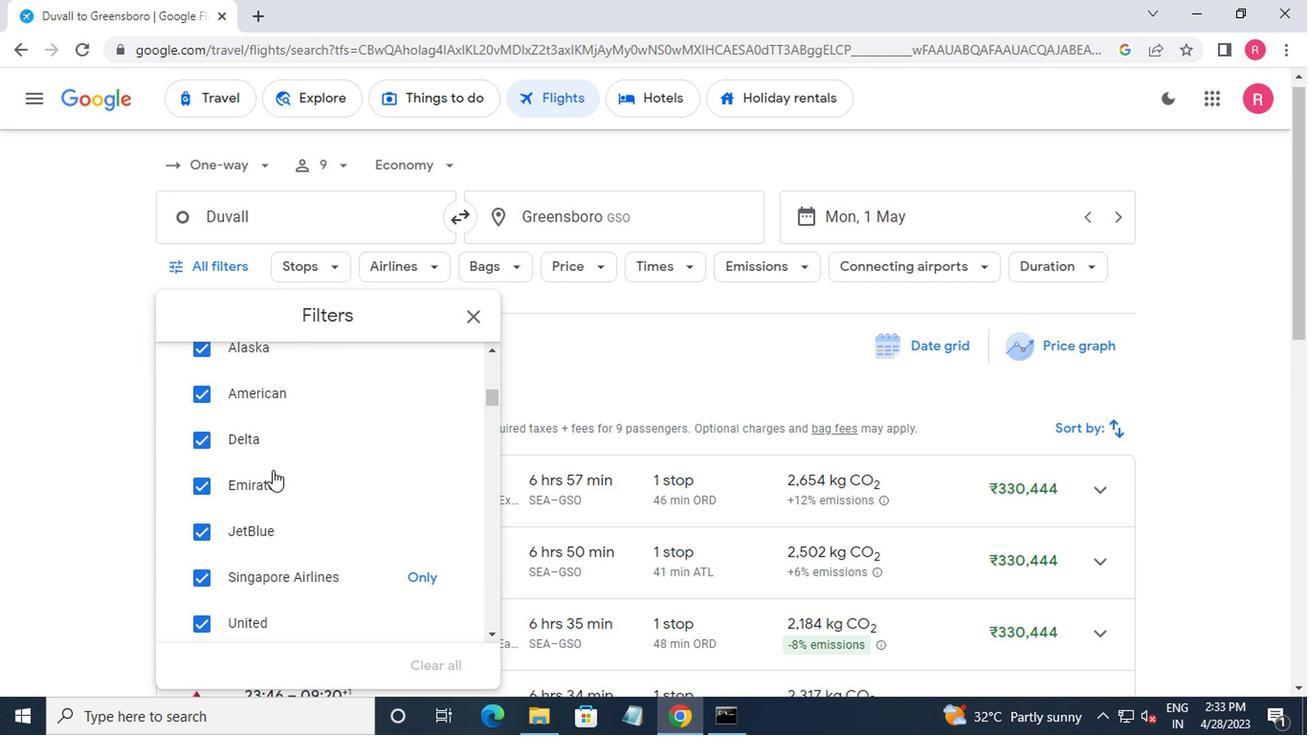 
Action: Mouse moved to (273, 471)
Screenshot: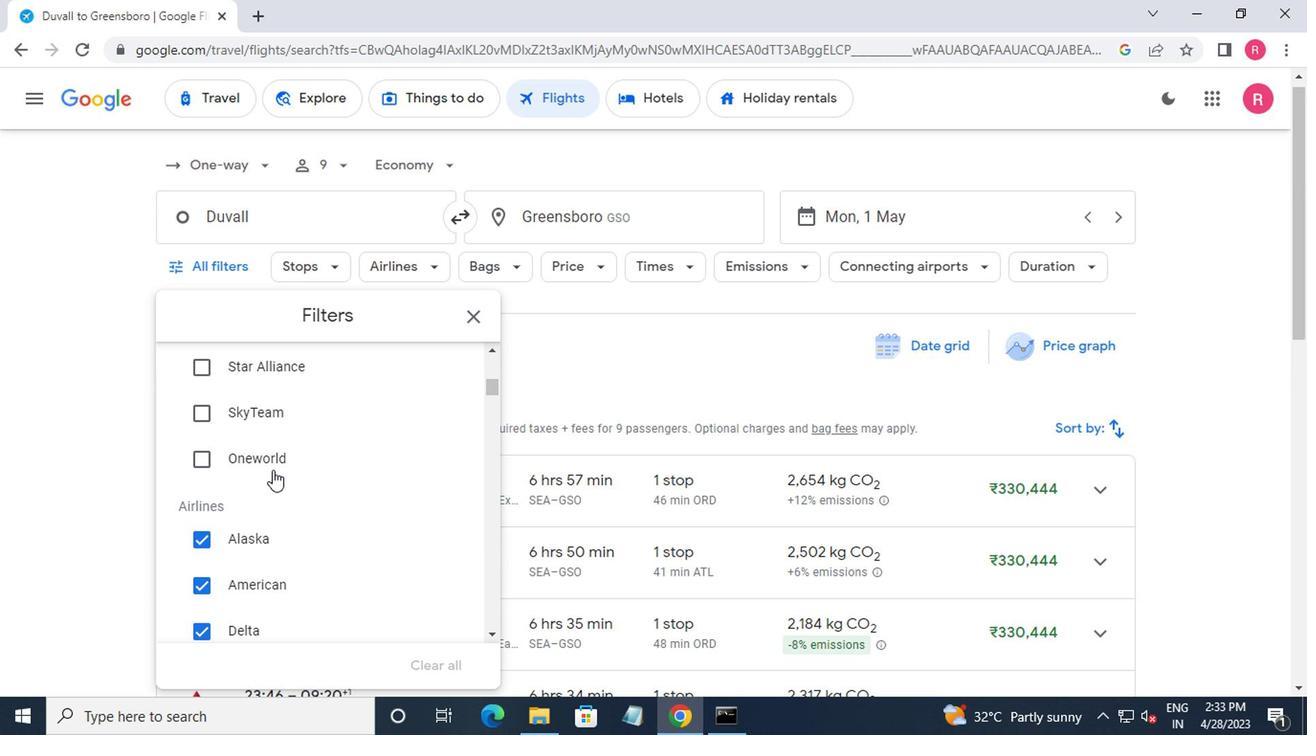 
Action: Mouse scrolled (273, 472) with delta (0, 0)
Screenshot: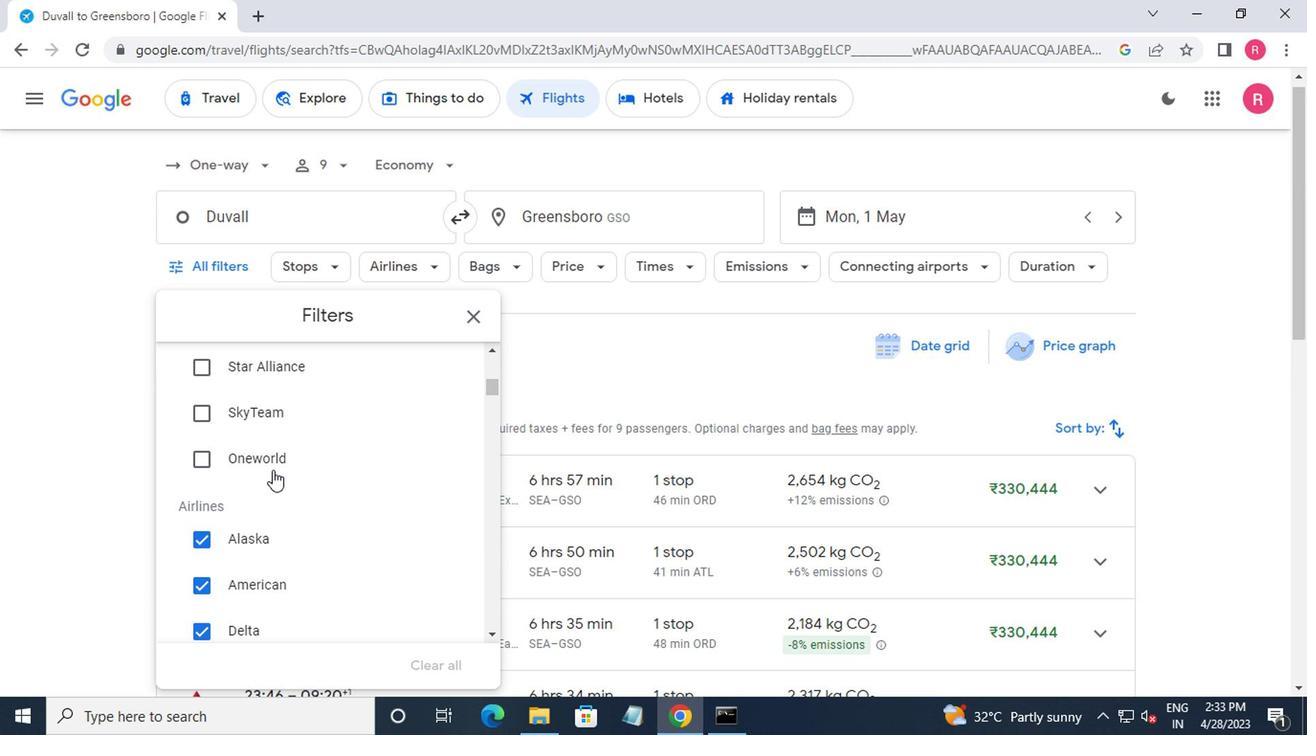 
Action: Mouse scrolled (273, 472) with delta (0, 0)
Screenshot: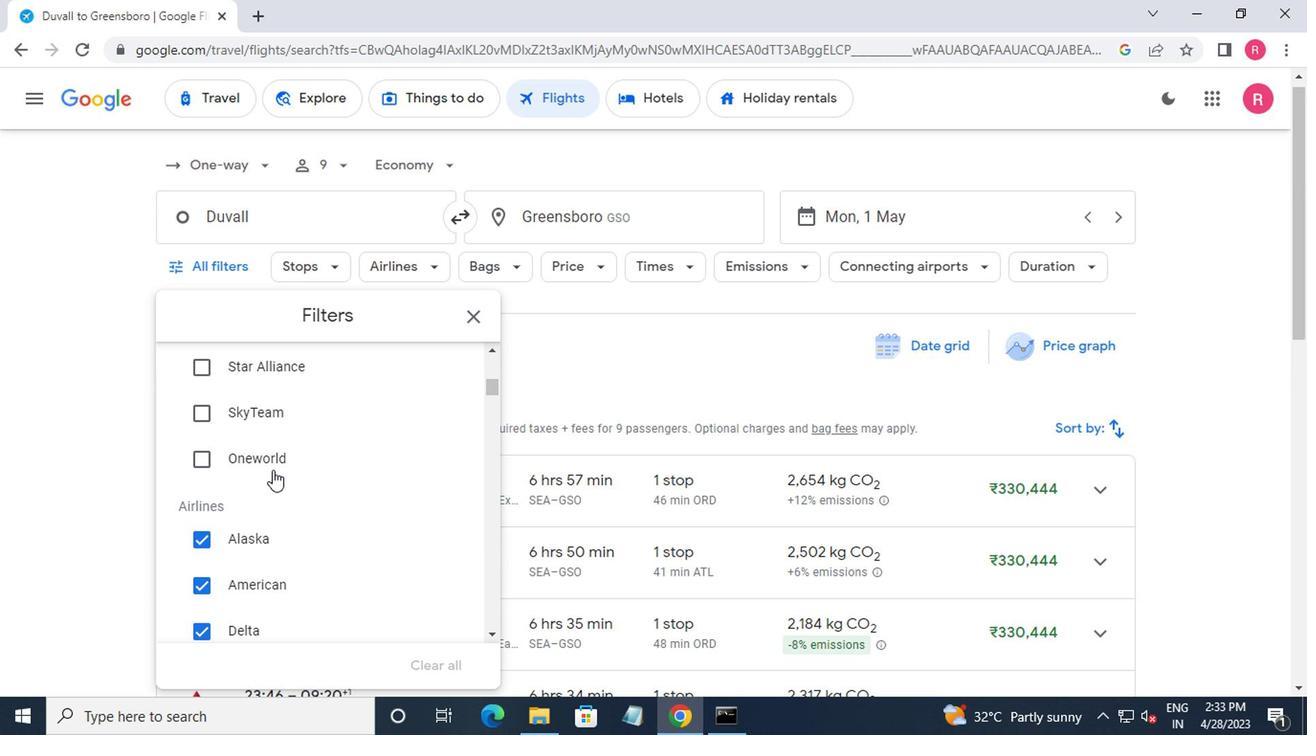 
Action: Mouse scrolled (273, 472) with delta (0, 0)
Screenshot: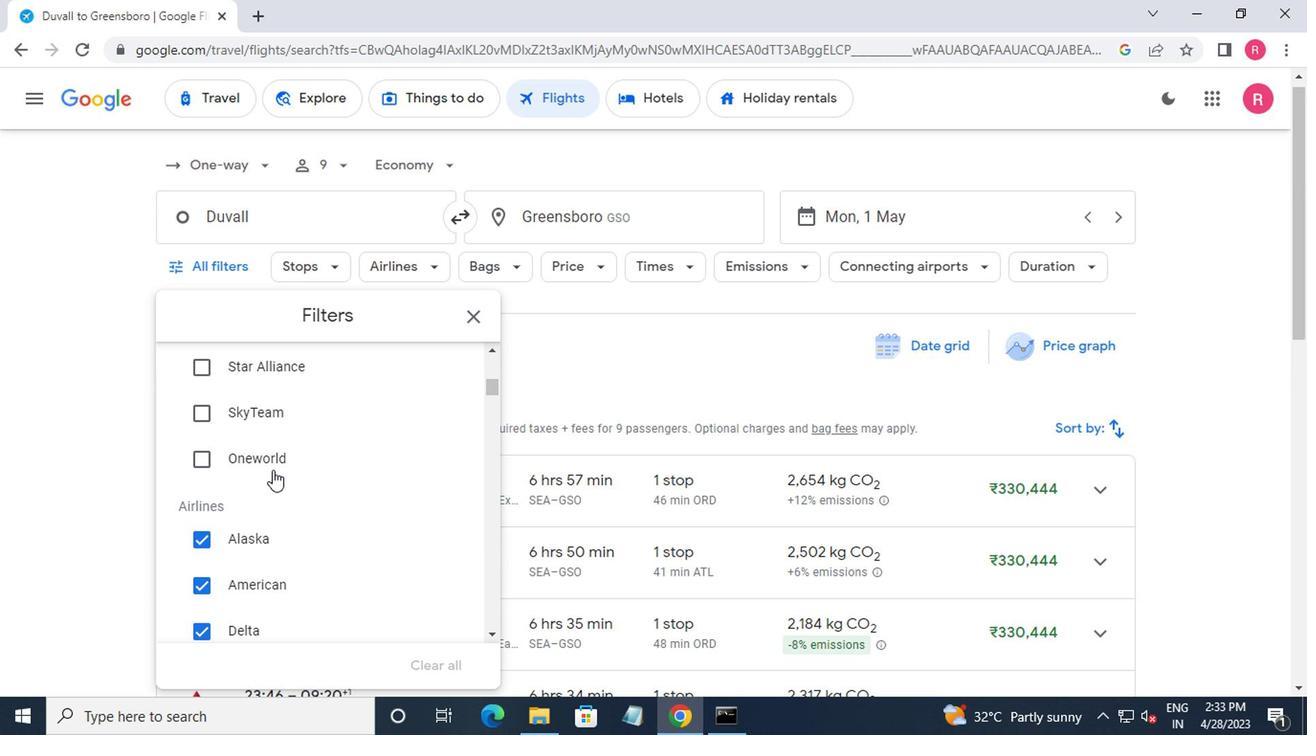 
Action: Mouse moved to (444, 577)
Screenshot: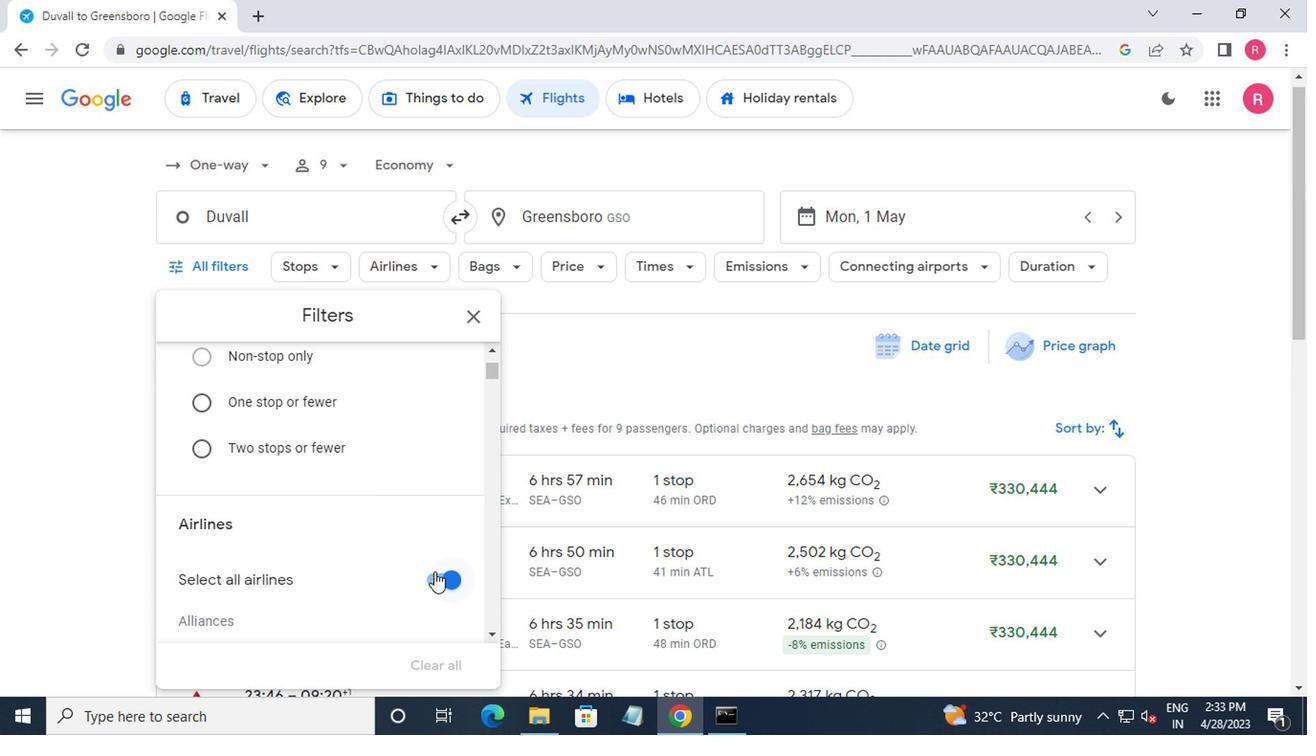 
Action: Mouse pressed left at (444, 577)
Screenshot: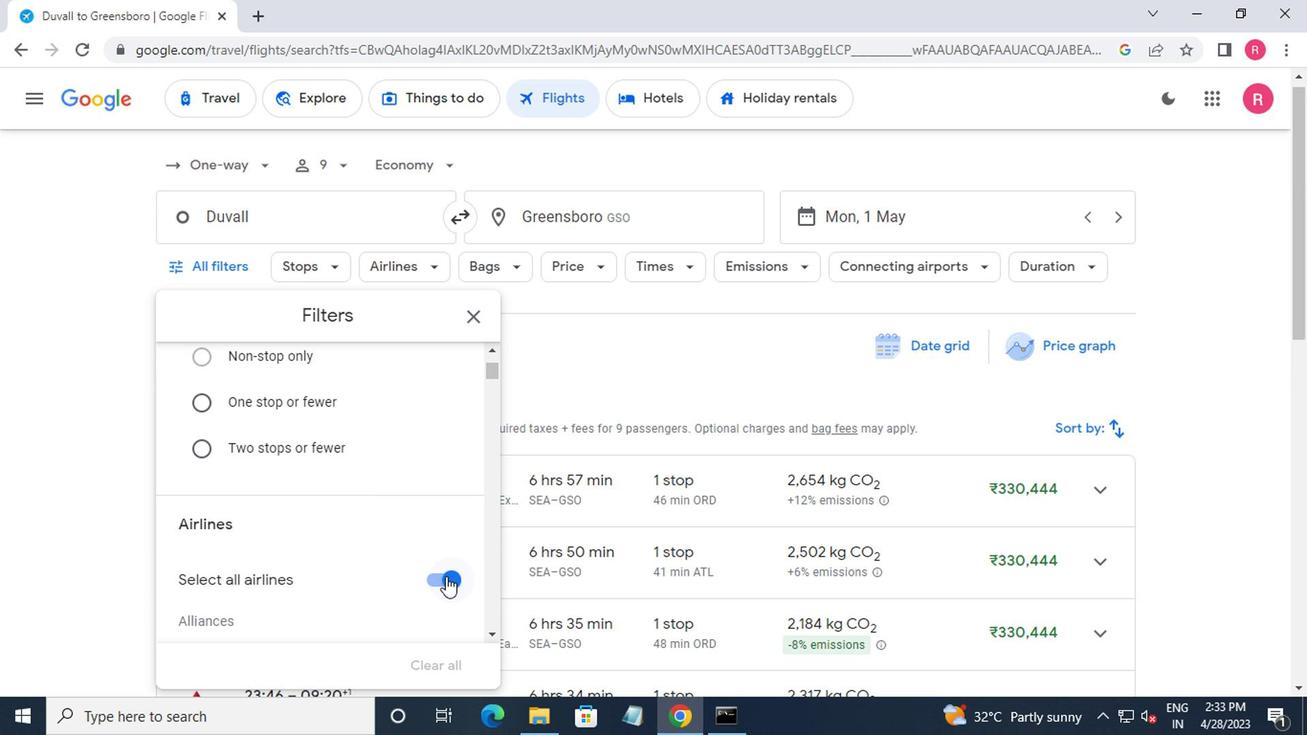 
Action: Mouse moved to (446, 577)
Screenshot: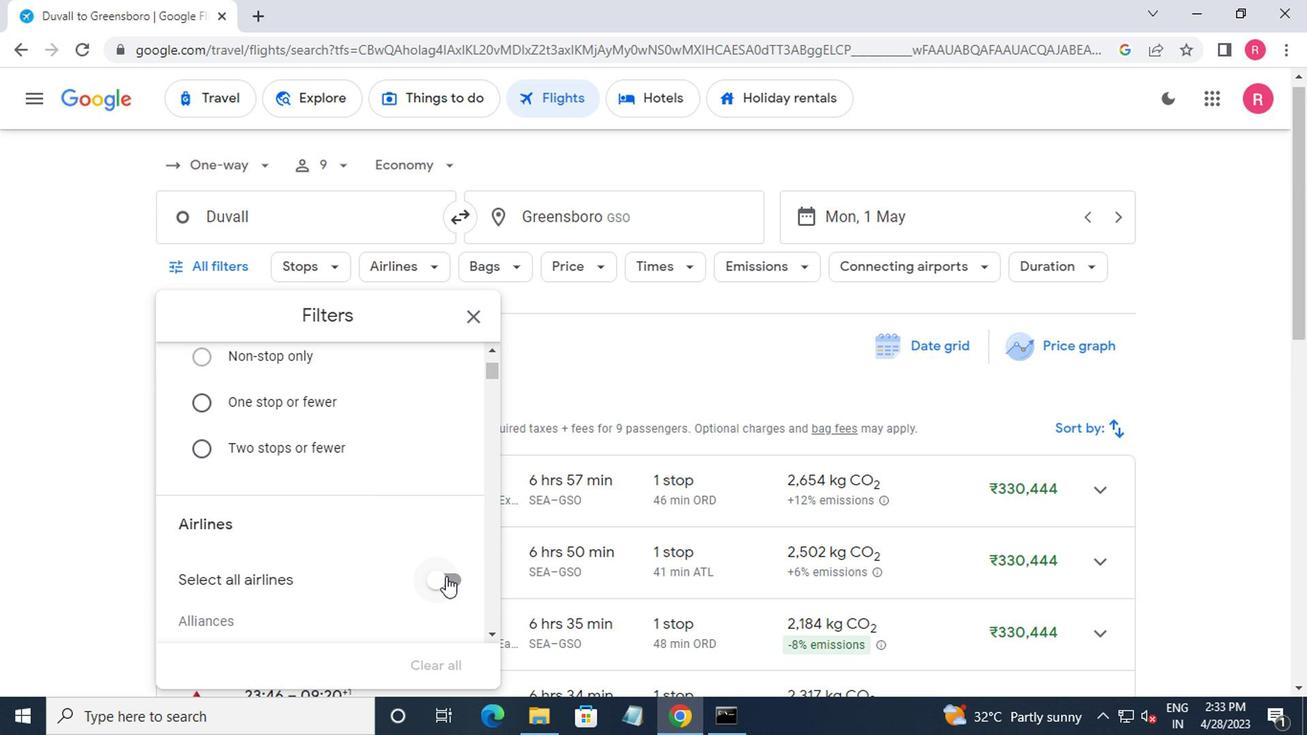
Action: Mouse scrolled (446, 576) with delta (0, 0)
Screenshot: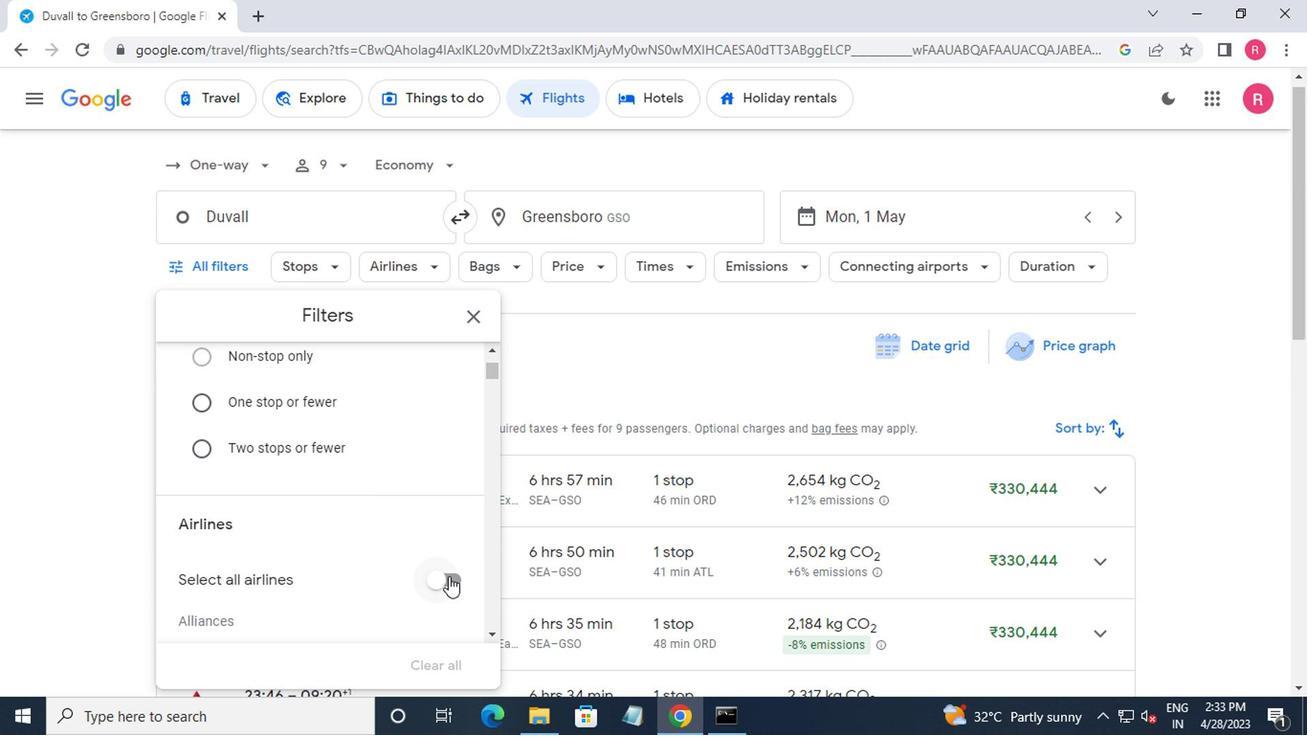 
Action: Mouse scrolled (446, 576) with delta (0, 0)
Screenshot: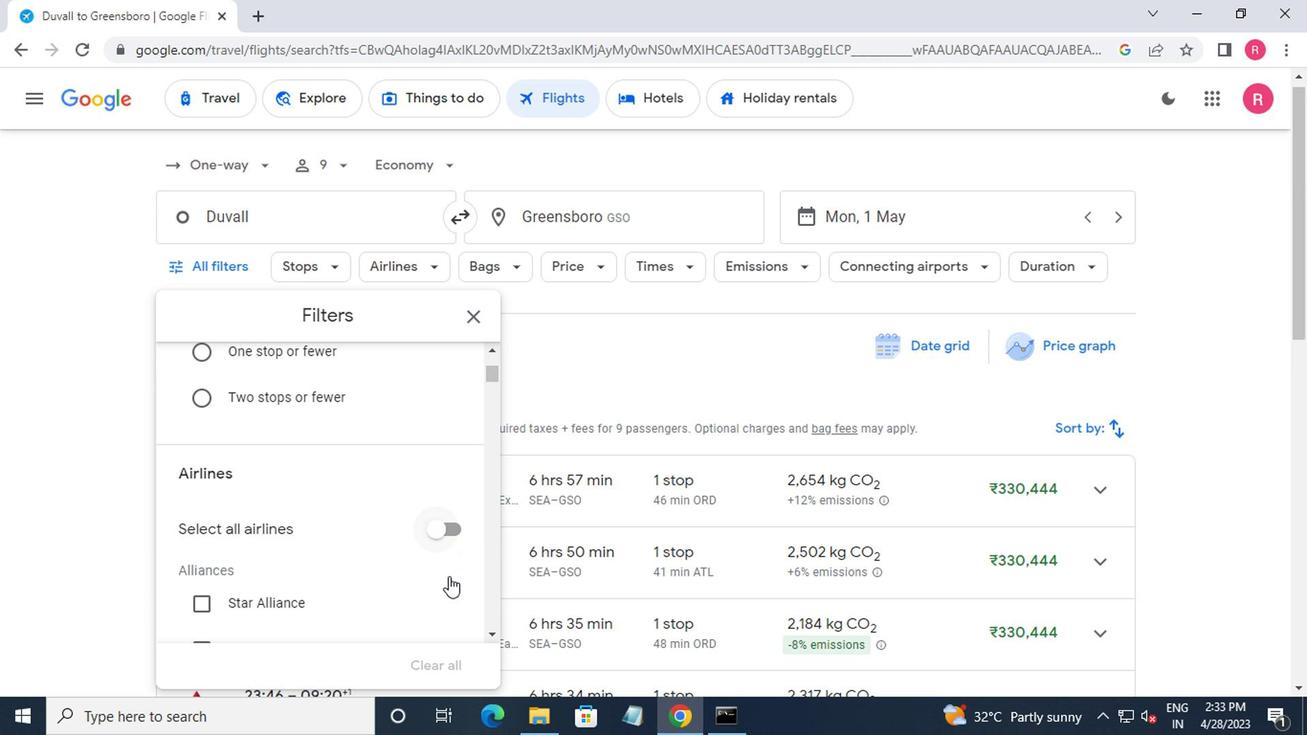 
Action: Mouse scrolled (446, 576) with delta (0, 0)
Screenshot: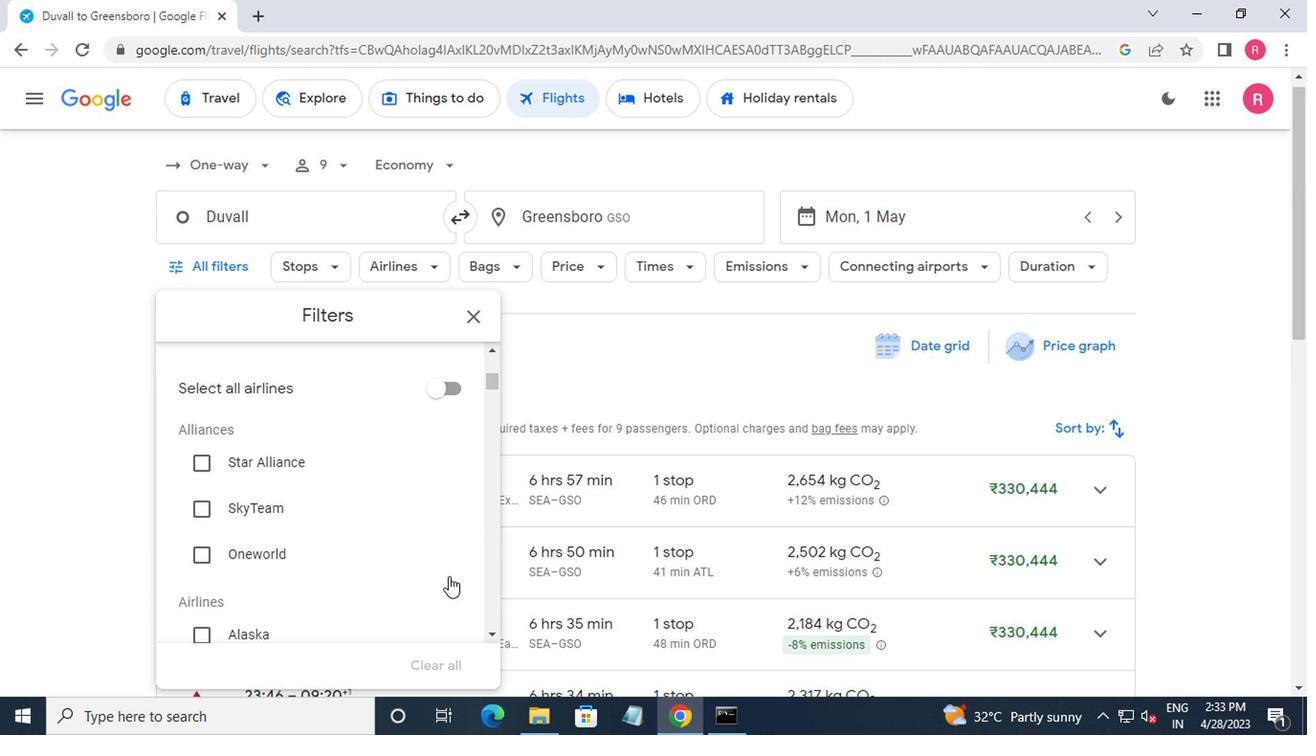 
Action: Mouse scrolled (446, 576) with delta (0, 0)
Screenshot: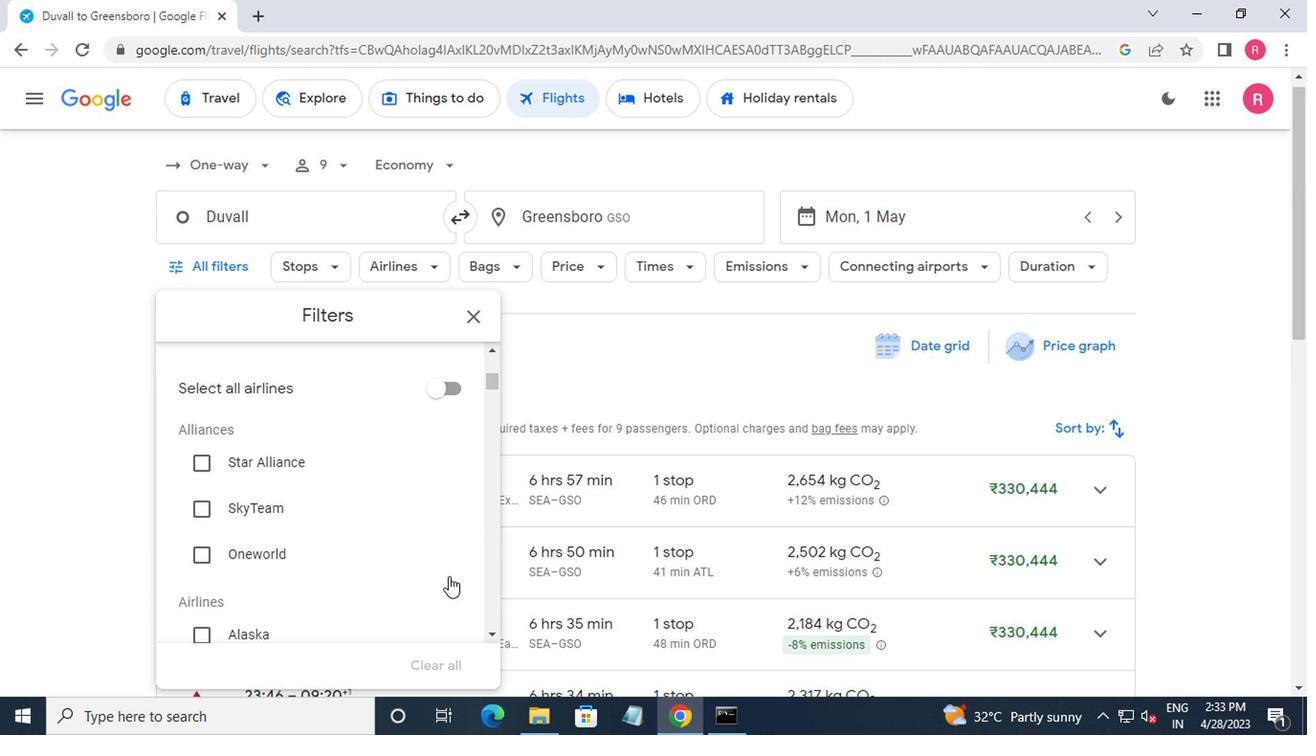 
Action: Mouse scrolled (446, 576) with delta (0, 0)
Screenshot: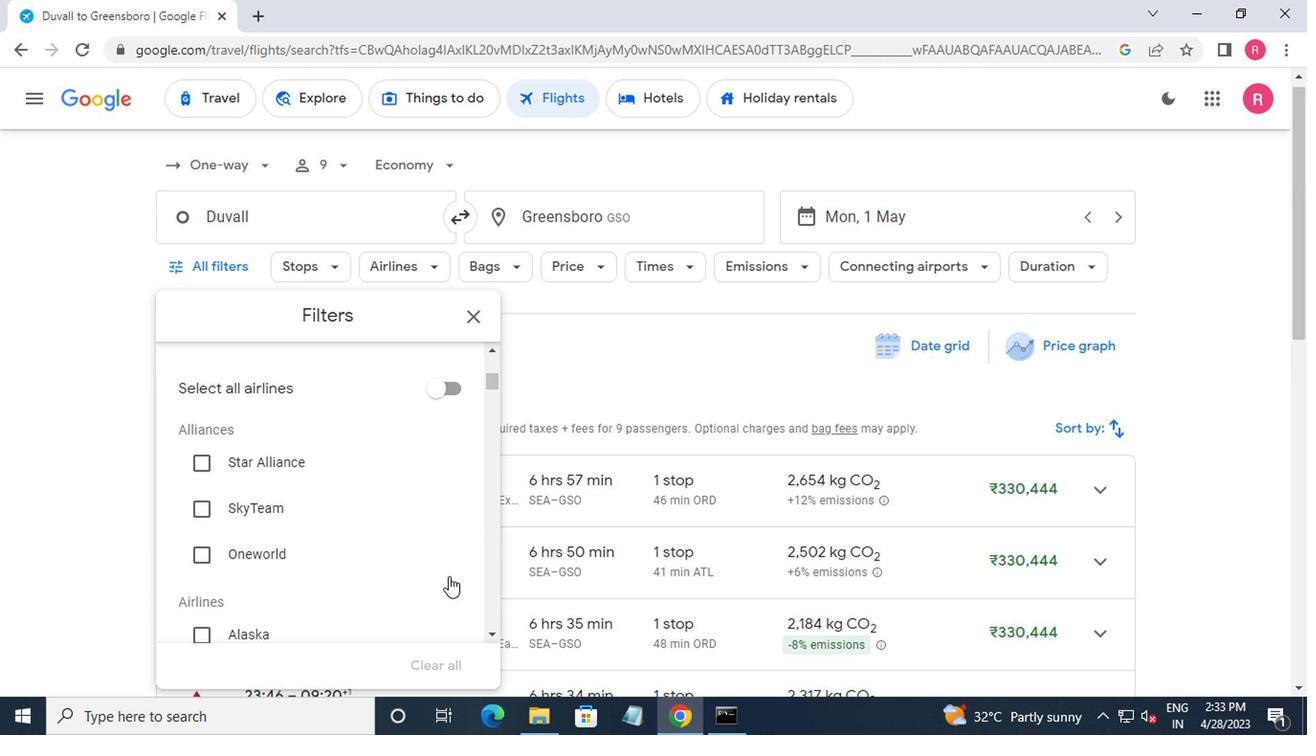 
Action: Mouse scrolled (446, 576) with delta (0, 0)
Screenshot: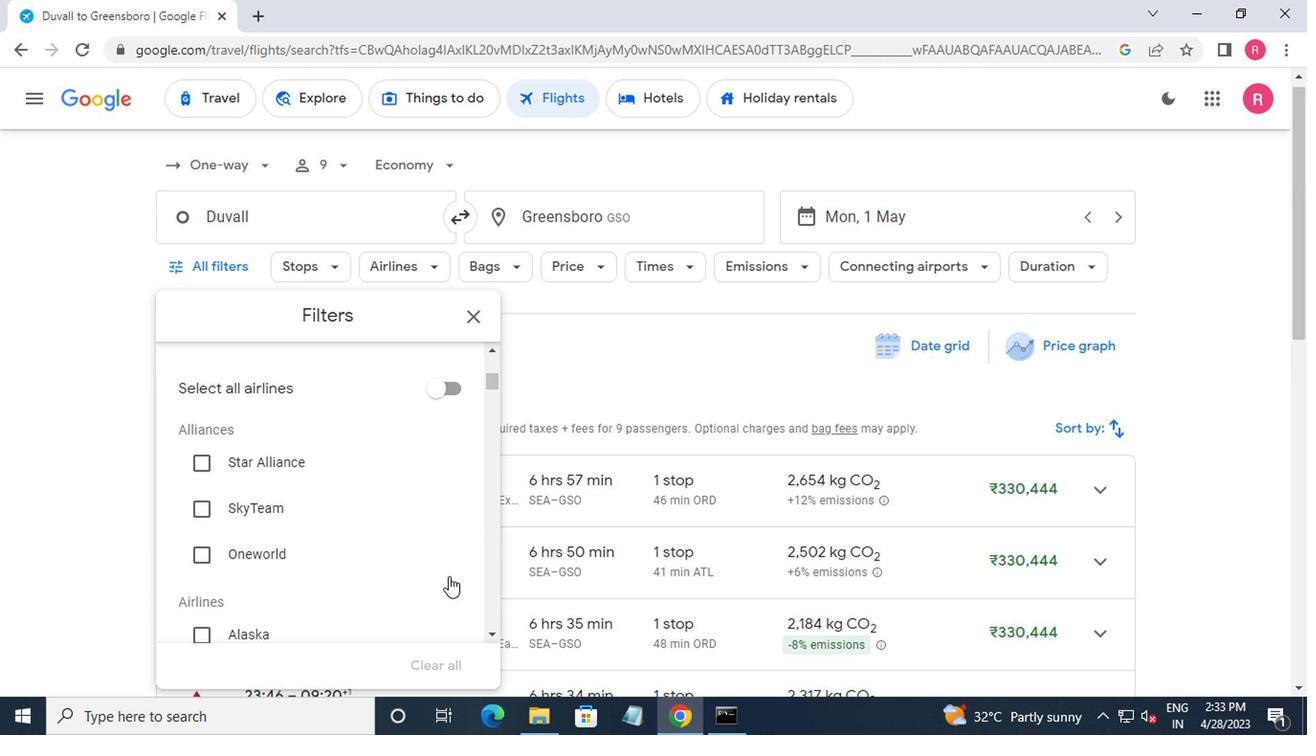
Action: Mouse scrolled (446, 576) with delta (0, 0)
Screenshot: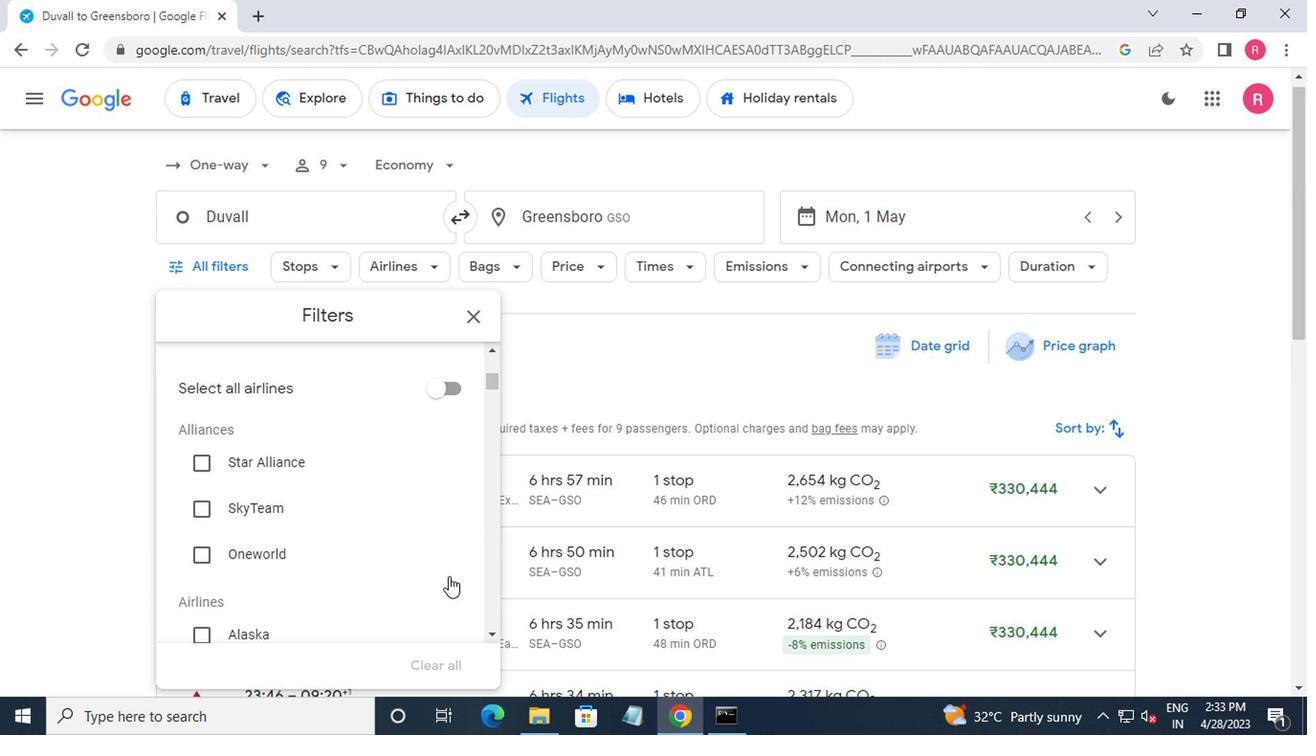 
Action: Mouse scrolled (446, 576) with delta (0, 0)
Screenshot: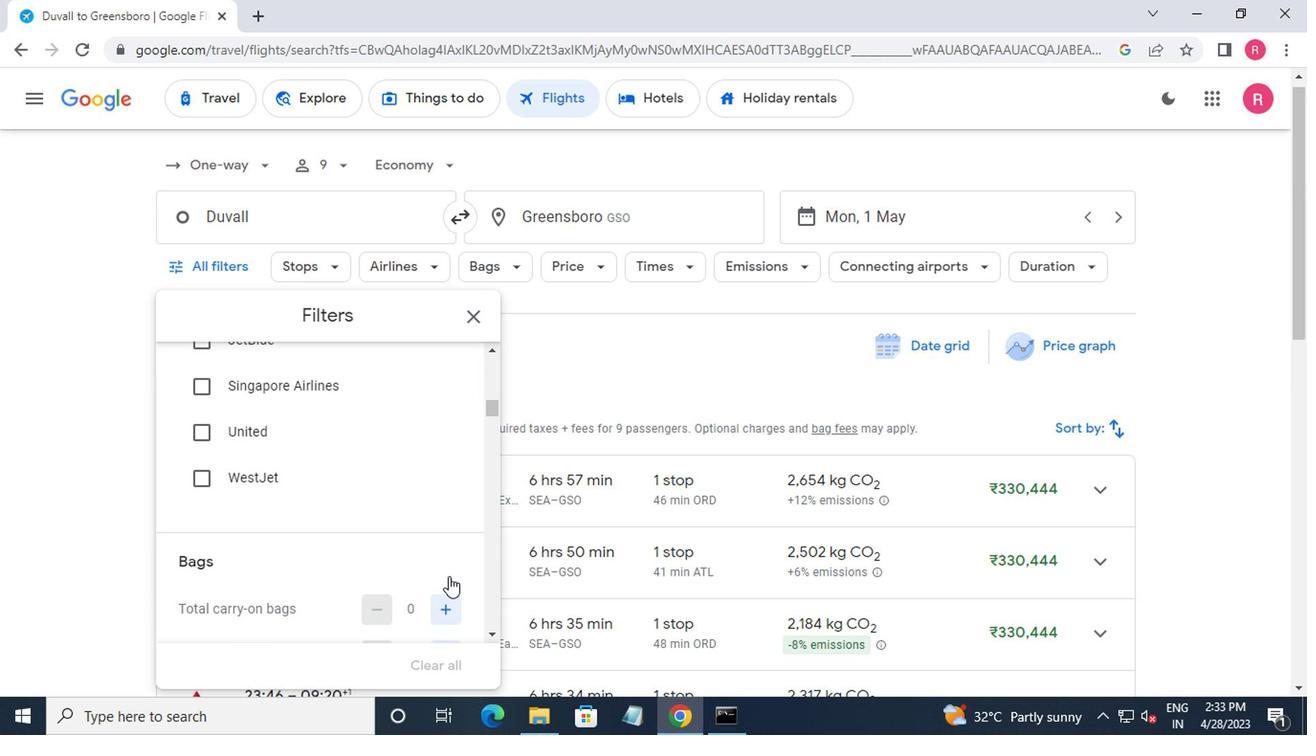 
Action: Mouse scrolled (446, 576) with delta (0, 0)
Screenshot: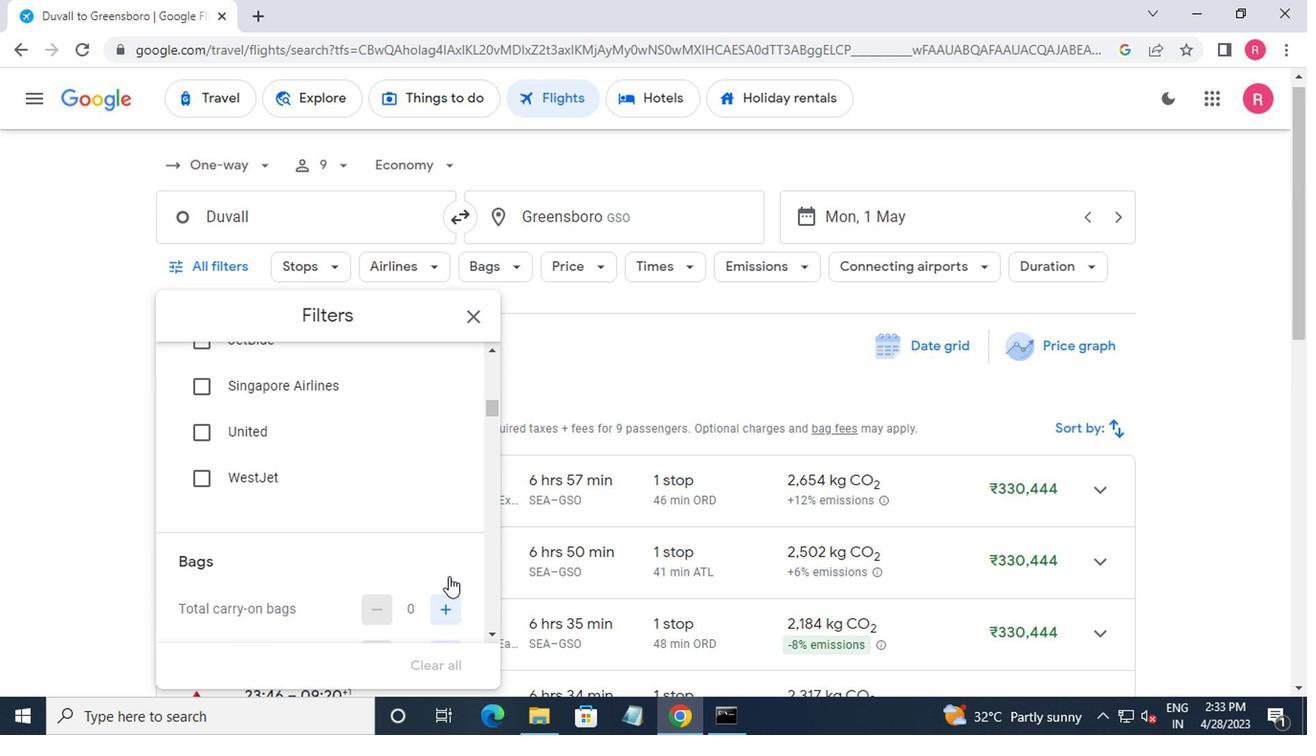 
Action: Mouse scrolled (446, 576) with delta (0, 0)
Screenshot: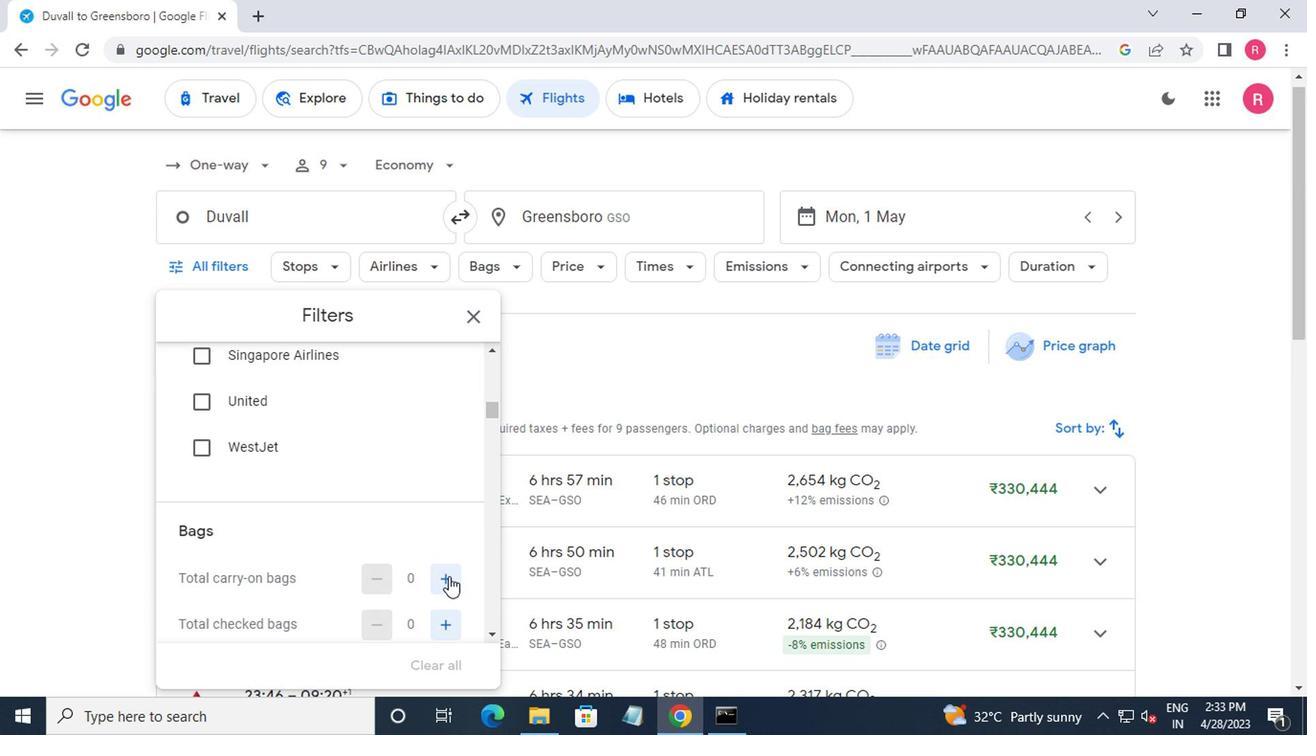 
Action: Mouse moved to (452, 546)
Screenshot: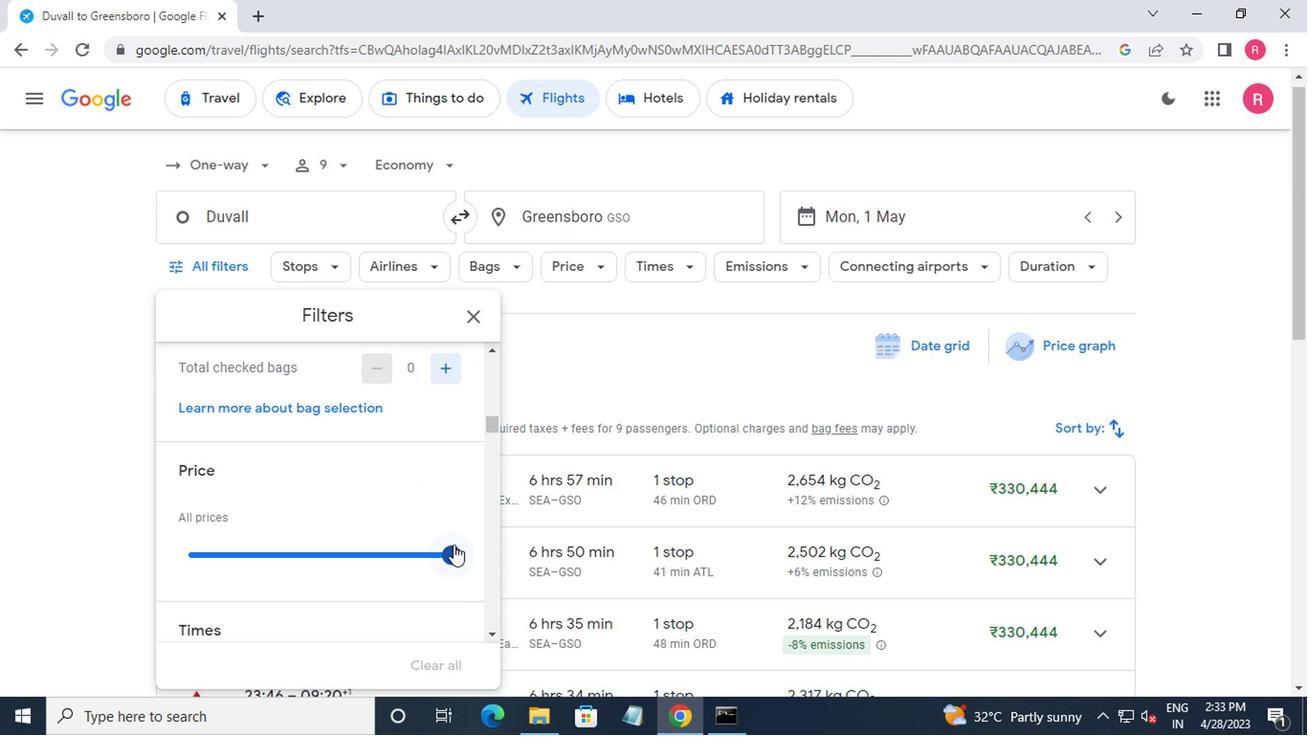 
Action: Mouse pressed left at (452, 546)
Screenshot: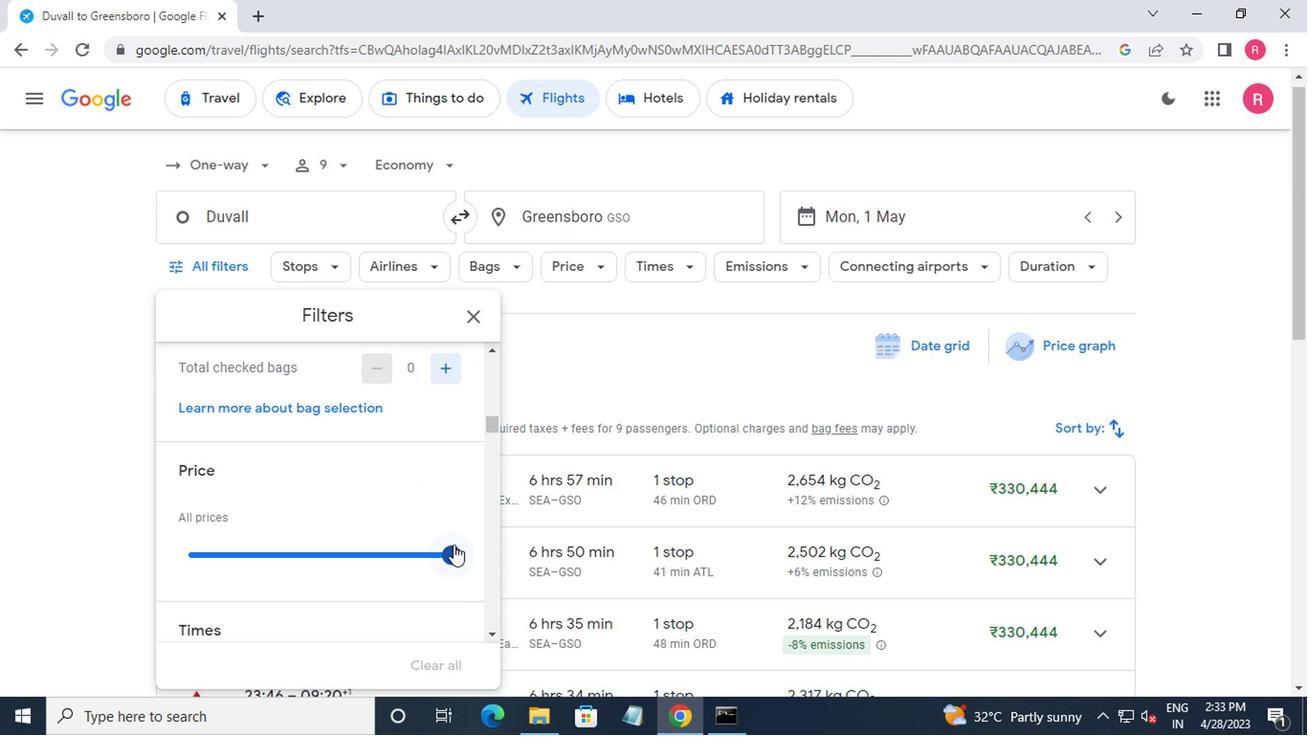 
Action: Mouse moved to (226, 618)
Screenshot: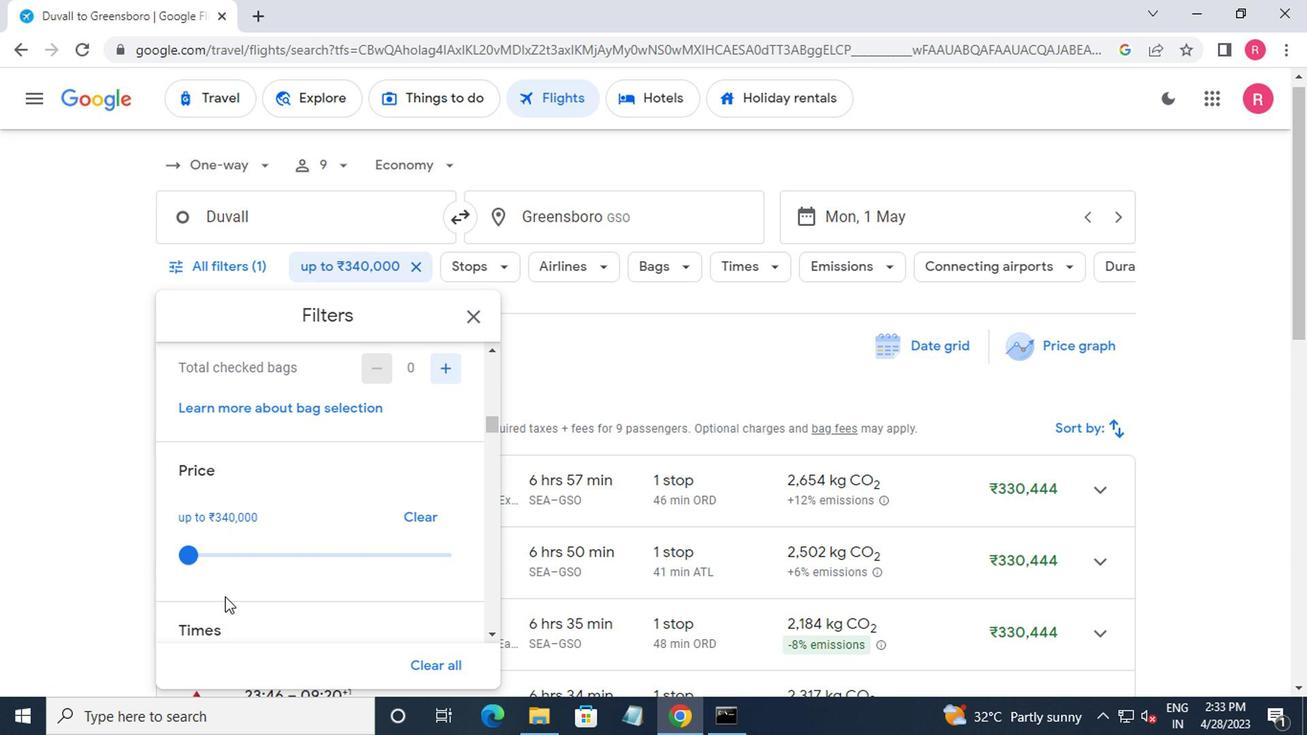 
Action: Mouse scrolled (226, 617) with delta (0, 0)
Screenshot: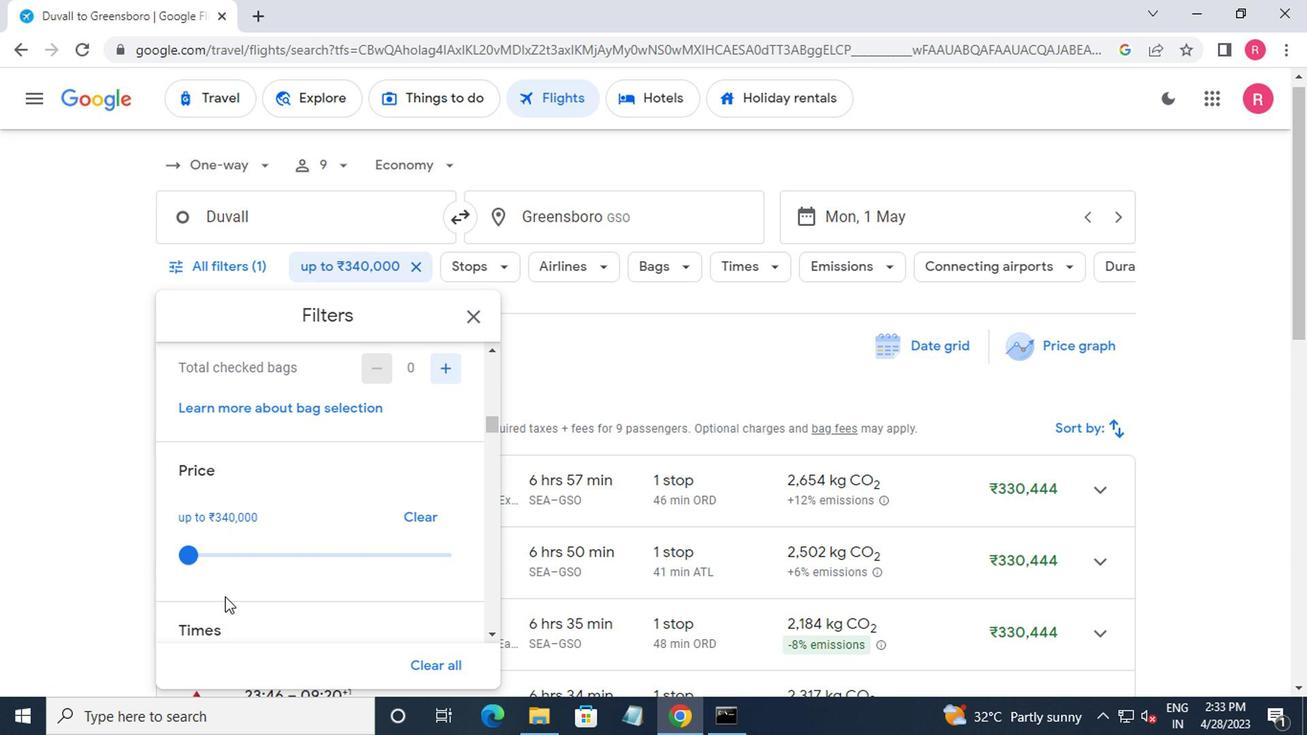 
Action: Mouse moved to (235, 642)
Screenshot: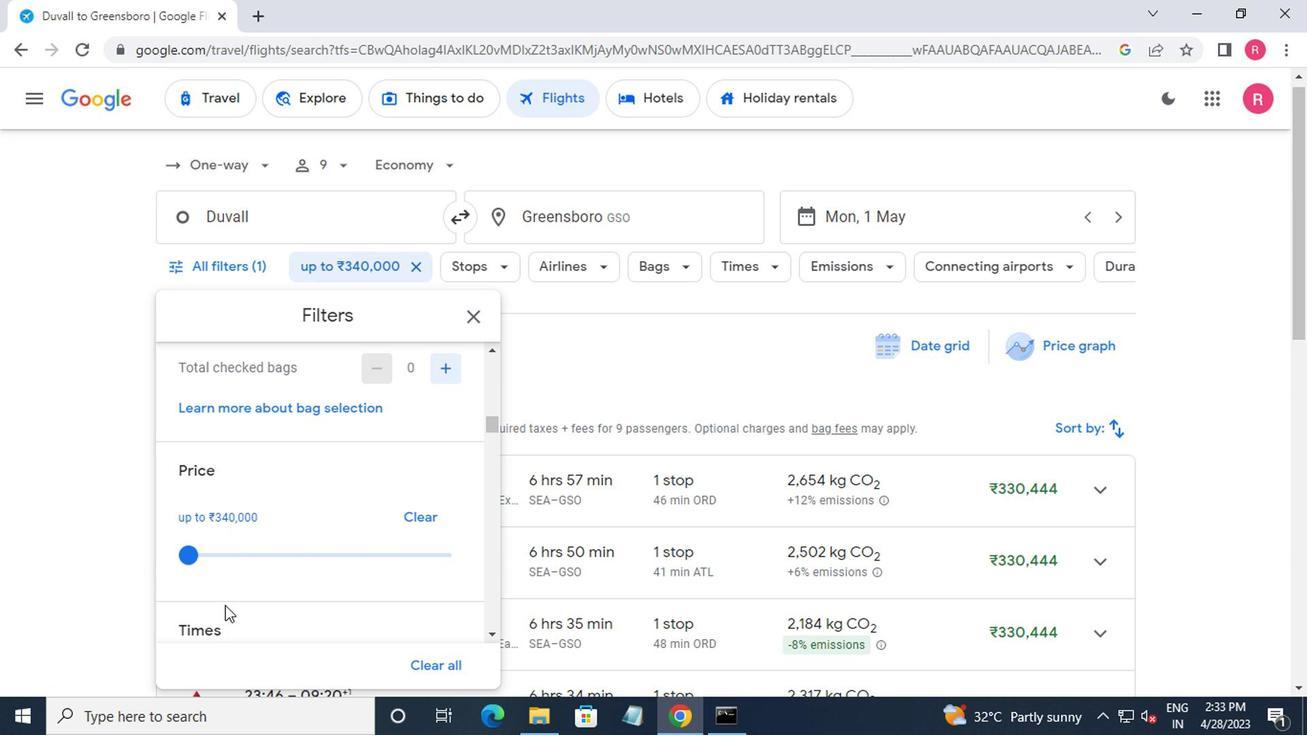
Action: Mouse scrolled (235, 641) with delta (0, 0)
Screenshot: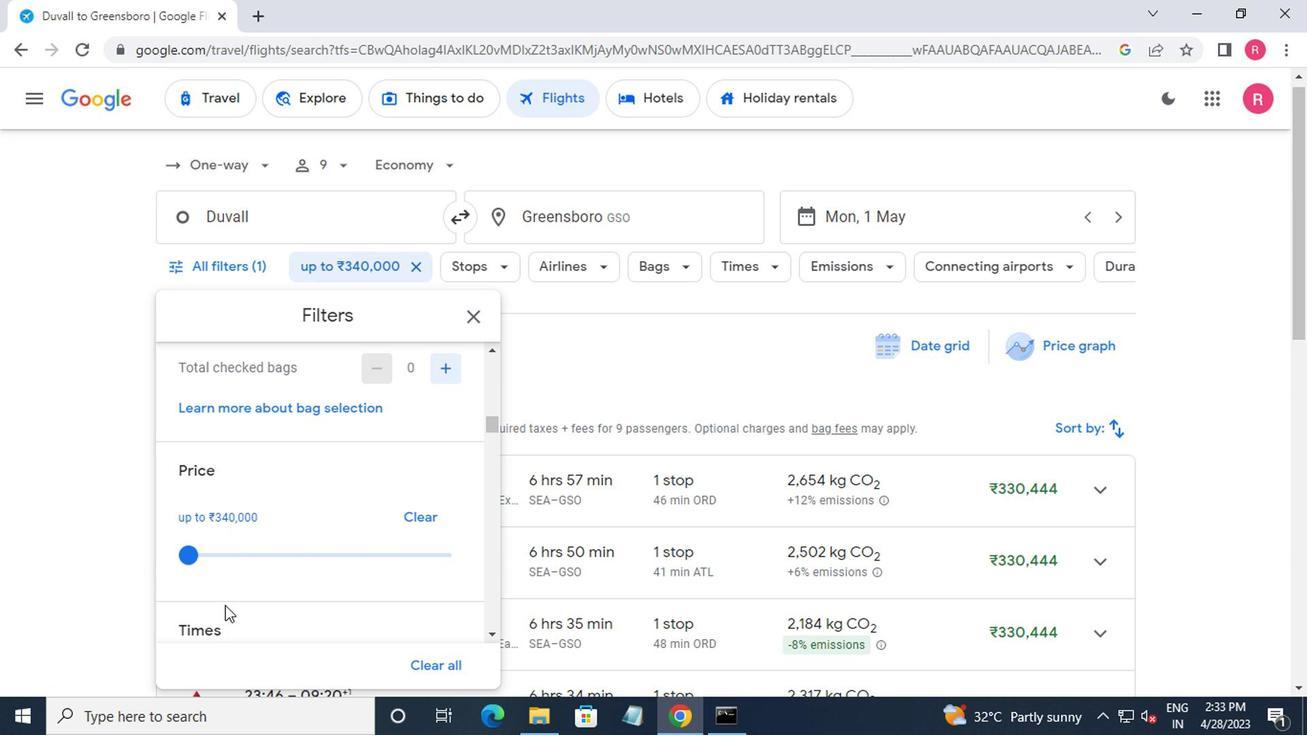 
Action: Mouse moved to (185, 589)
Screenshot: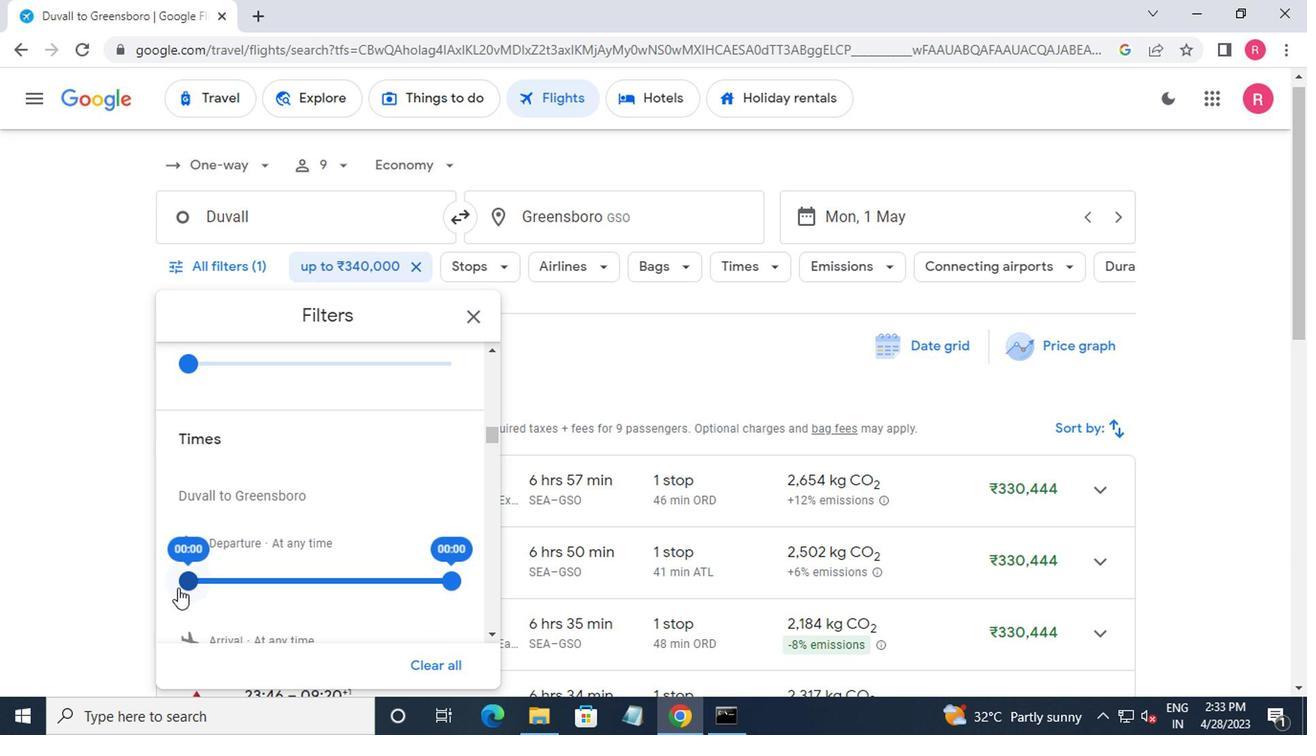 
Action: Mouse pressed left at (185, 589)
Screenshot: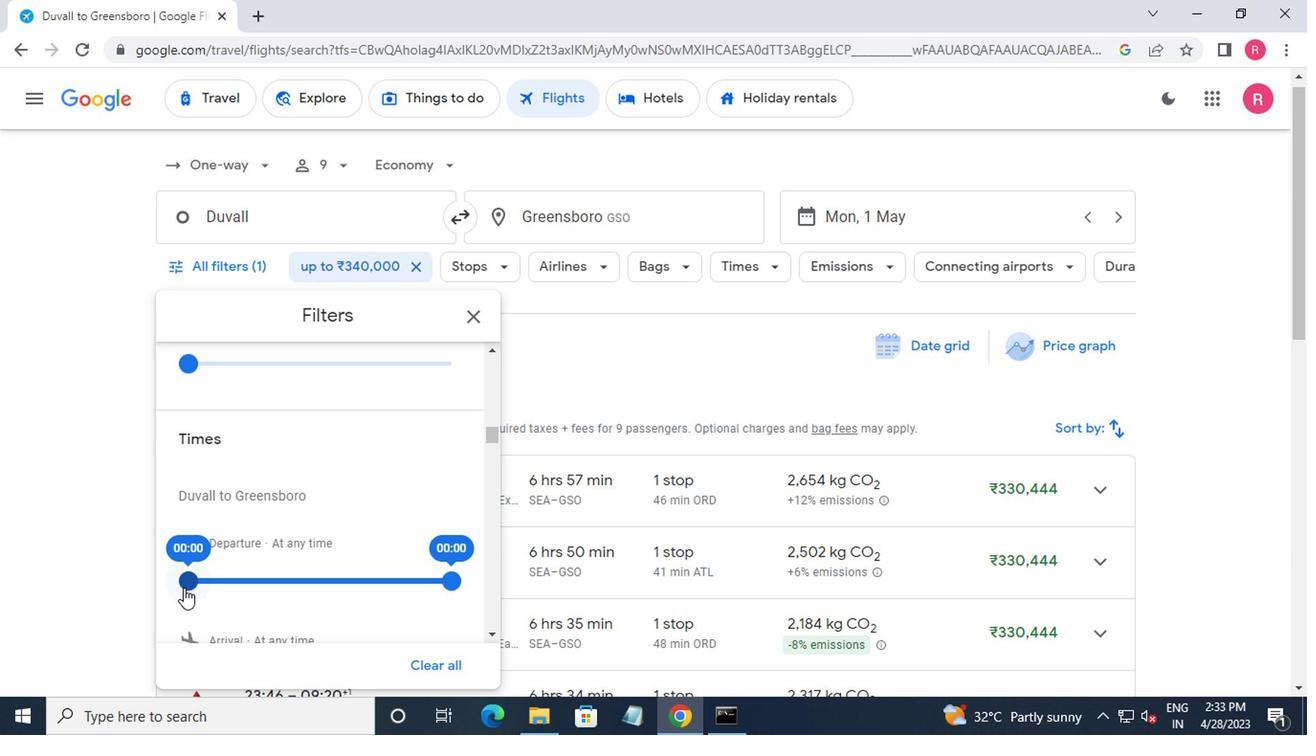 
Action: Mouse moved to (439, 579)
Screenshot: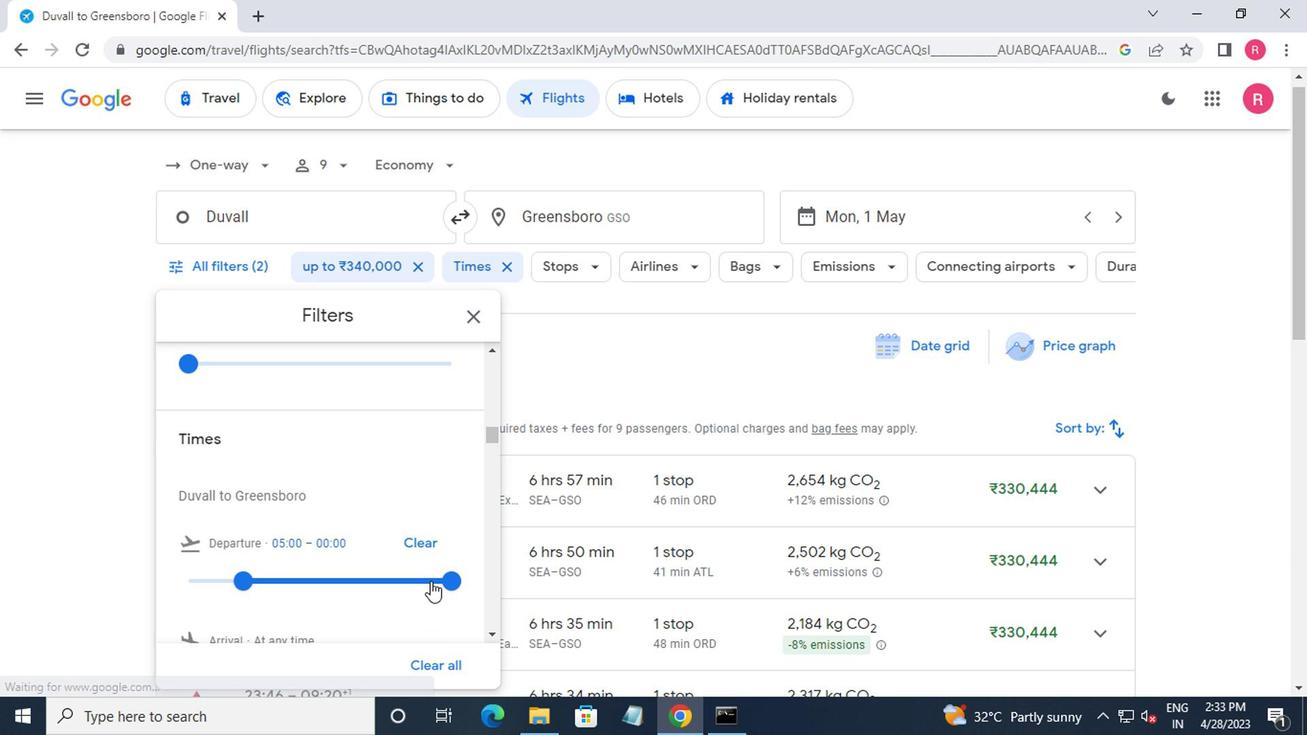 
Action: Mouse pressed left at (439, 579)
Screenshot: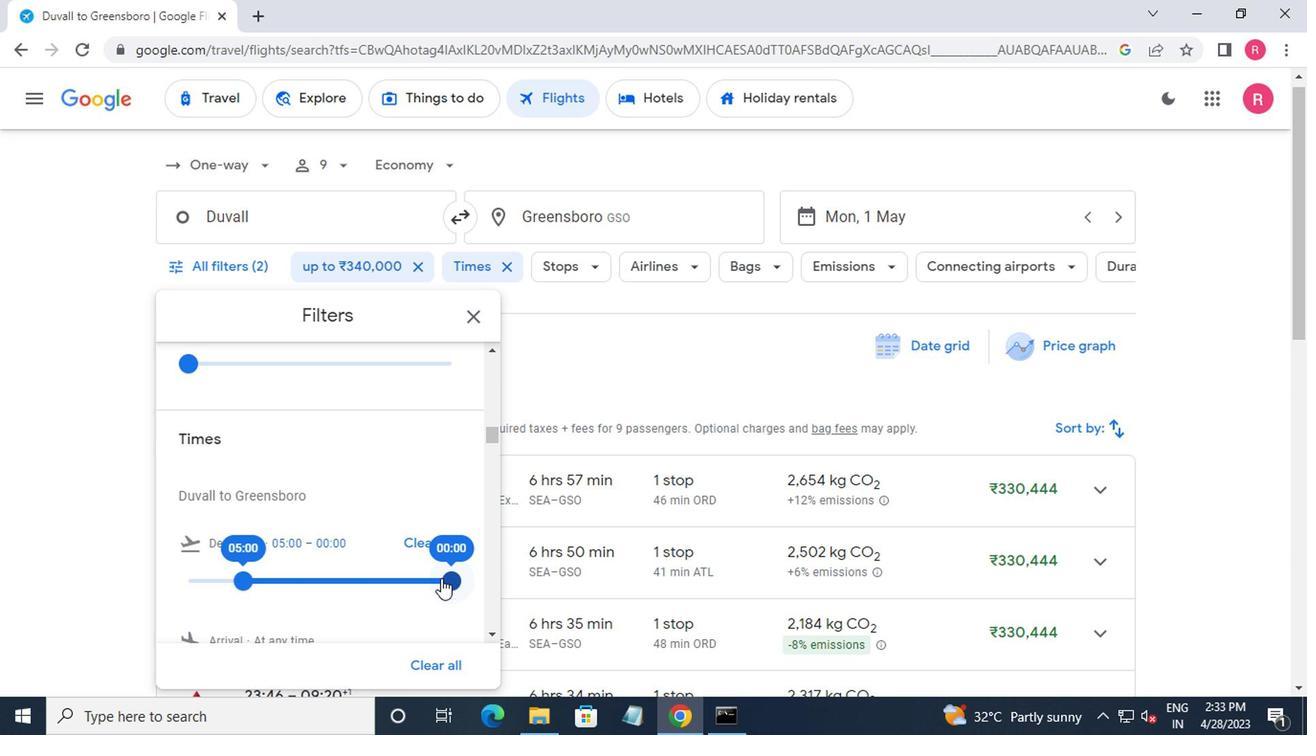 
Action: Mouse moved to (469, 325)
Screenshot: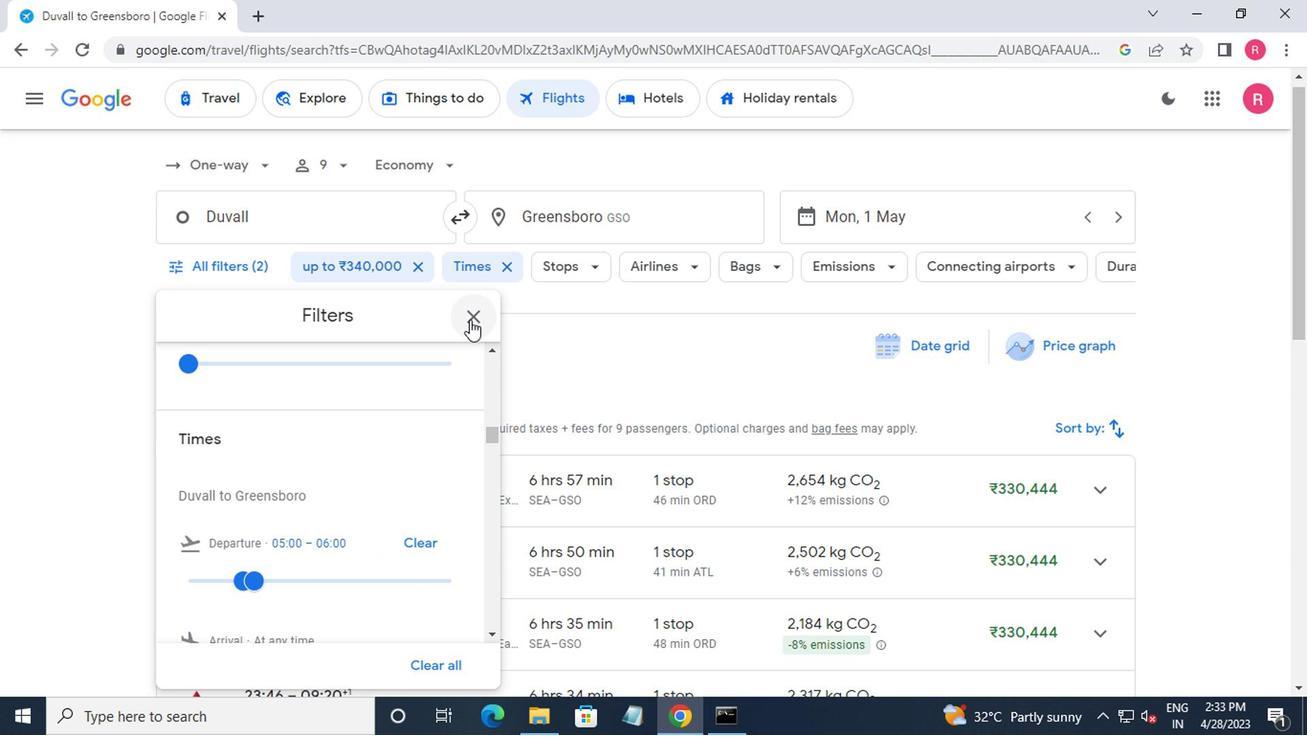 
Action: Mouse pressed left at (469, 325)
Screenshot: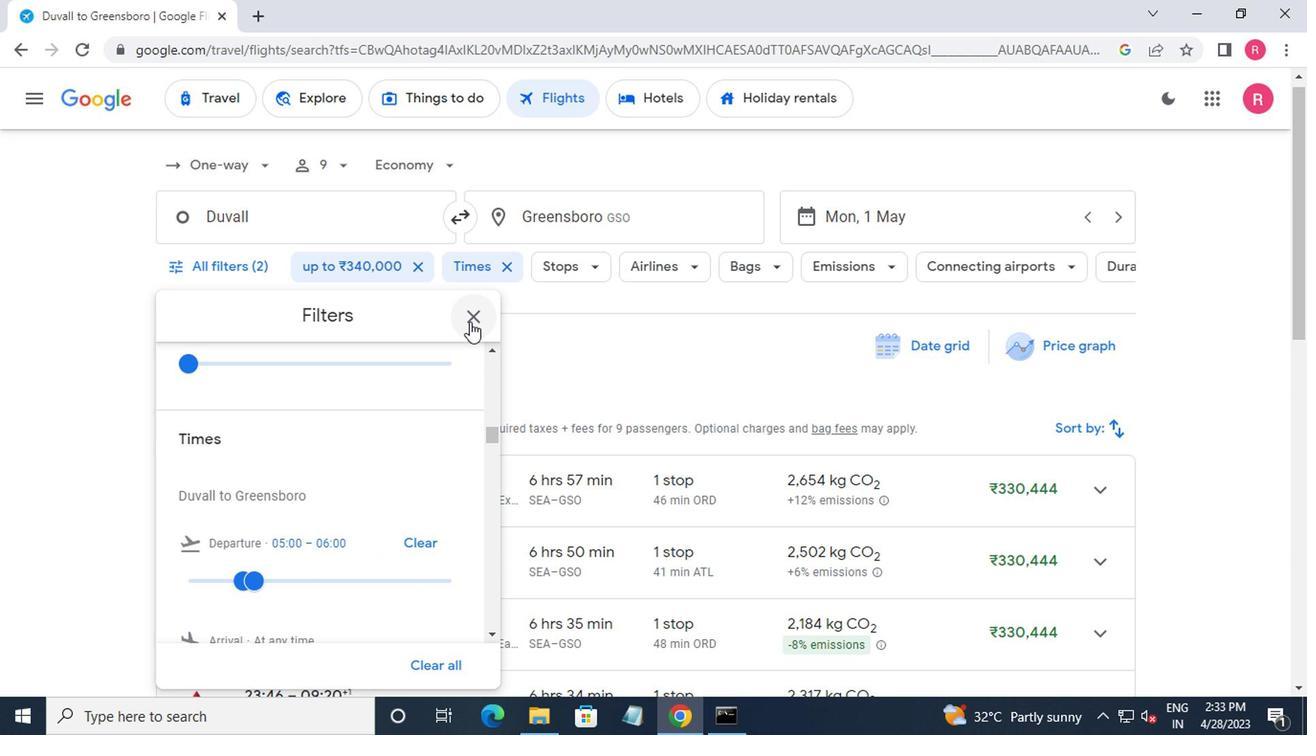 
